 Task: Add a signature Ian Hill containing With sincere thanks and warm wishes, Ian Hill to email address softage.5@softage.net and add a label Invitations
Action: Mouse moved to (154, 9)
Screenshot: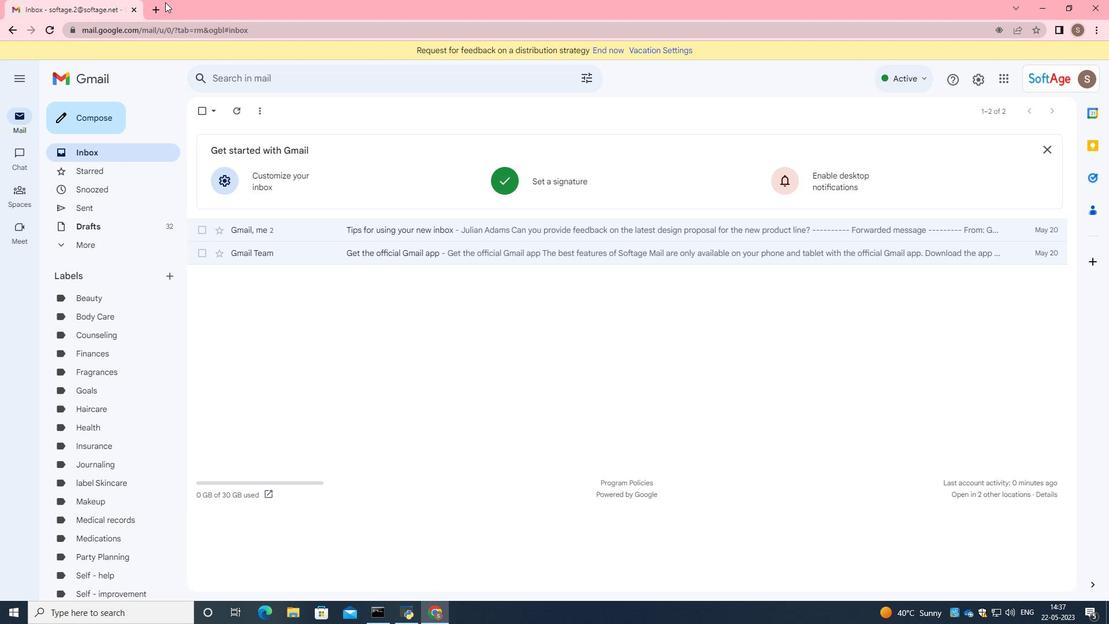 
Action: Mouse pressed left at (157, 9)
Screenshot: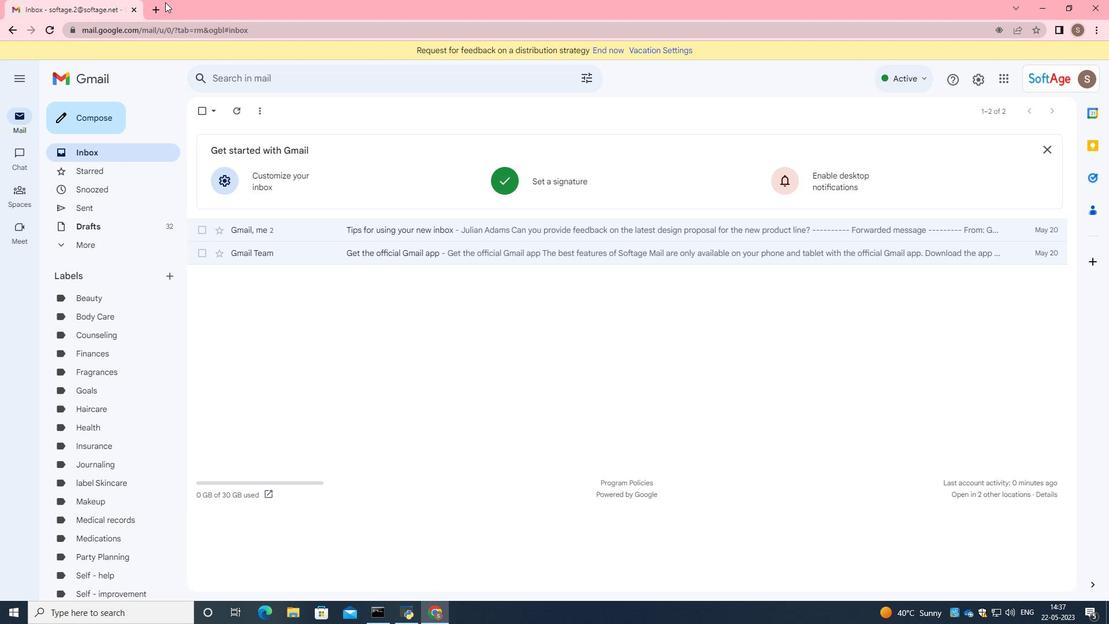 
Action: Mouse moved to (131, 10)
Screenshot: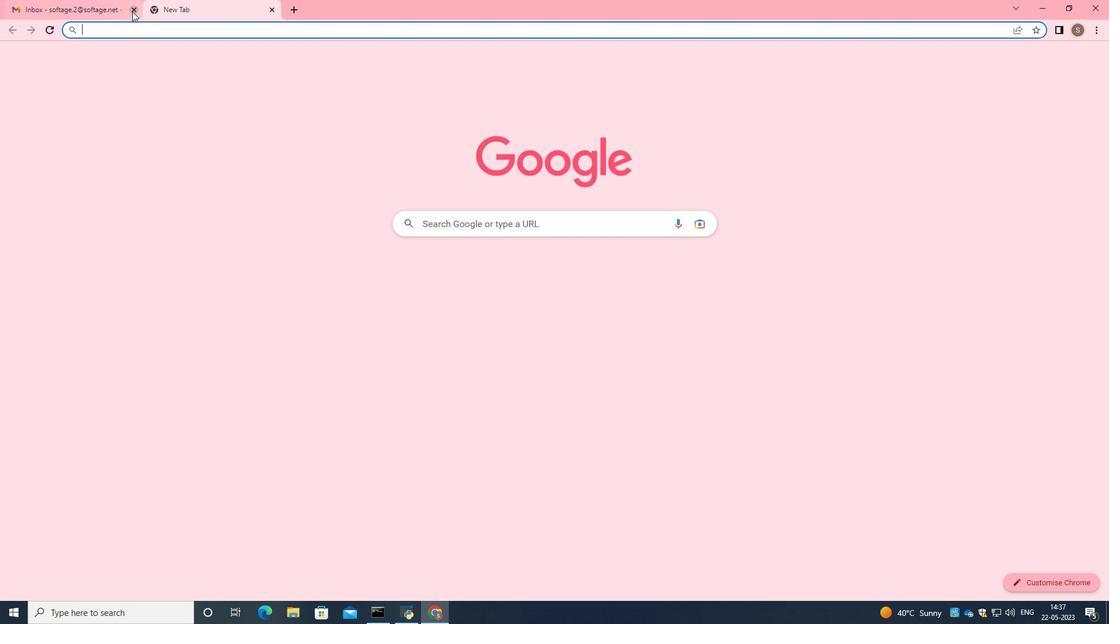 
Action: Mouse pressed left at (131, 10)
Screenshot: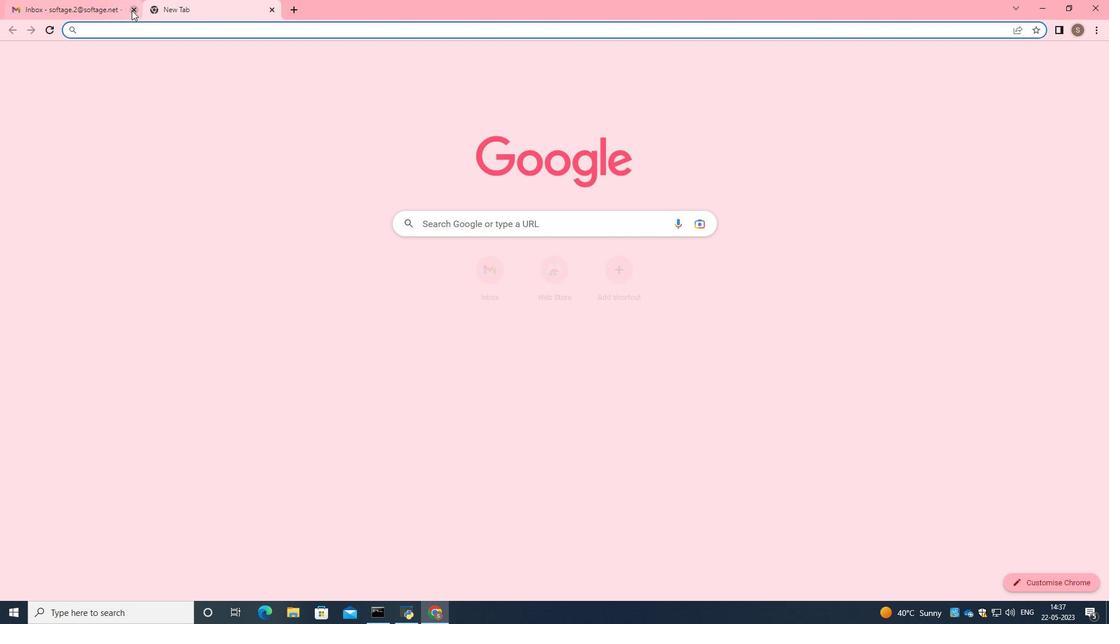 
Action: Mouse moved to (1002, 60)
Screenshot: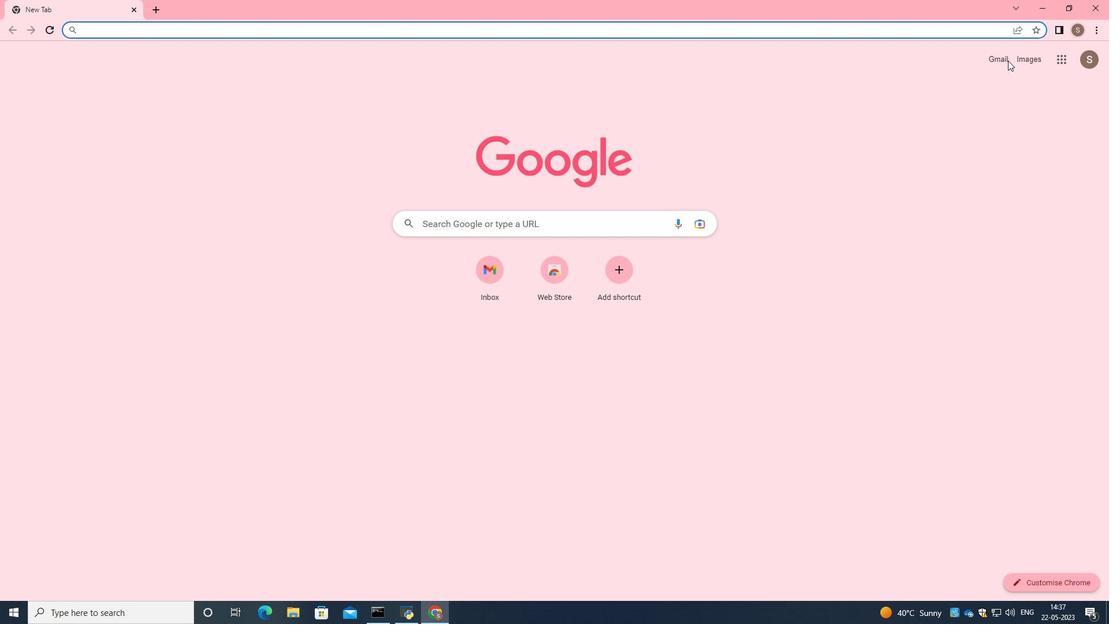 
Action: Mouse pressed left at (1002, 60)
Screenshot: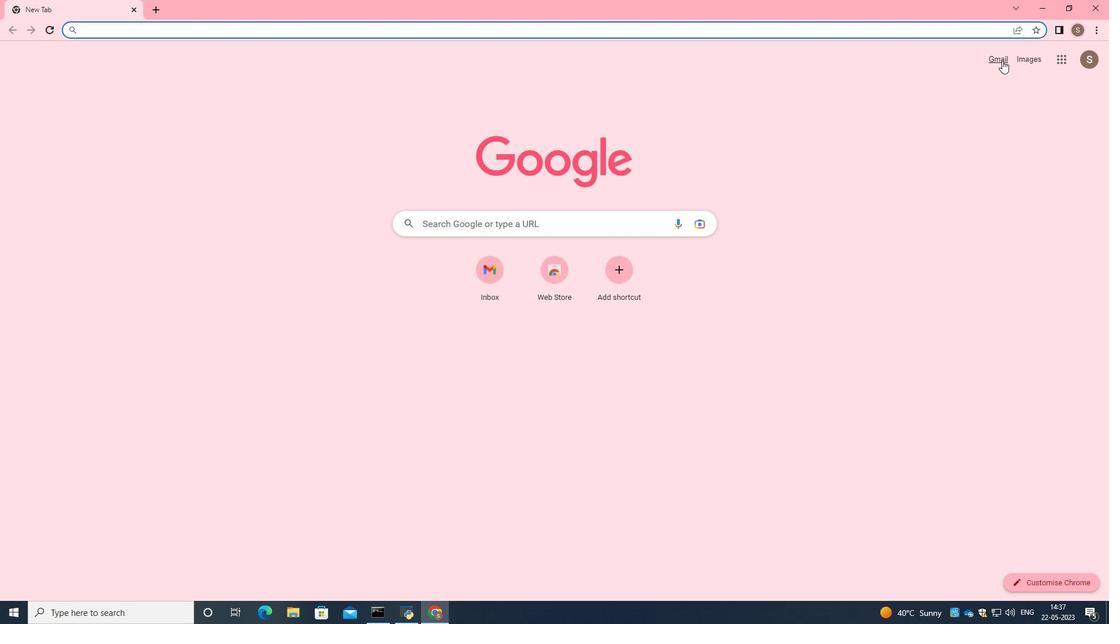 
Action: Mouse moved to (975, 77)
Screenshot: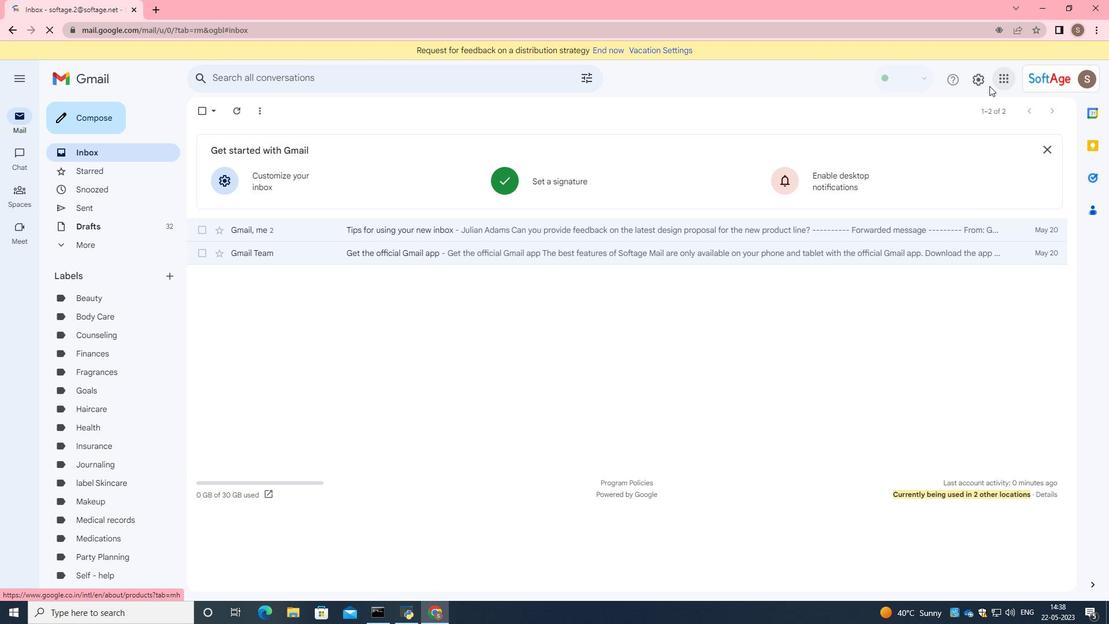 
Action: Mouse pressed left at (975, 77)
Screenshot: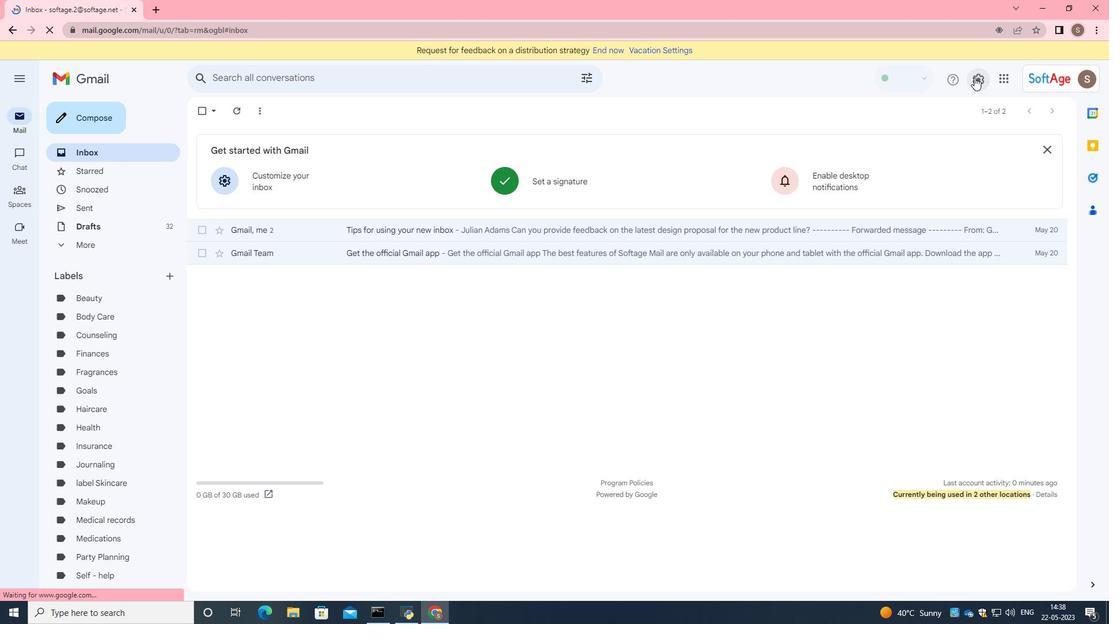 
Action: Mouse moved to (976, 131)
Screenshot: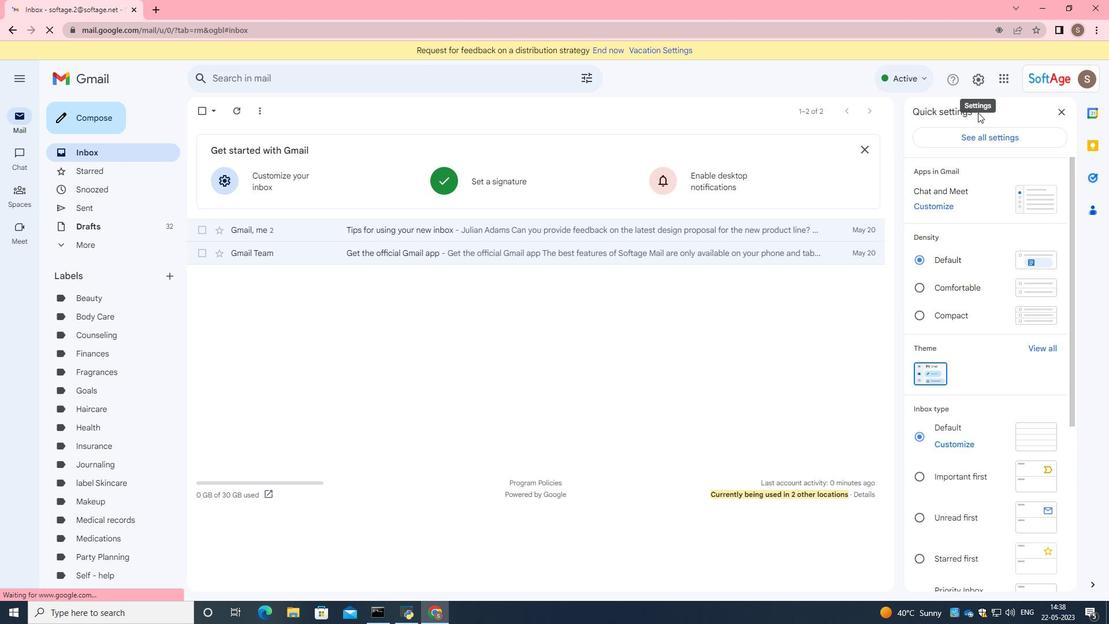 
Action: Mouse pressed left at (976, 131)
Screenshot: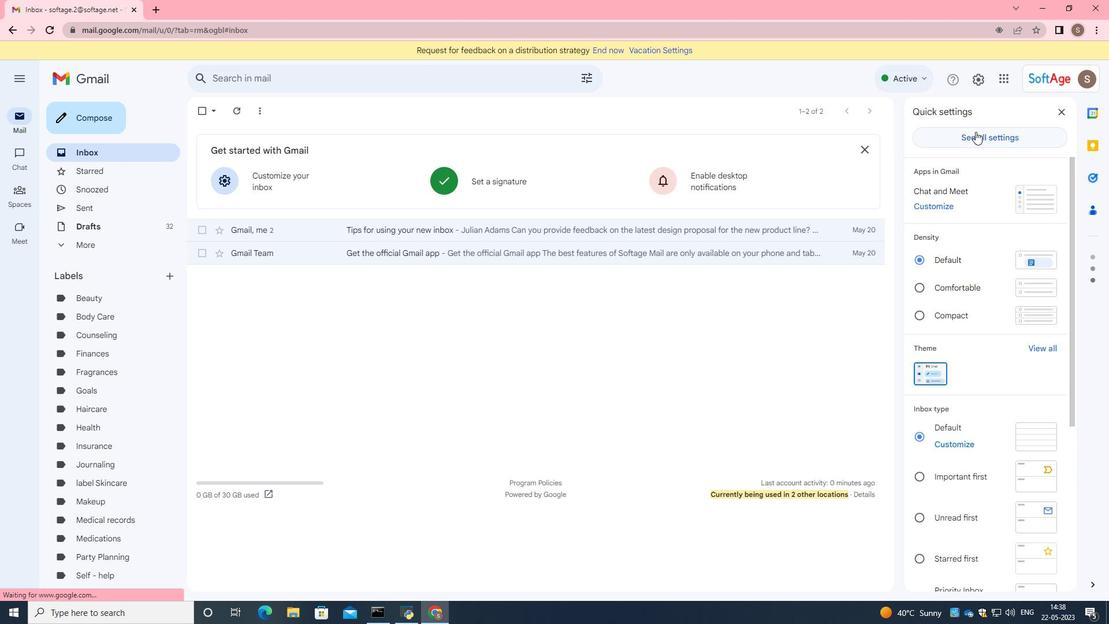 
Action: Mouse moved to (515, 332)
Screenshot: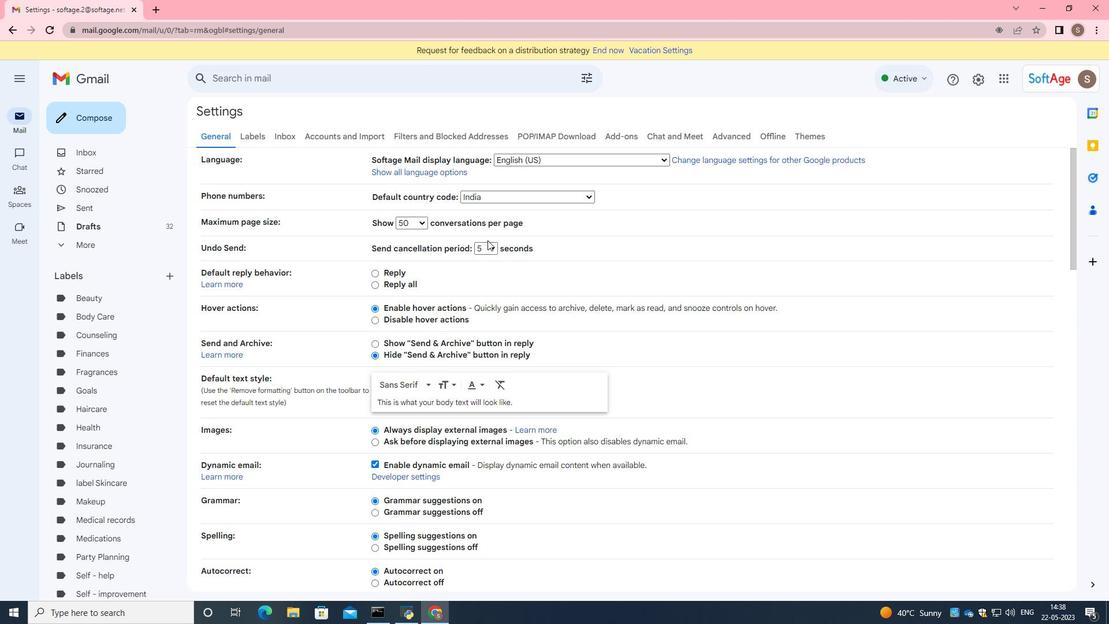 
Action: Mouse scrolled (515, 331) with delta (0, 0)
Screenshot: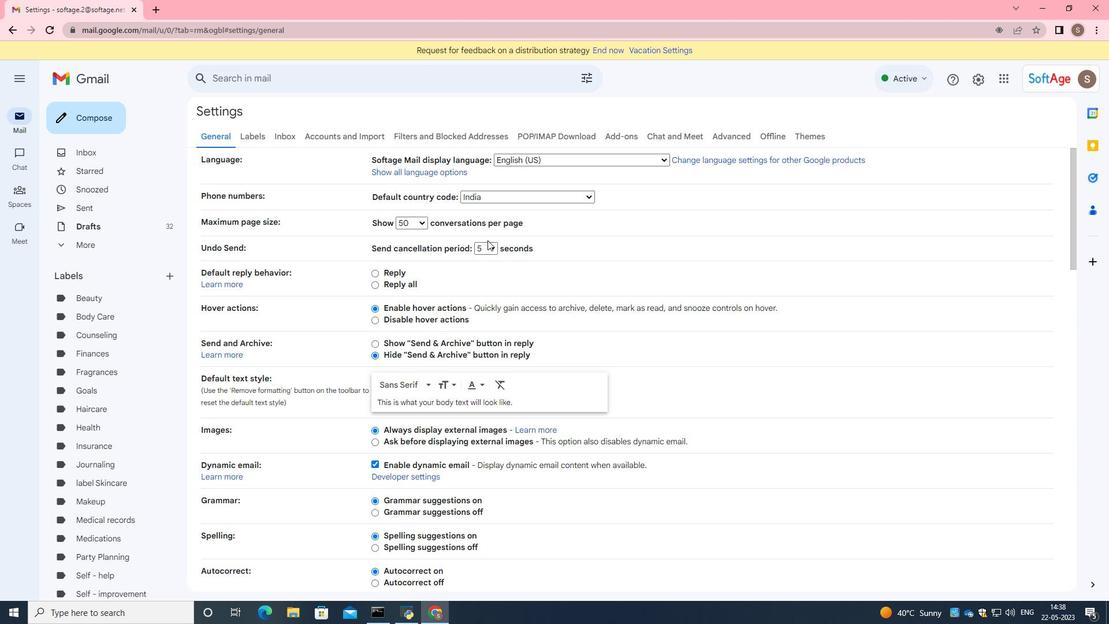 
Action: Mouse scrolled (515, 331) with delta (0, 0)
Screenshot: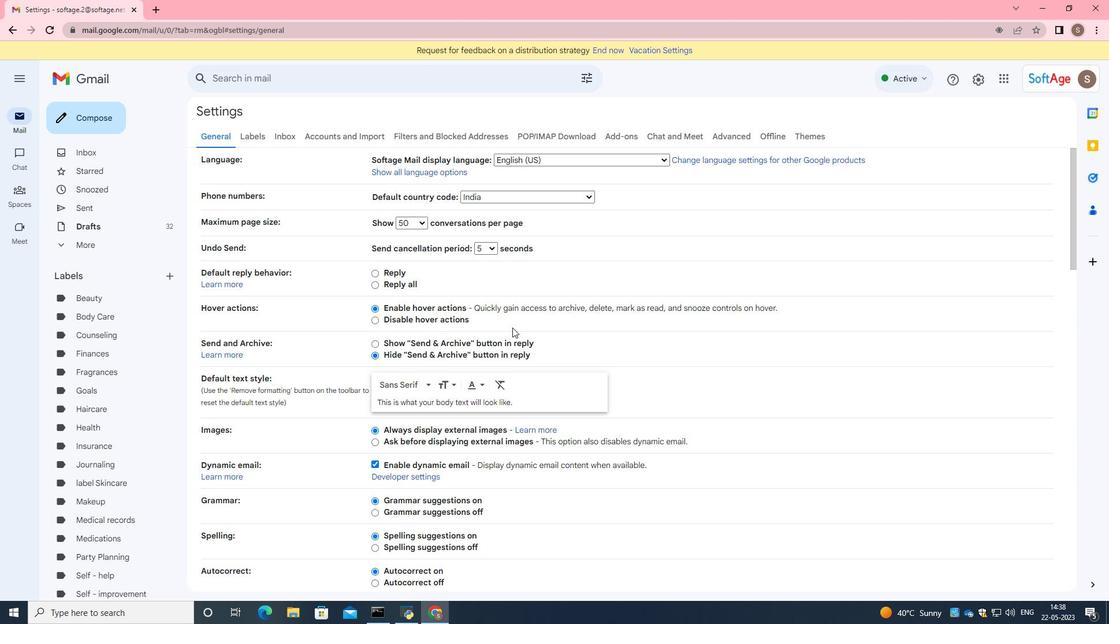 
Action: Mouse moved to (516, 332)
Screenshot: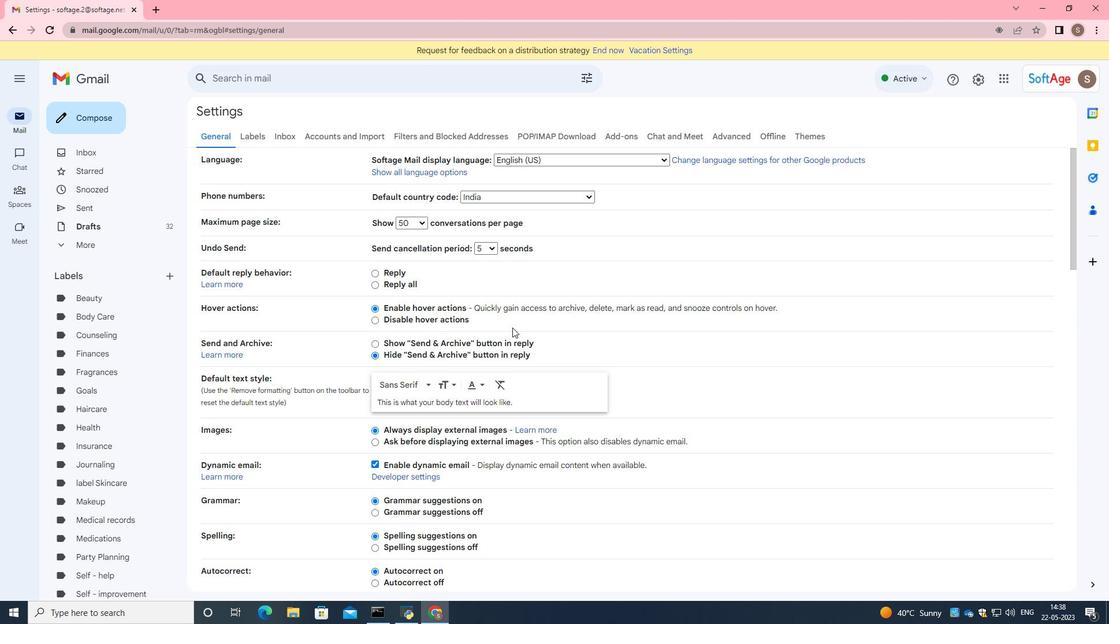 
Action: Mouse scrolled (516, 331) with delta (0, 0)
Screenshot: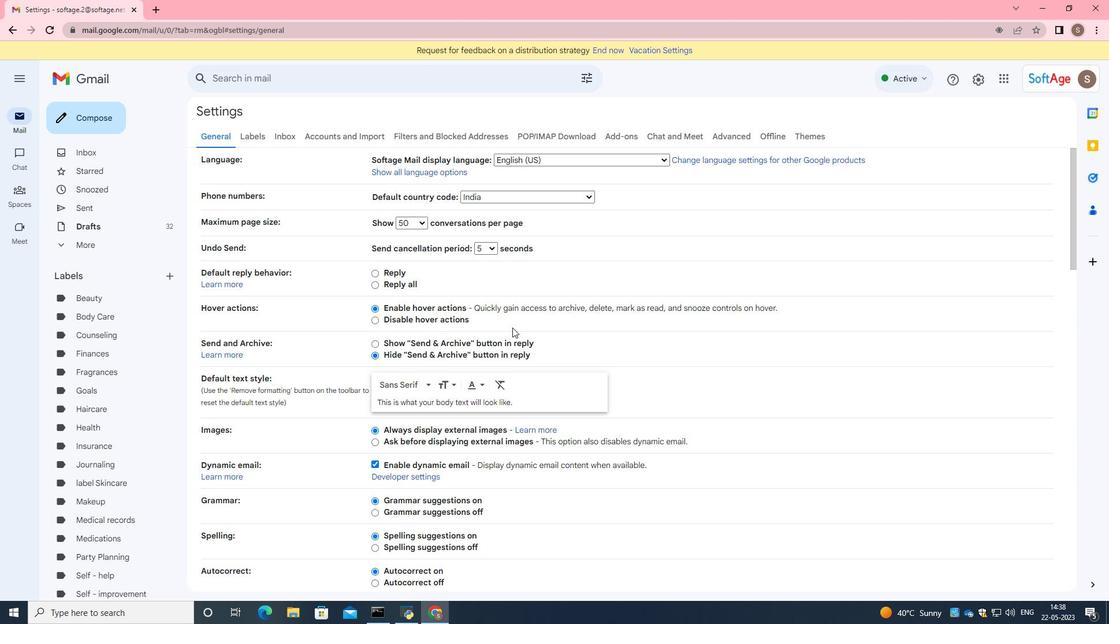 
Action: Mouse scrolled (516, 331) with delta (0, 0)
Screenshot: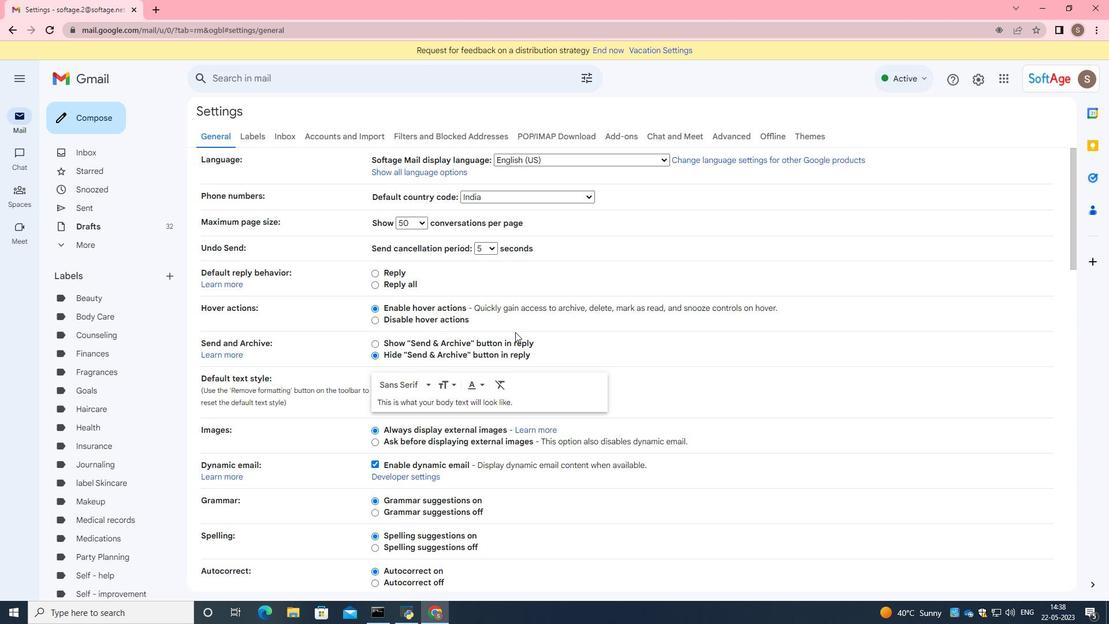 
Action: Mouse moved to (516, 331)
Screenshot: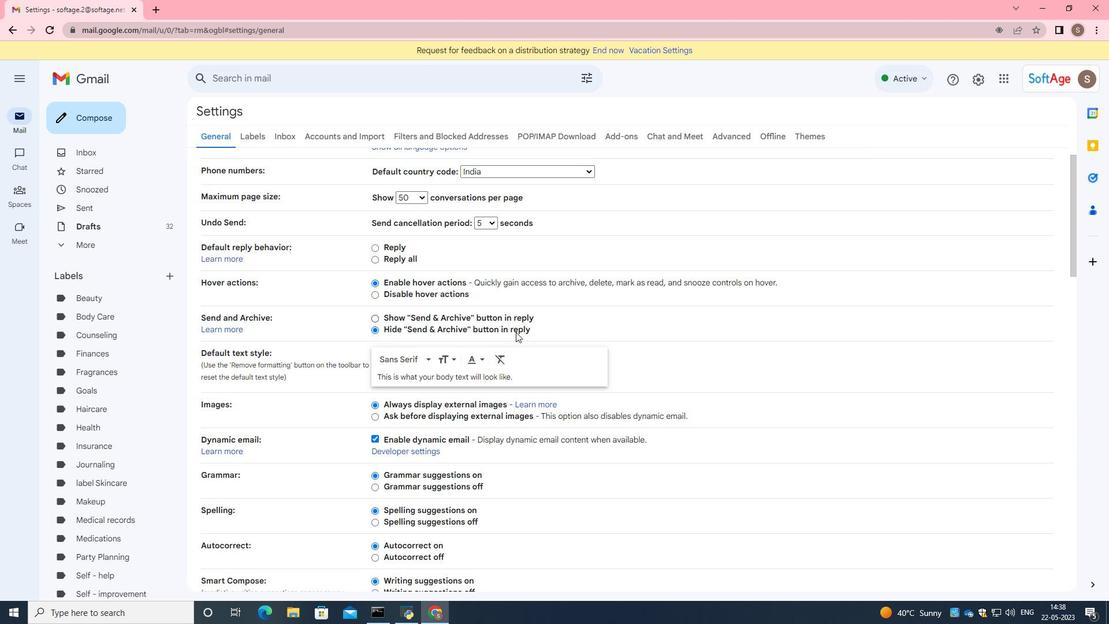 
Action: Mouse scrolled (516, 330) with delta (0, 0)
Screenshot: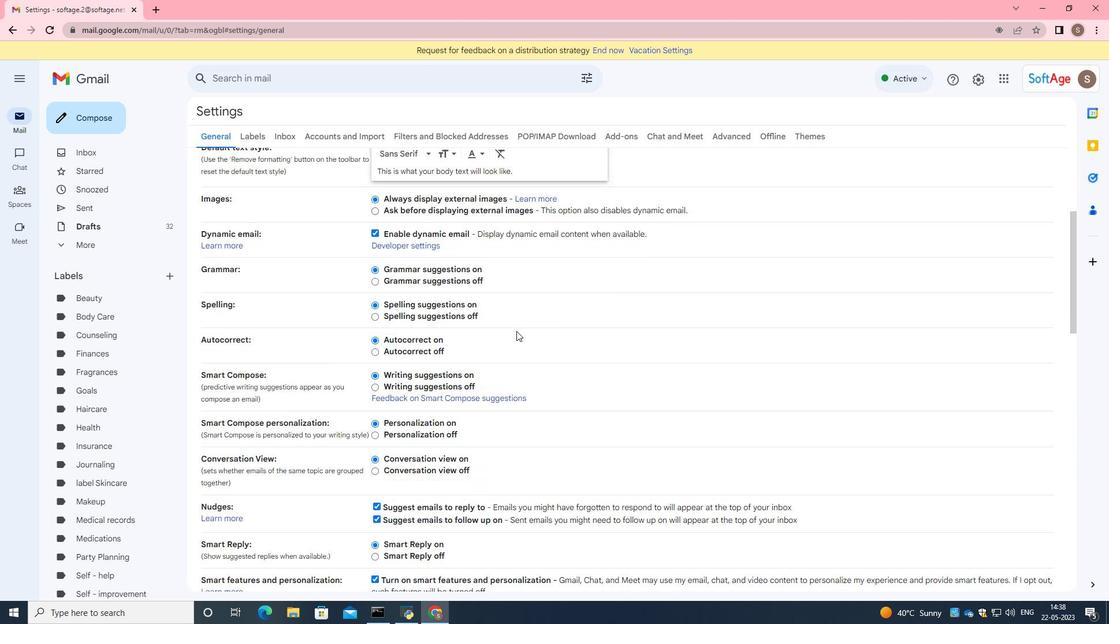 
Action: Mouse scrolled (516, 330) with delta (0, 0)
Screenshot: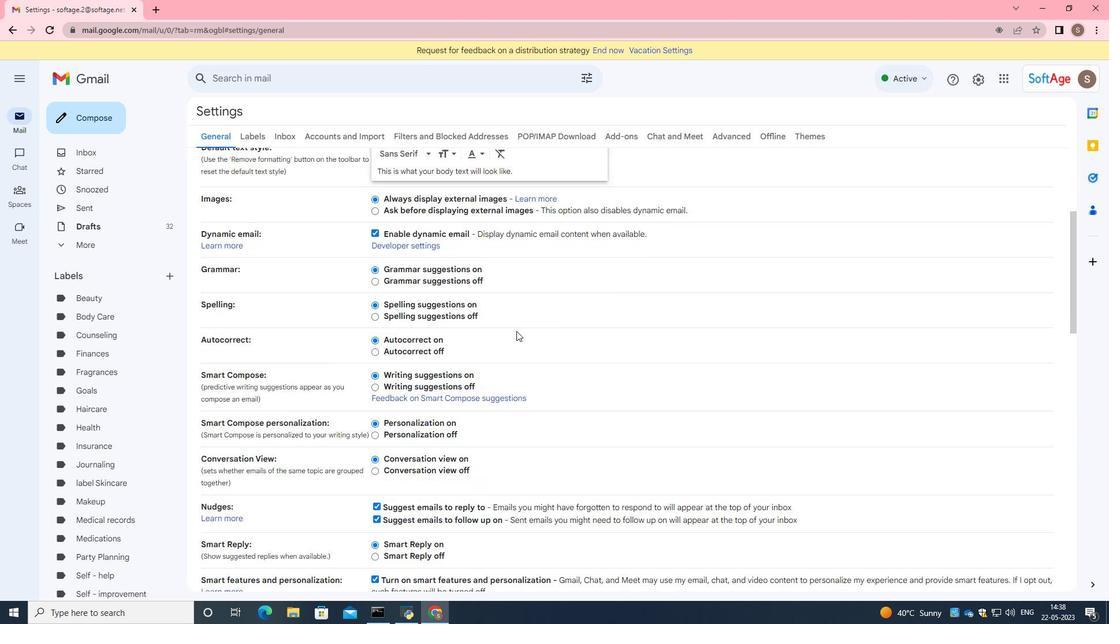 
Action: Mouse moved to (516, 330)
Screenshot: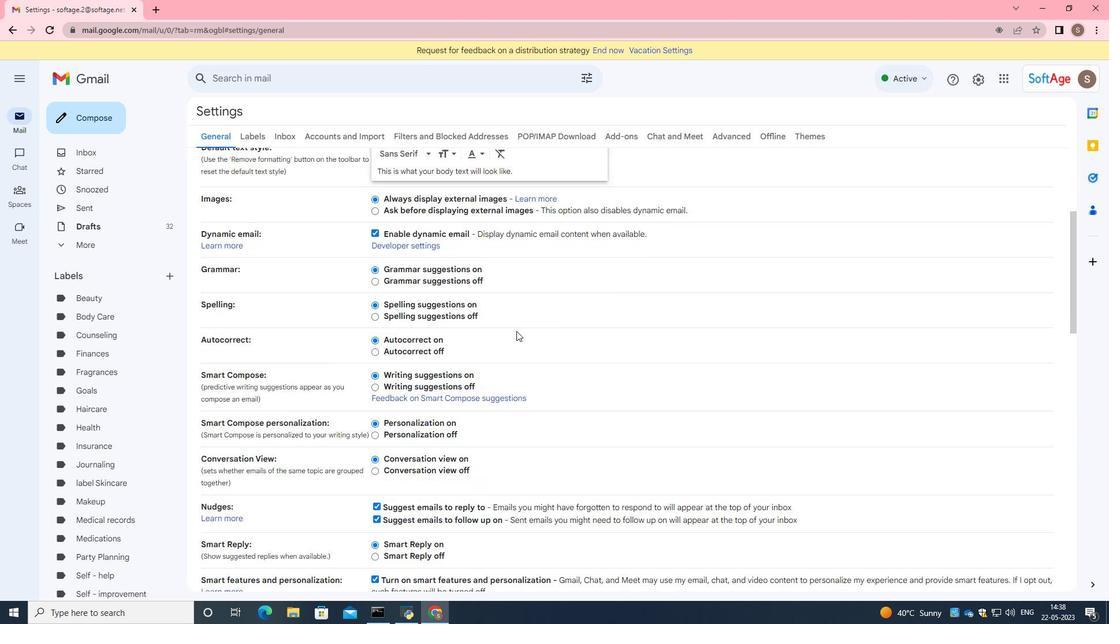 
Action: Mouse scrolled (516, 330) with delta (0, 0)
Screenshot: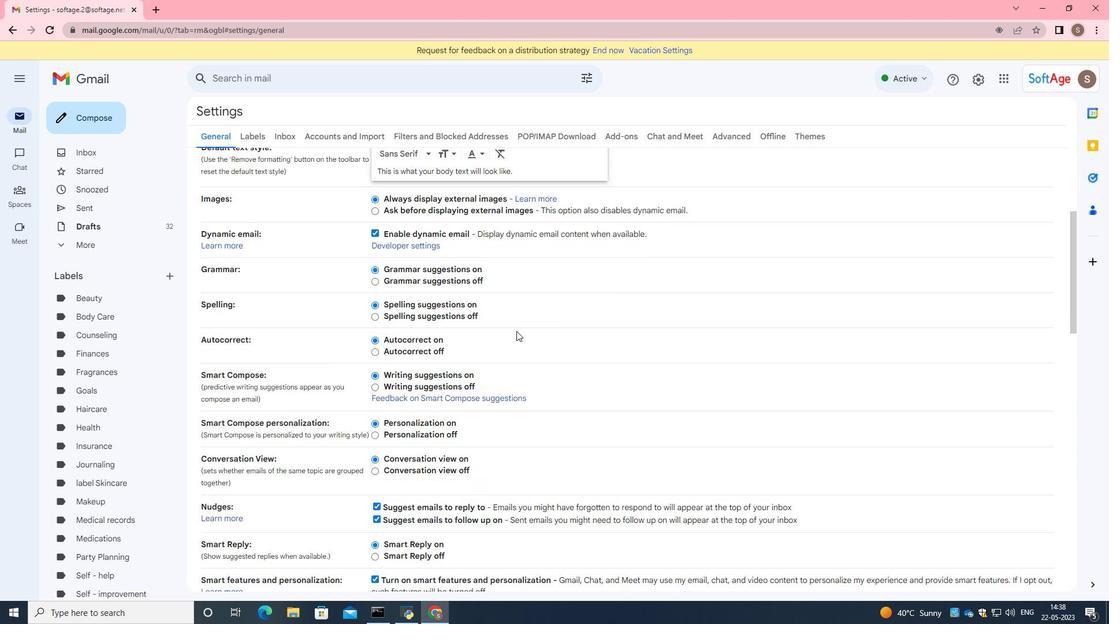 
Action: Mouse moved to (518, 328)
Screenshot: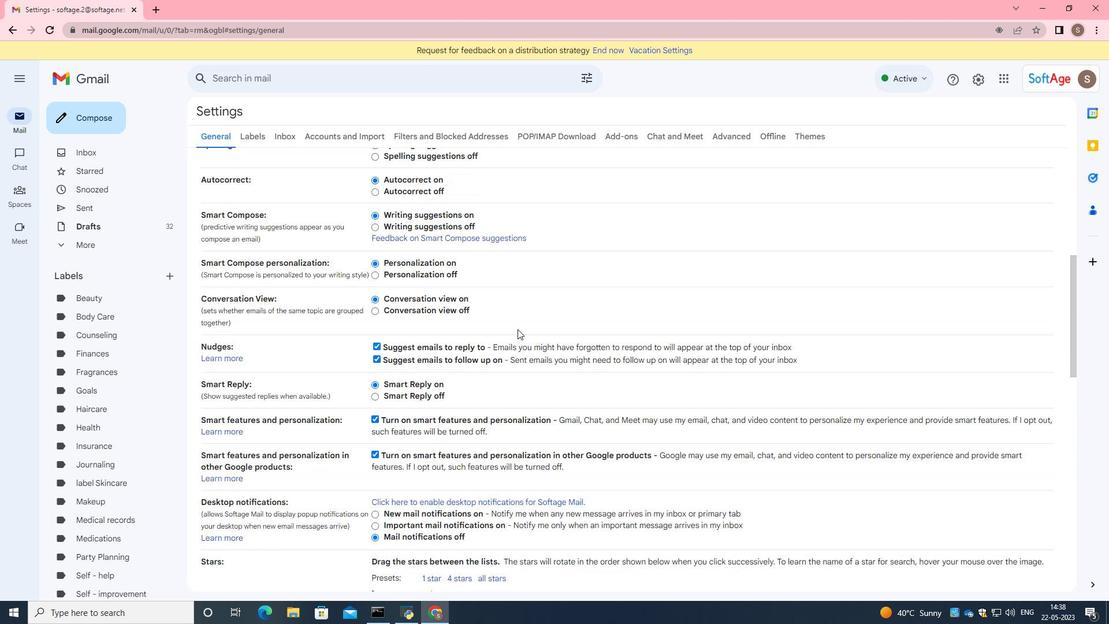 
Action: Mouse scrolled (518, 328) with delta (0, 0)
Screenshot: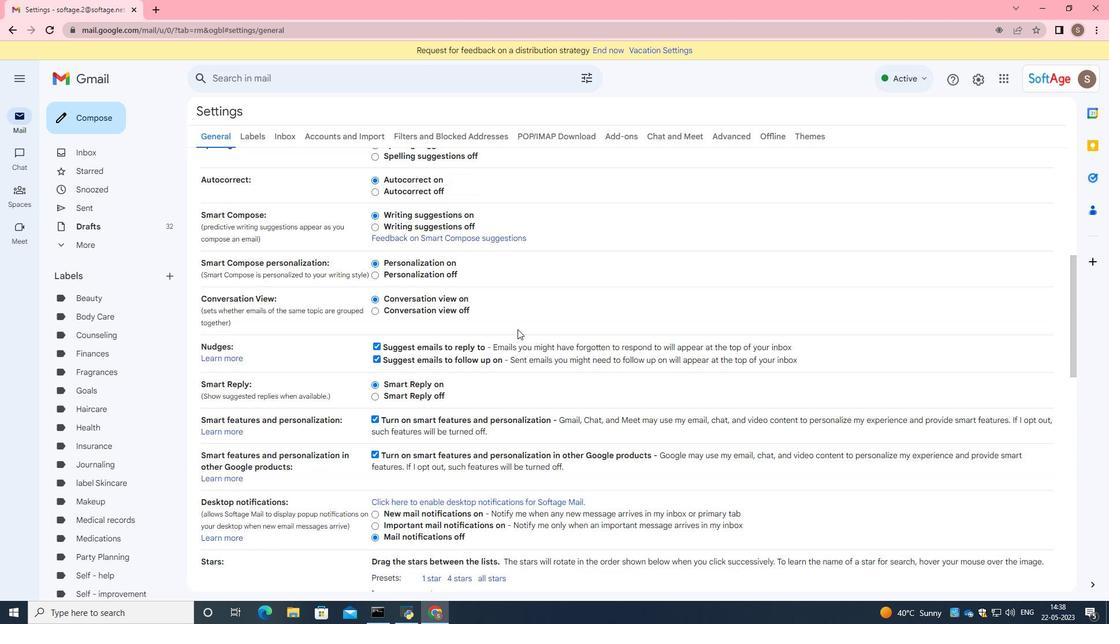 
Action: Mouse scrolled (518, 328) with delta (0, 0)
Screenshot: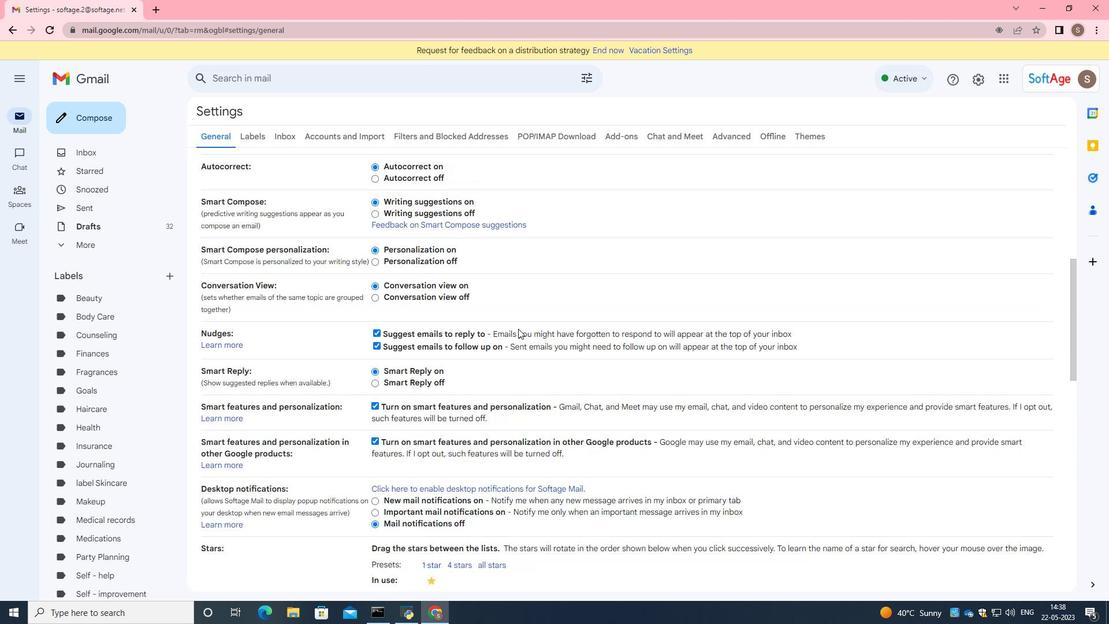 
Action: Mouse moved to (518, 328)
Screenshot: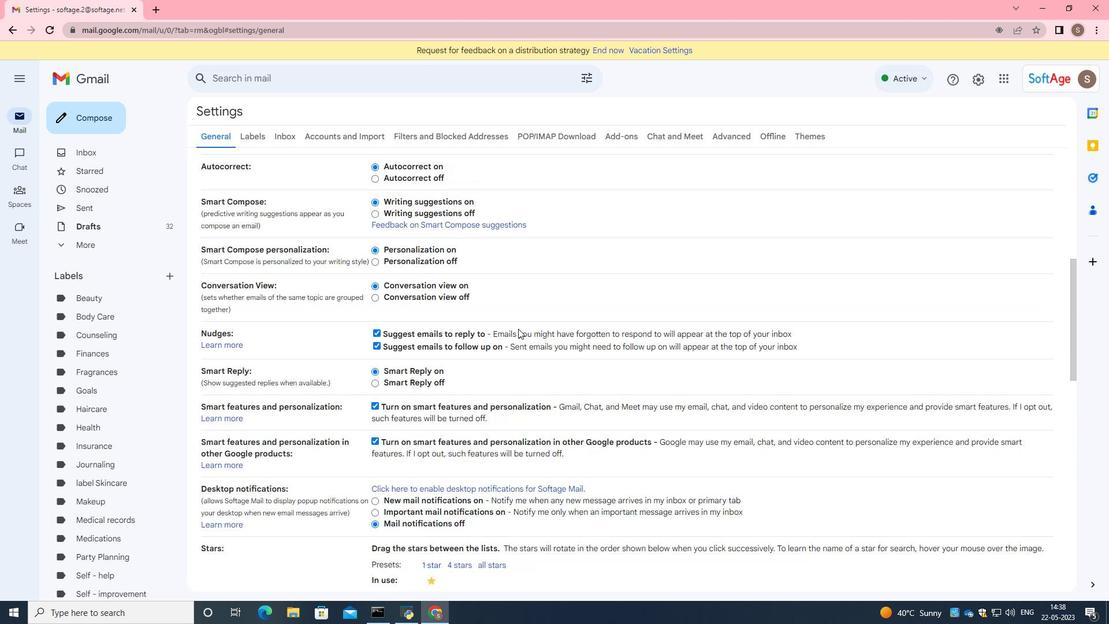 
Action: Mouse scrolled (518, 328) with delta (0, 0)
Screenshot: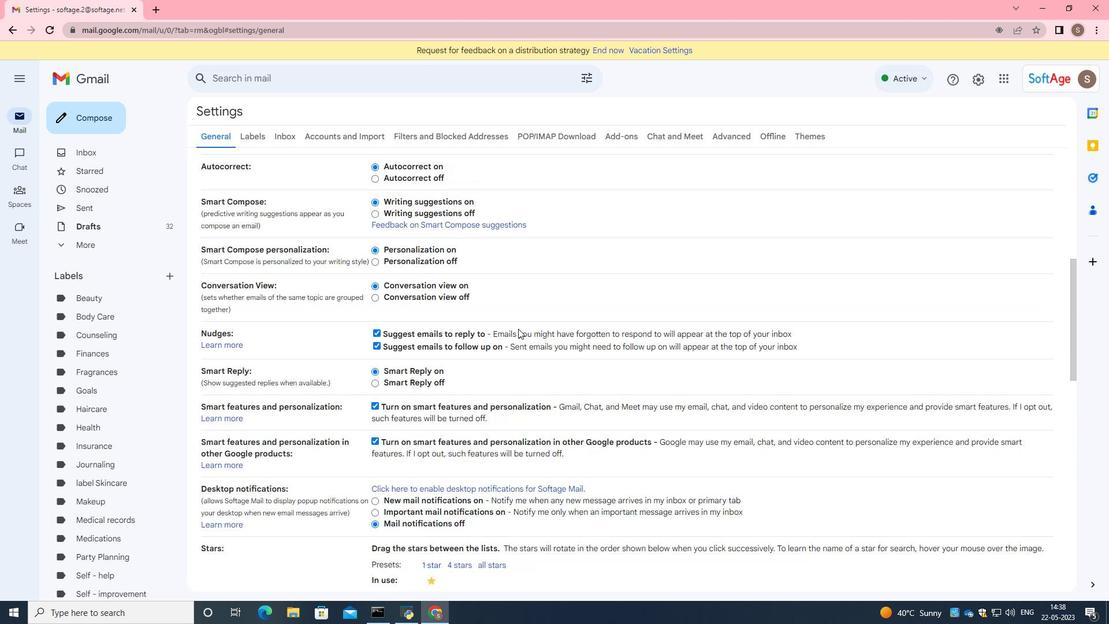 
Action: Mouse moved to (518, 328)
Screenshot: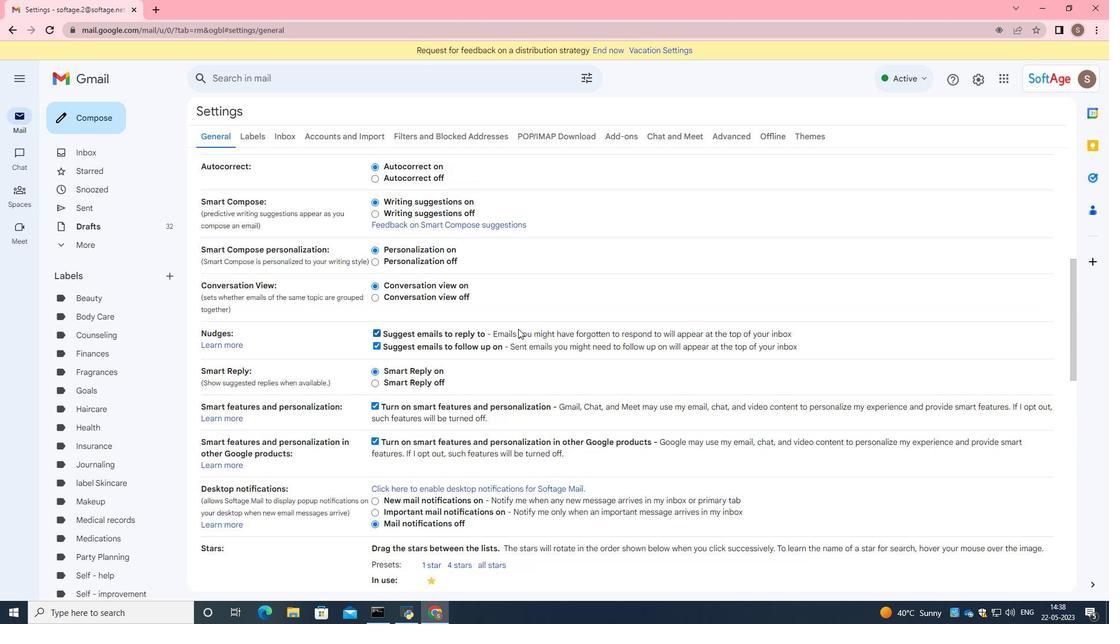 
Action: Mouse scrolled (518, 328) with delta (0, 0)
Screenshot: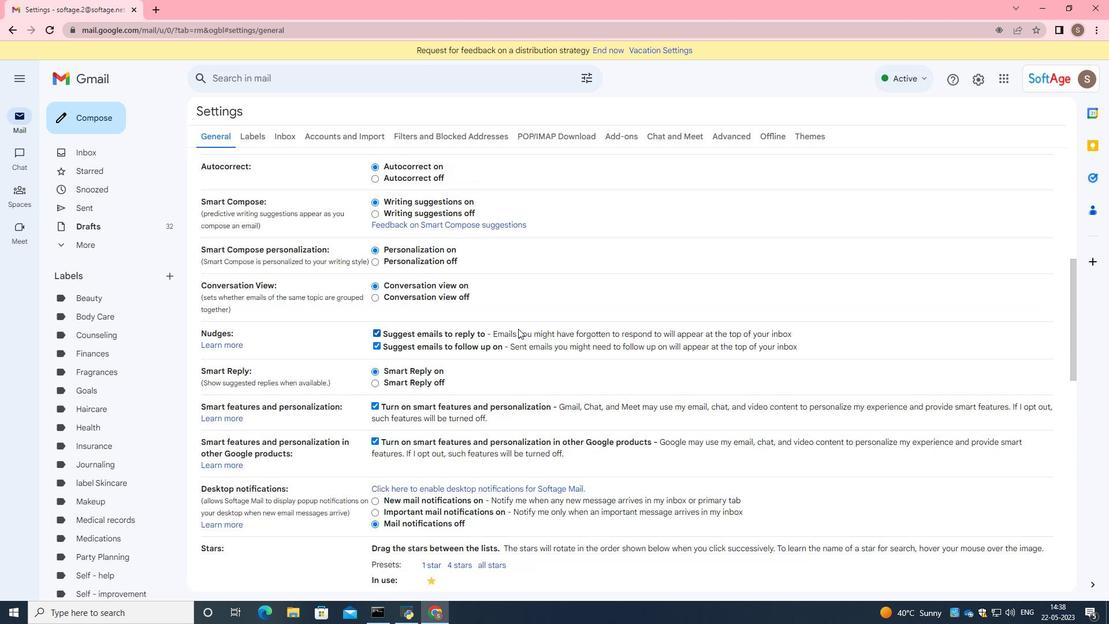 
Action: Mouse moved to (435, 375)
Screenshot: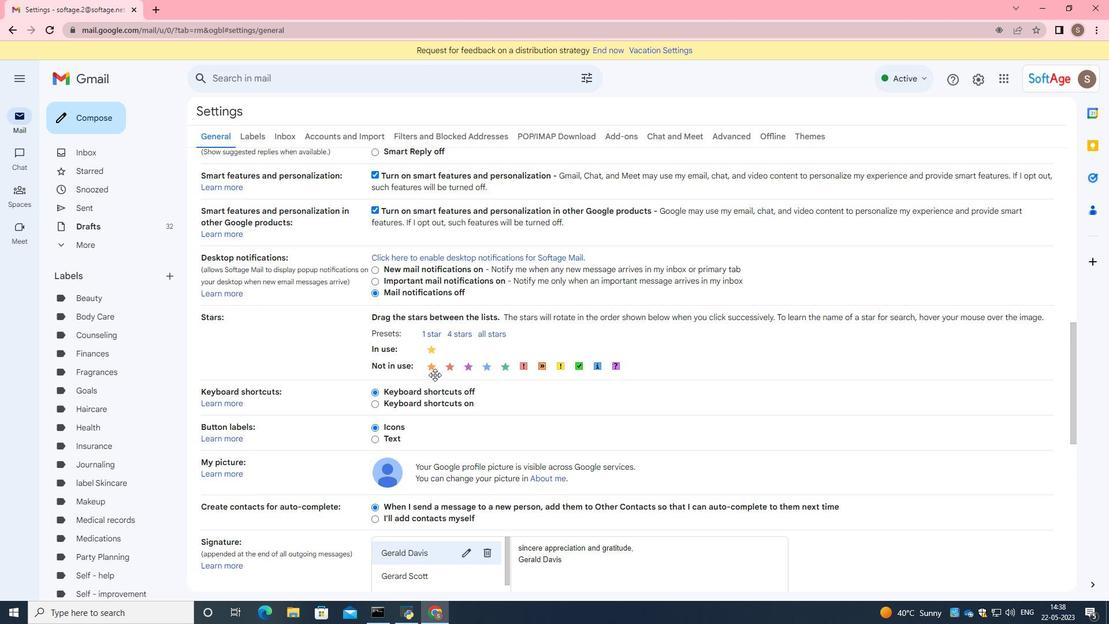 
Action: Mouse scrolled (435, 374) with delta (0, 0)
Screenshot: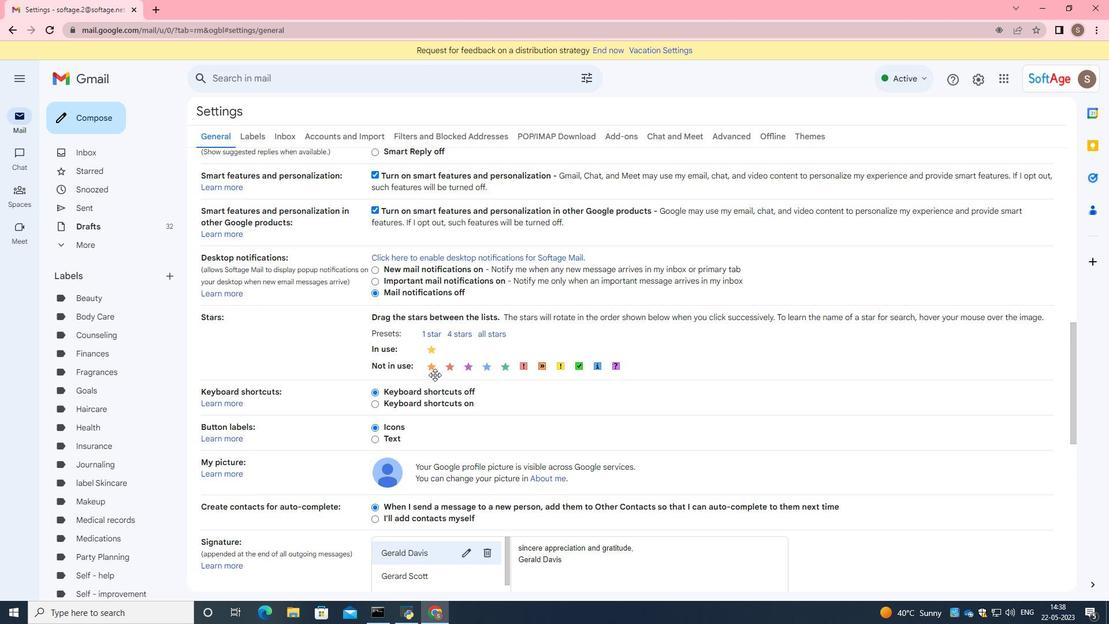 
Action: Mouse scrolled (435, 374) with delta (0, 0)
Screenshot: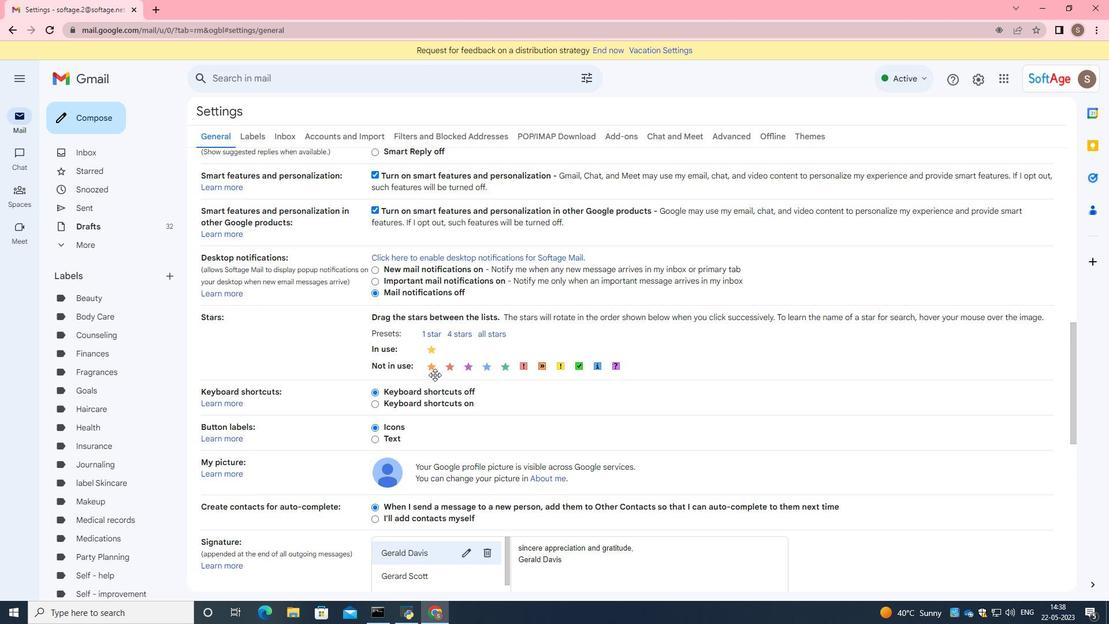 
Action: Mouse moved to (481, 436)
Screenshot: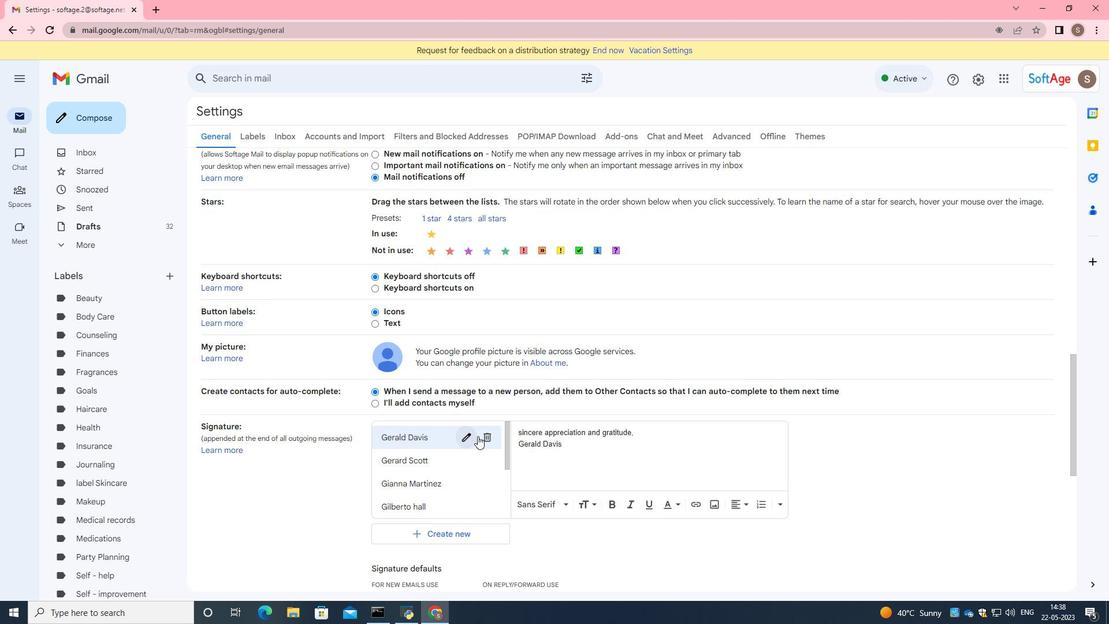 
Action: Mouse pressed left at (481, 436)
Screenshot: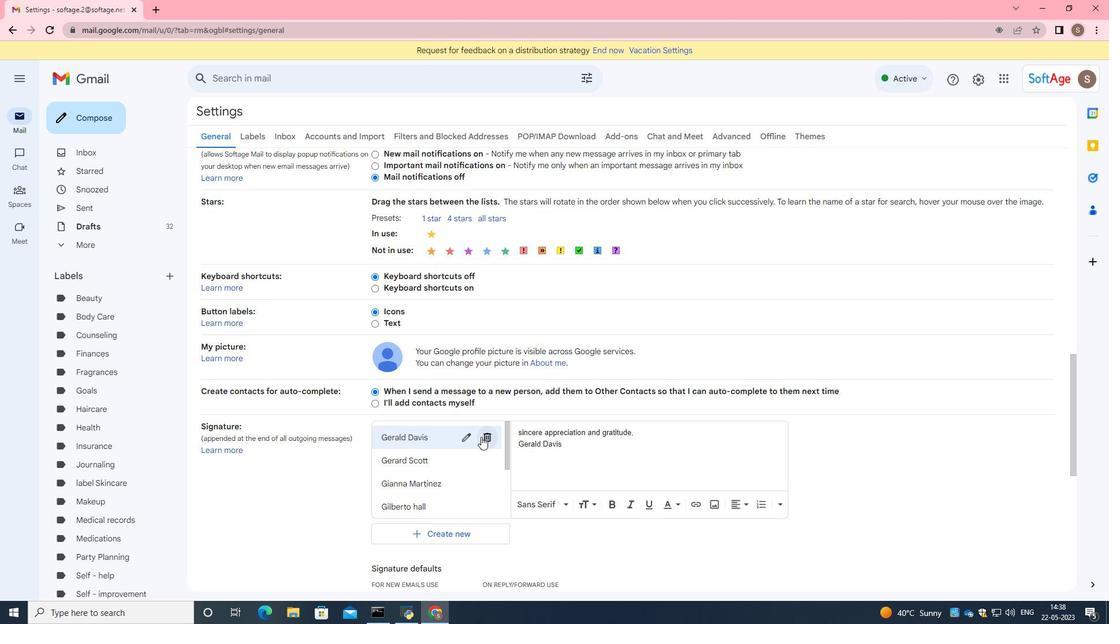 
Action: Mouse moved to (662, 349)
Screenshot: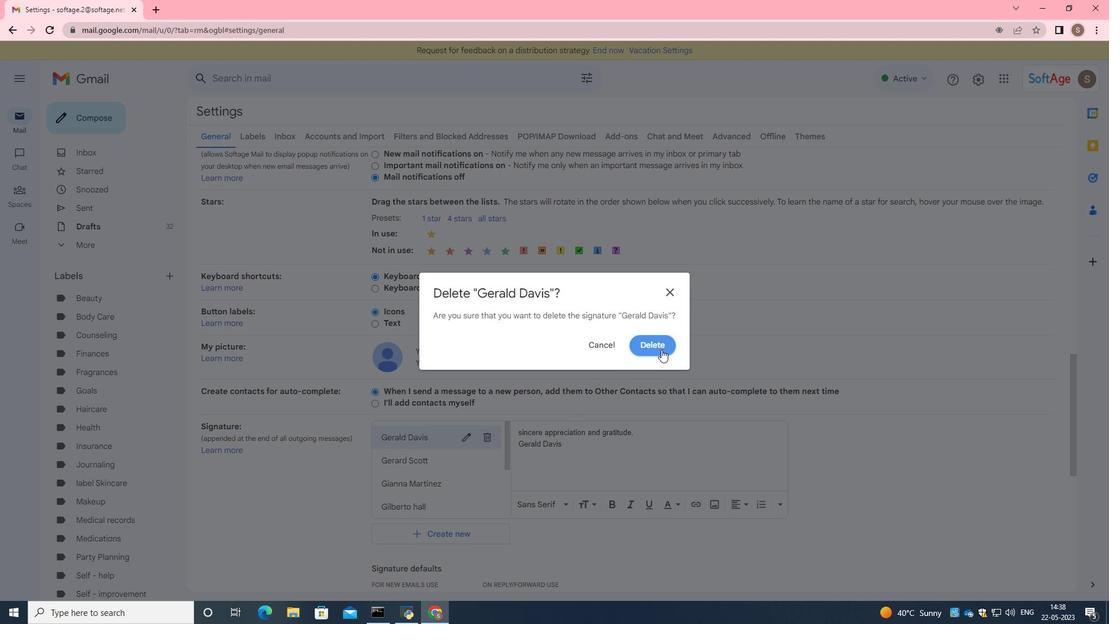 
Action: Mouse pressed left at (662, 349)
Screenshot: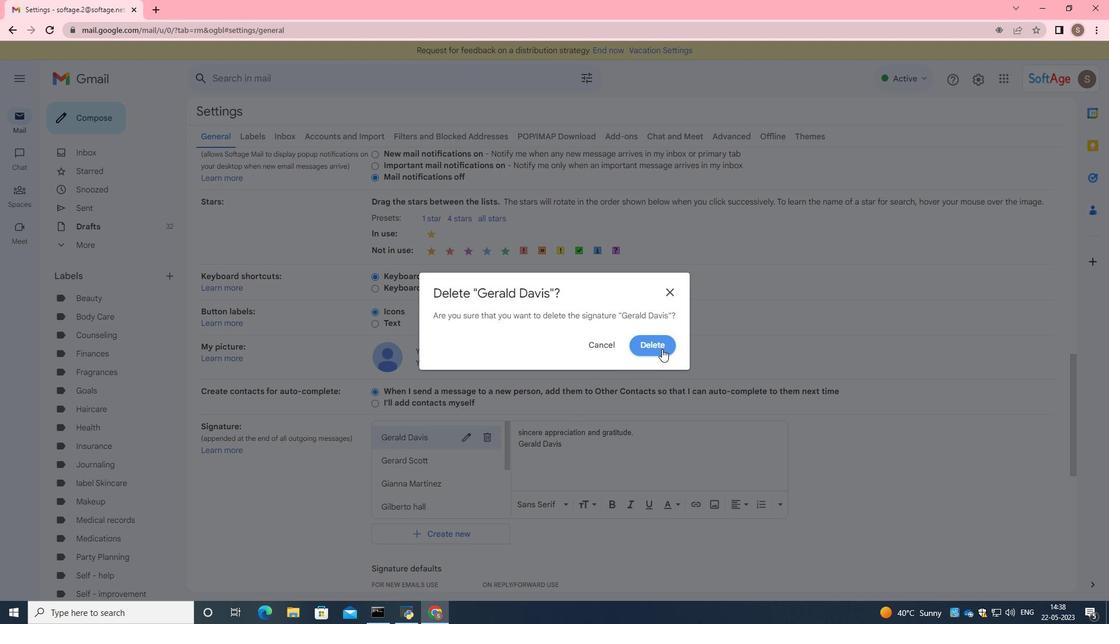 
Action: Mouse moved to (462, 436)
Screenshot: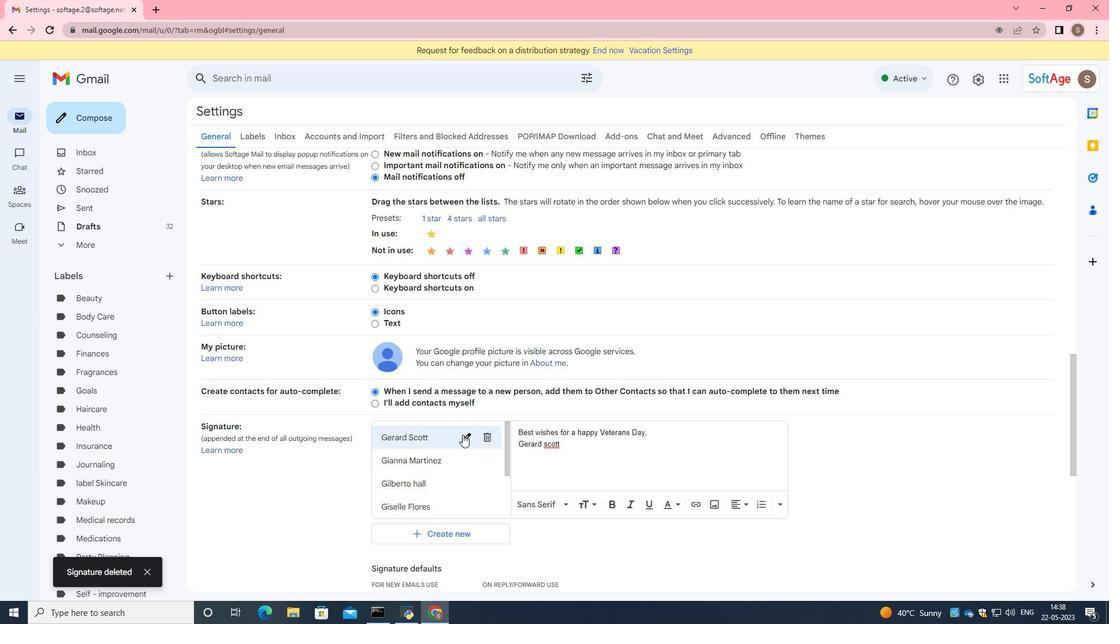 
Action: Mouse pressed left at (462, 436)
Screenshot: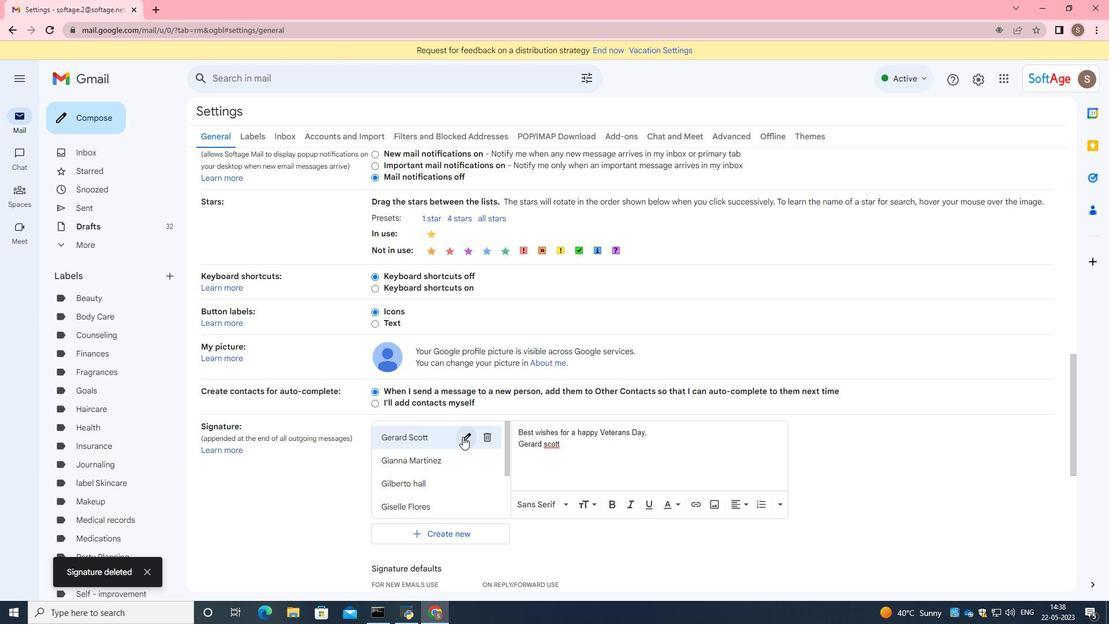 
Action: Mouse moved to (640, 353)
Screenshot: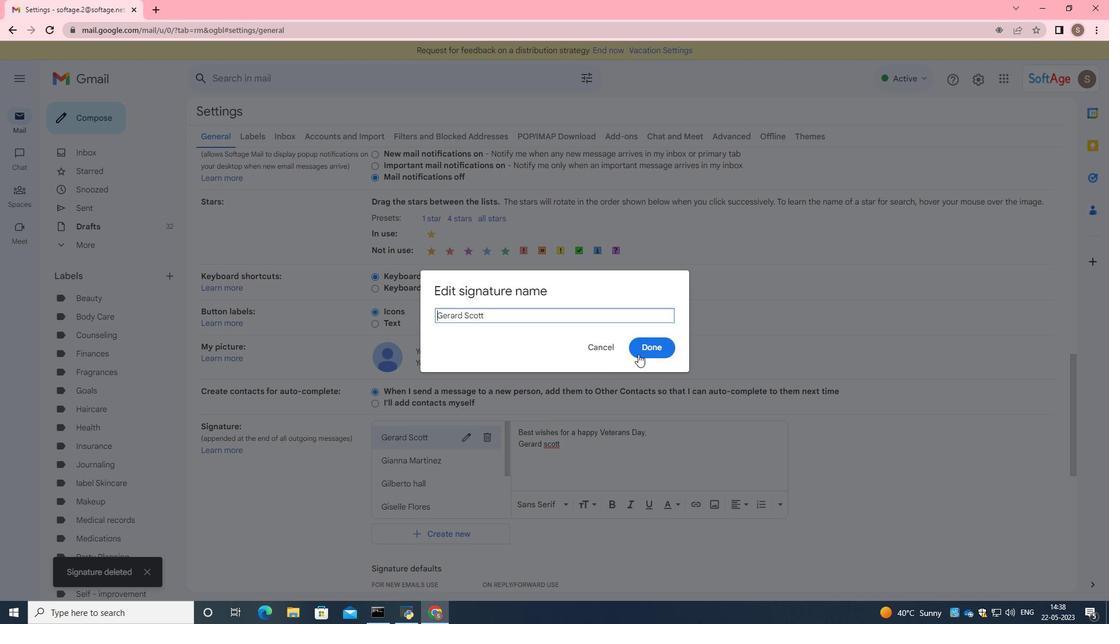 
Action: Mouse pressed left at (640, 353)
Screenshot: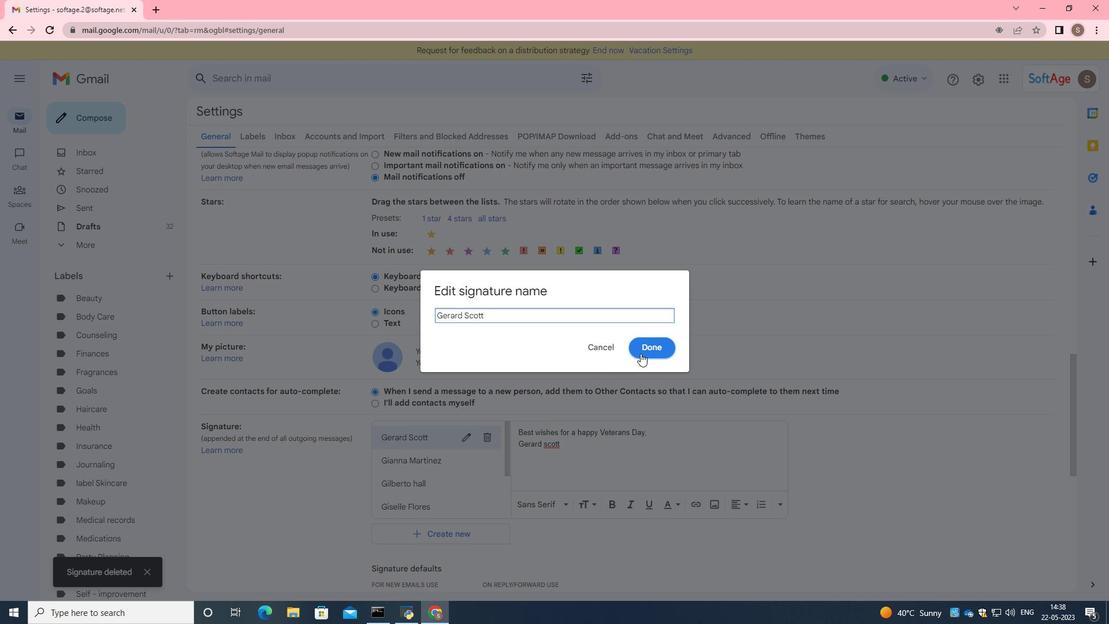 
Action: Mouse moved to (456, 528)
Screenshot: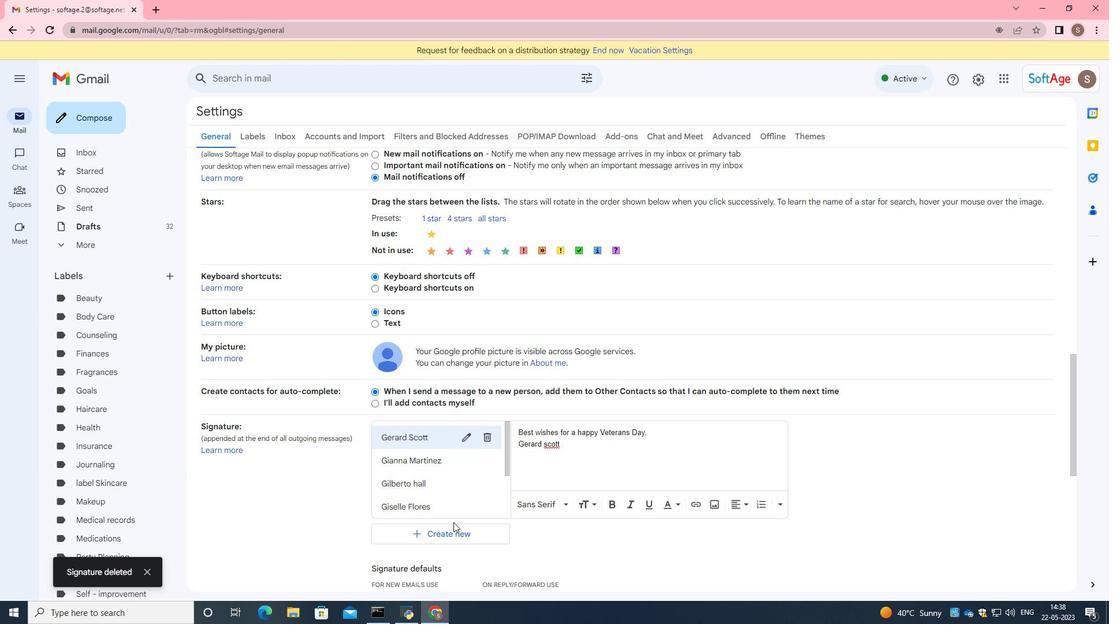 
Action: Mouse pressed left at (453, 523)
Screenshot: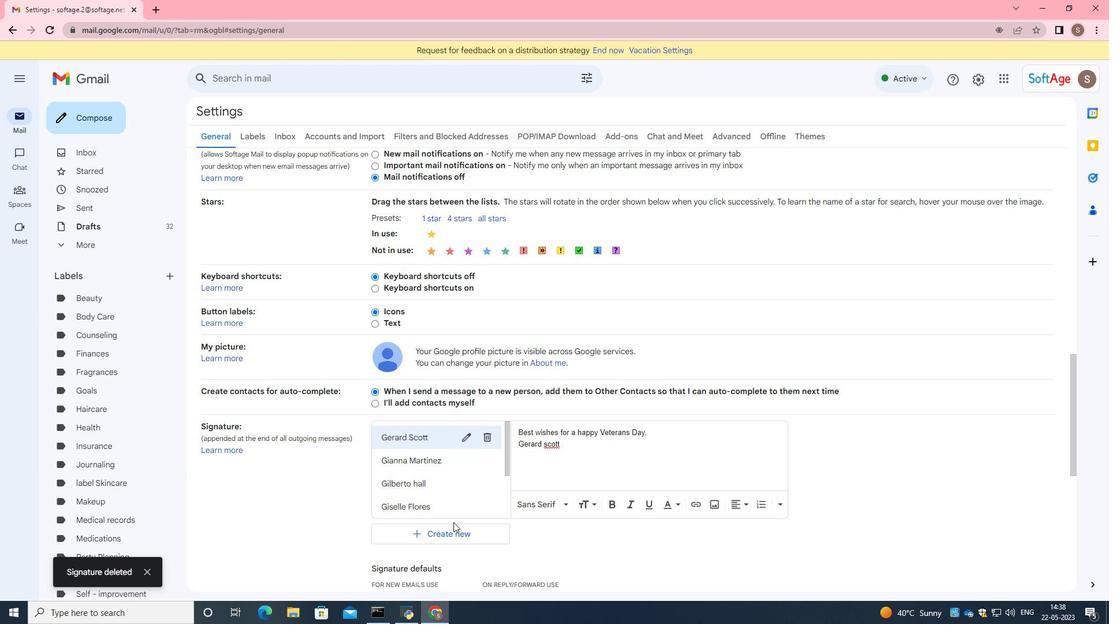 
Action: Mouse moved to (456, 531)
Screenshot: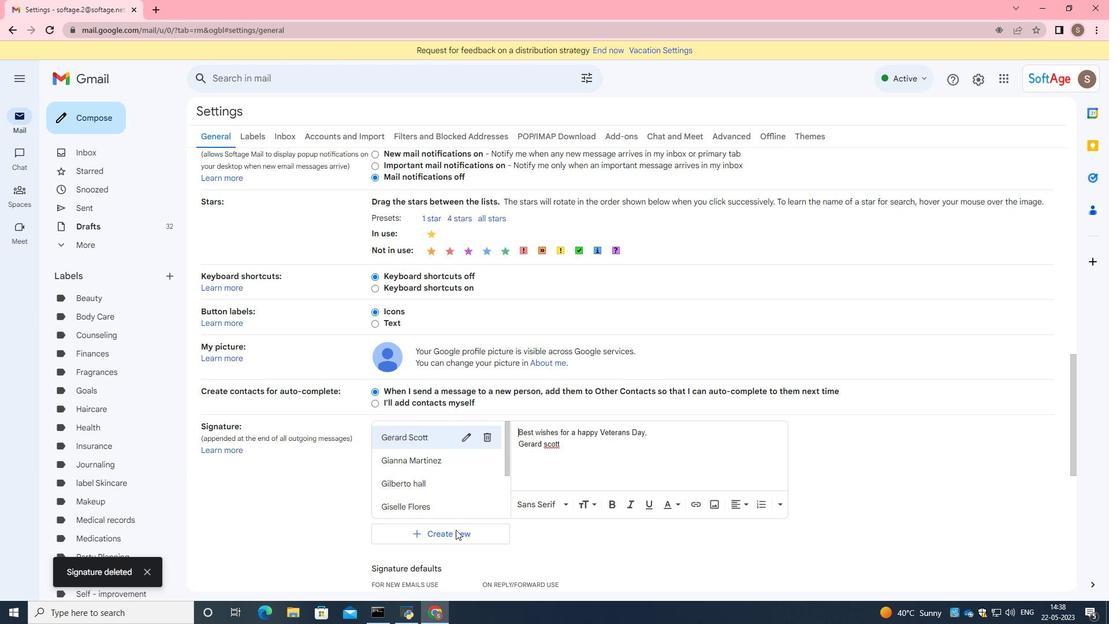 
Action: Mouse pressed left at (456, 531)
Screenshot: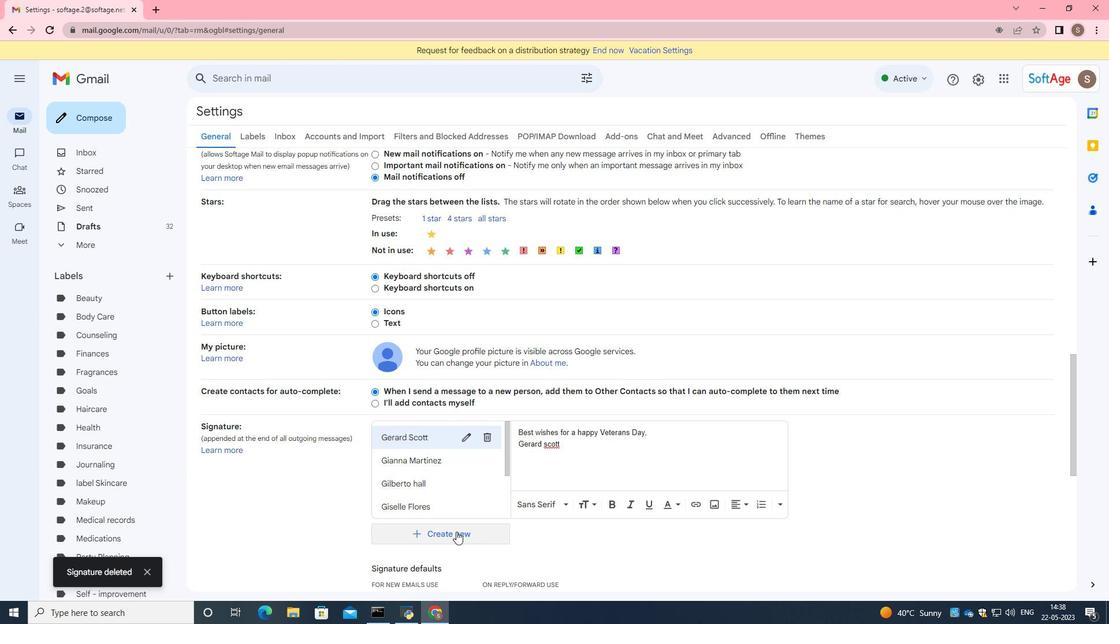 
Action: Mouse moved to (538, 323)
Screenshot: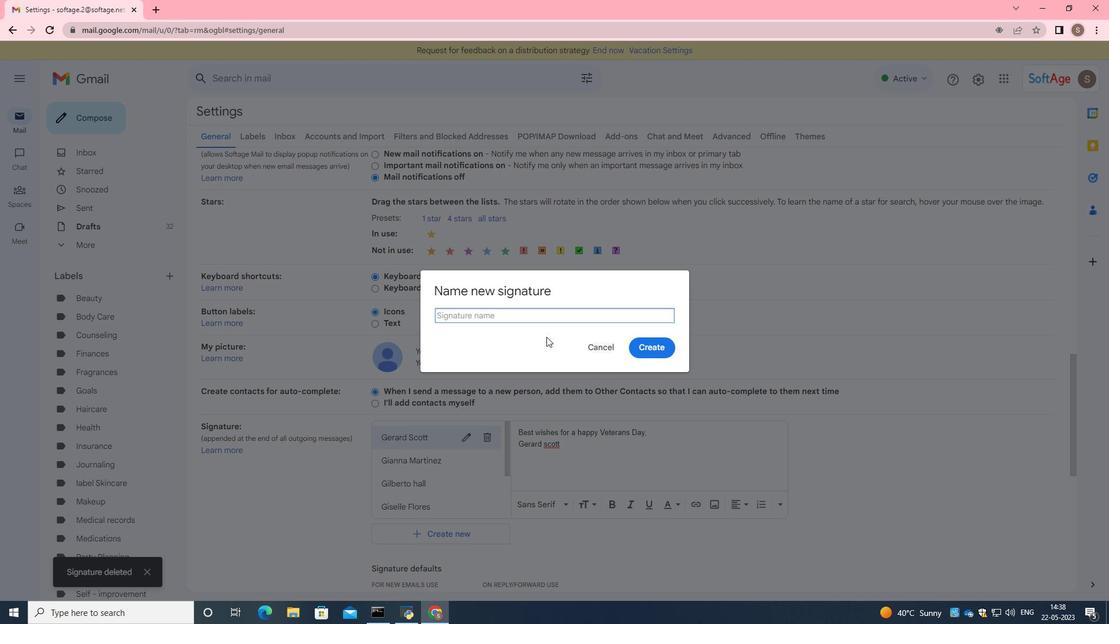 
Action: Key pressed <Key.caps_lock>I<Key.caps_lock>an<Key.space><Key.caps_lock>H<Key.caps_lock>ill
Screenshot: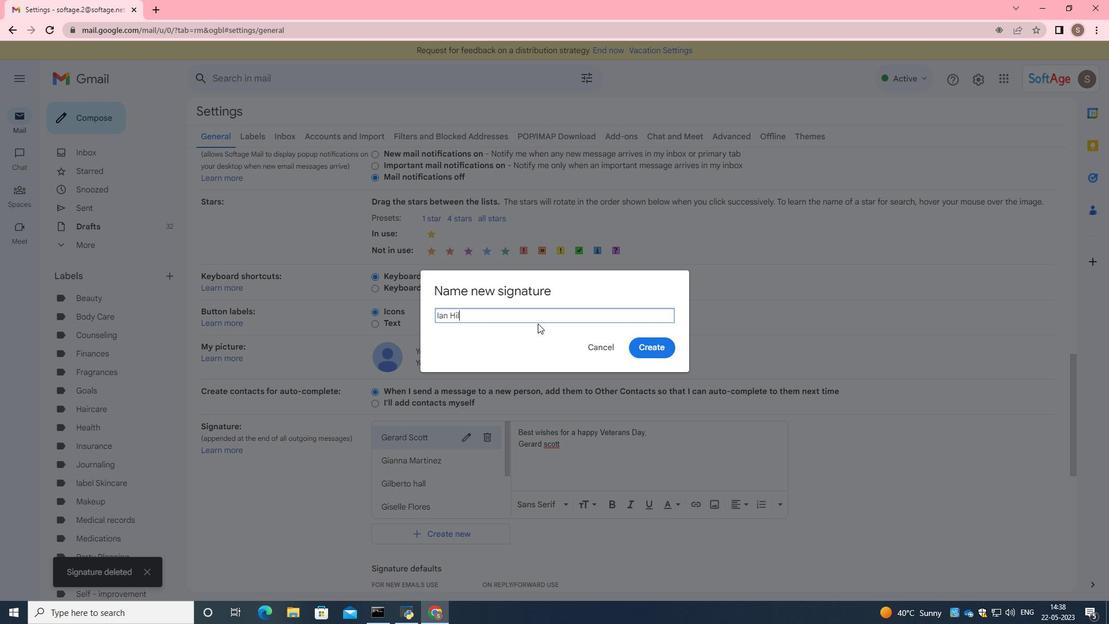 
Action: Mouse moved to (655, 349)
Screenshot: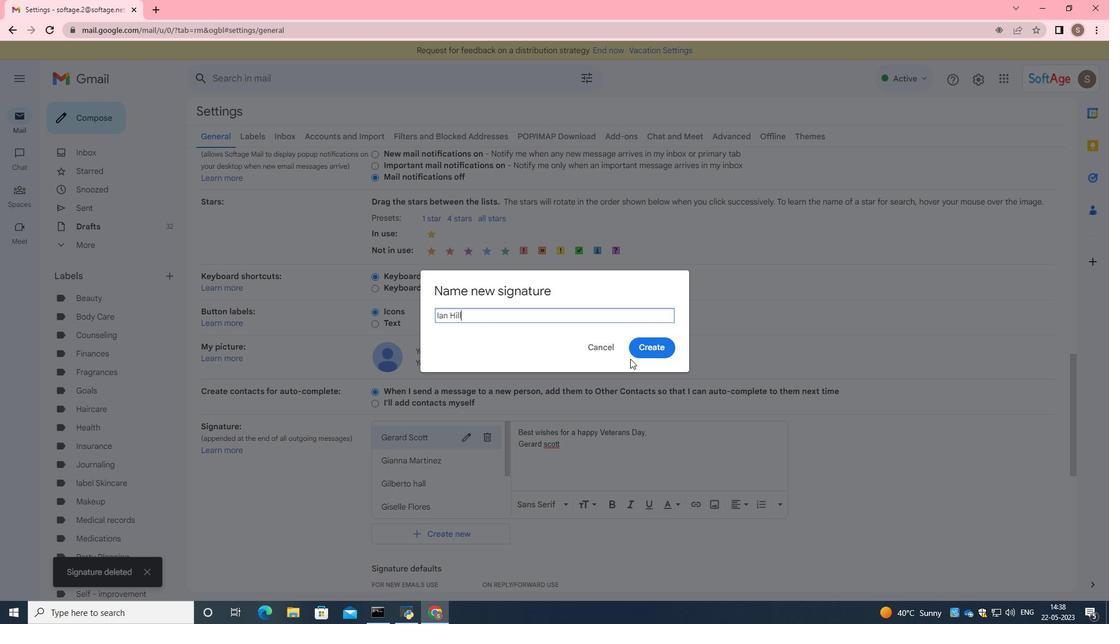 
Action: Mouse pressed left at (655, 349)
Screenshot: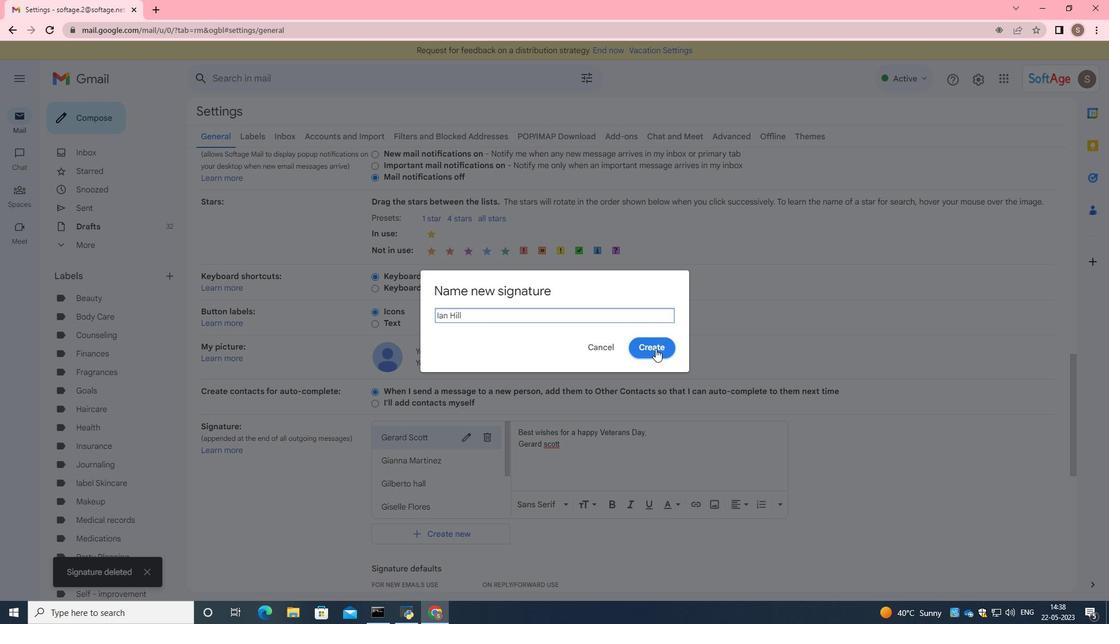 
Action: Mouse moved to (588, 451)
Screenshot: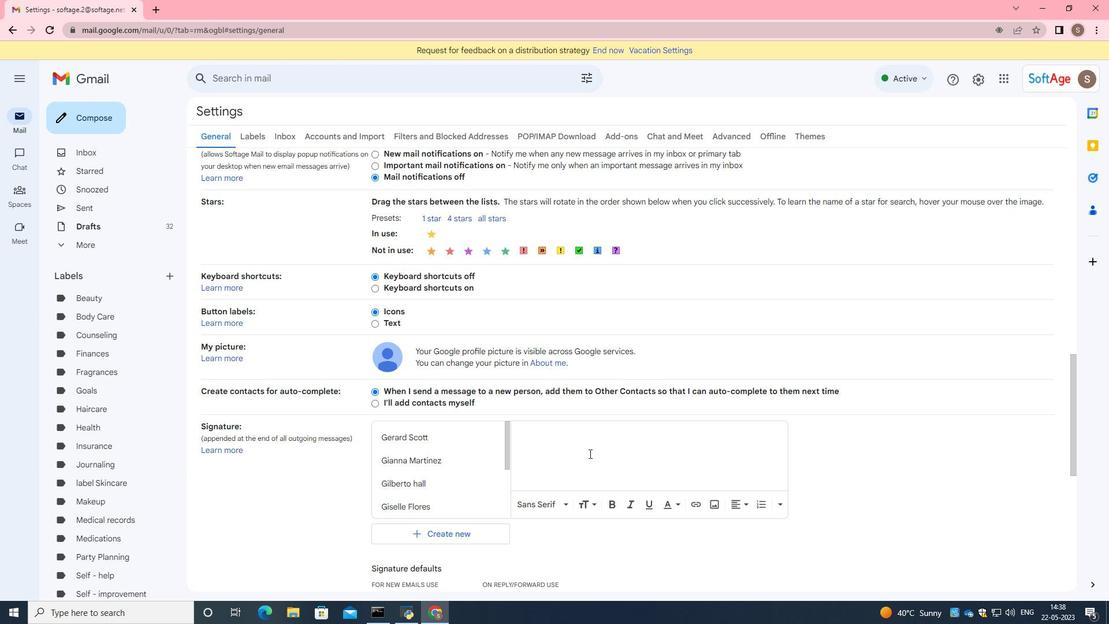 
Action: Mouse pressed left at (588, 451)
Screenshot: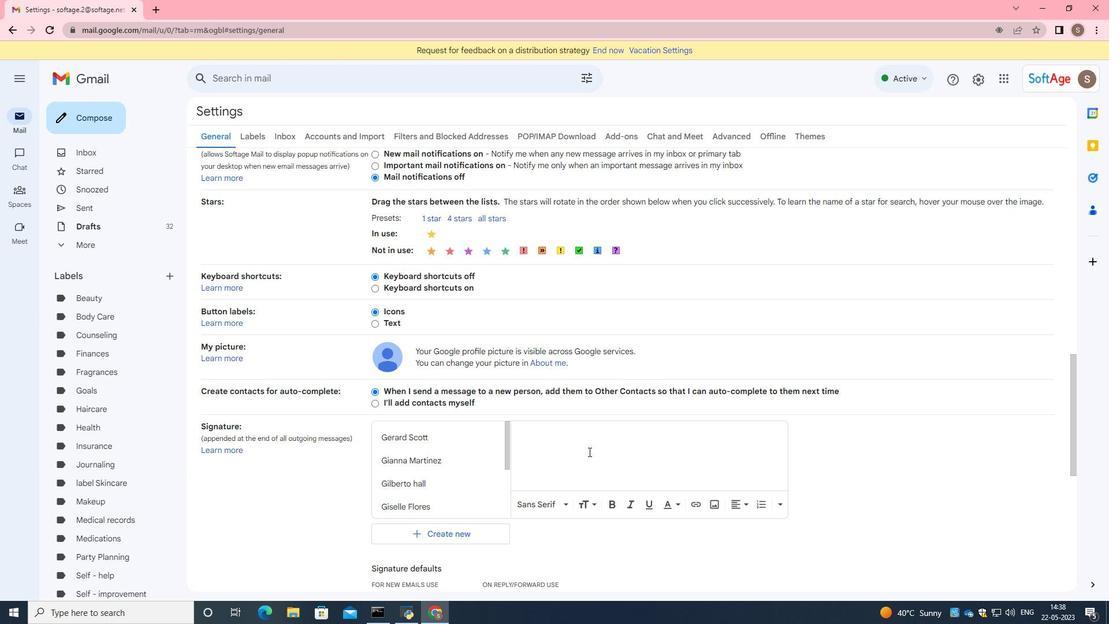 
Action: Mouse moved to (457, 466)
Screenshot: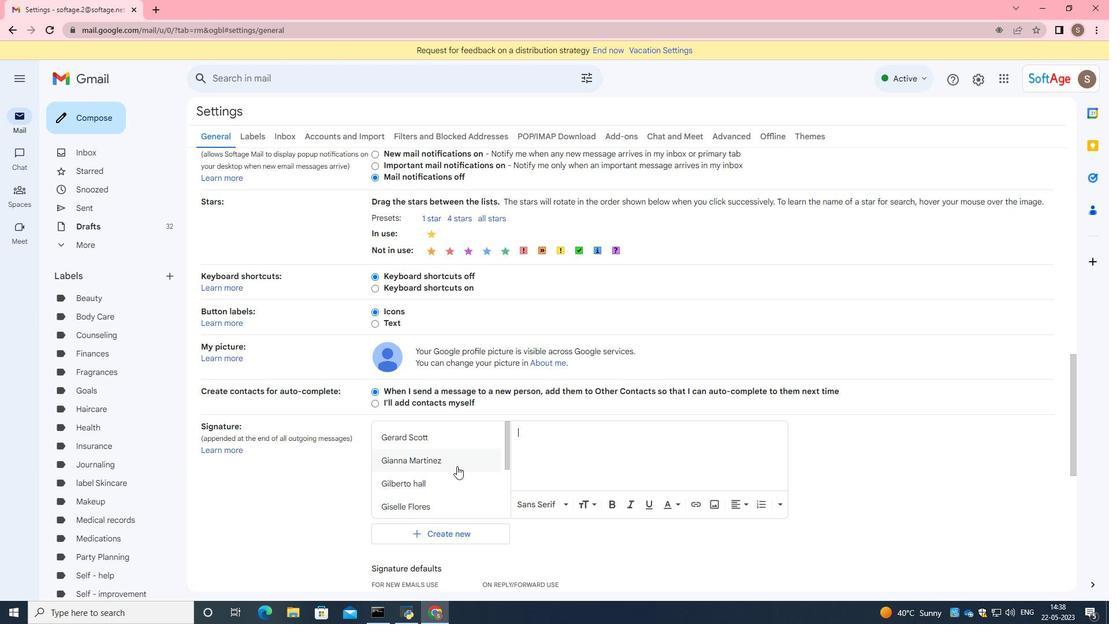
Action: Mouse scrolled (457, 465) with delta (0, 0)
Screenshot: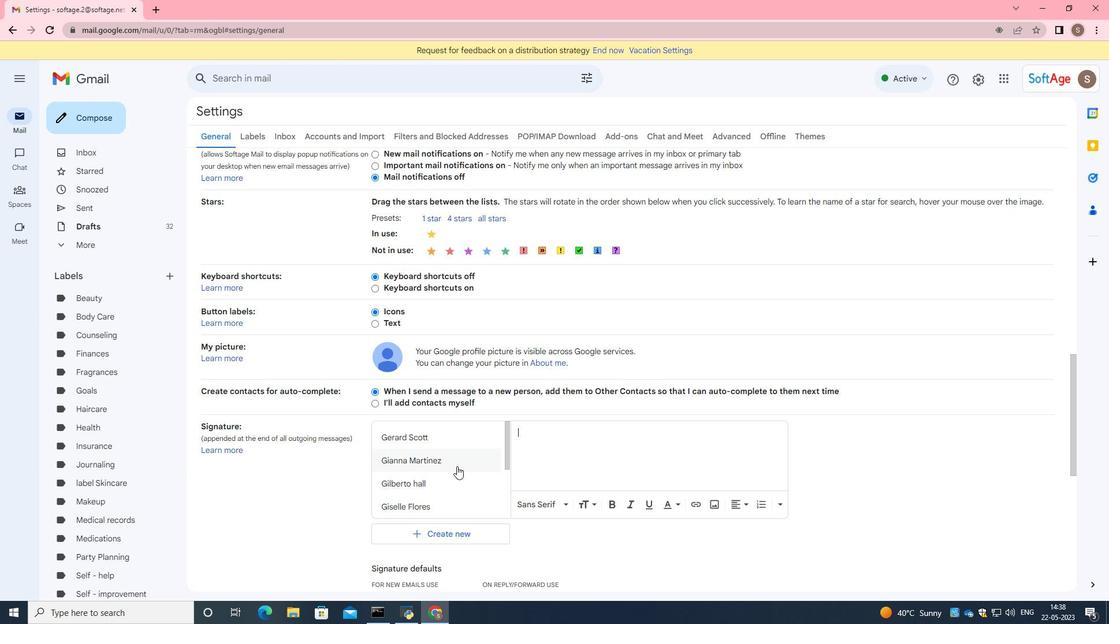 
Action: Mouse scrolled (457, 465) with delta (0, 0)
Screenshot: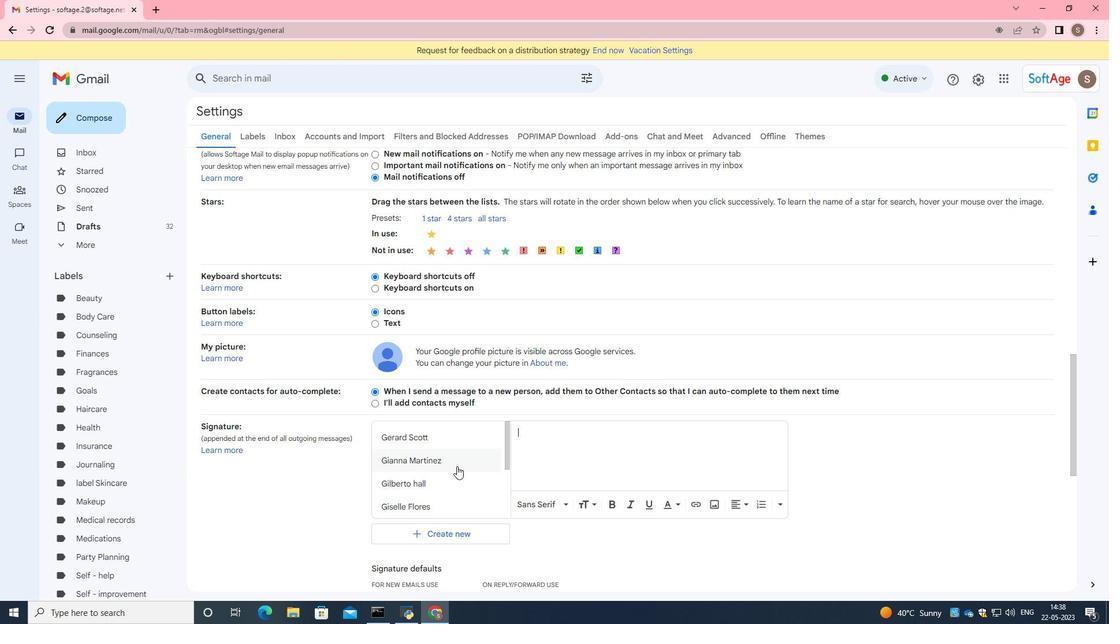 
Action: Mouse scrolled (457, 465) with delta (0, 0)
Screenshot: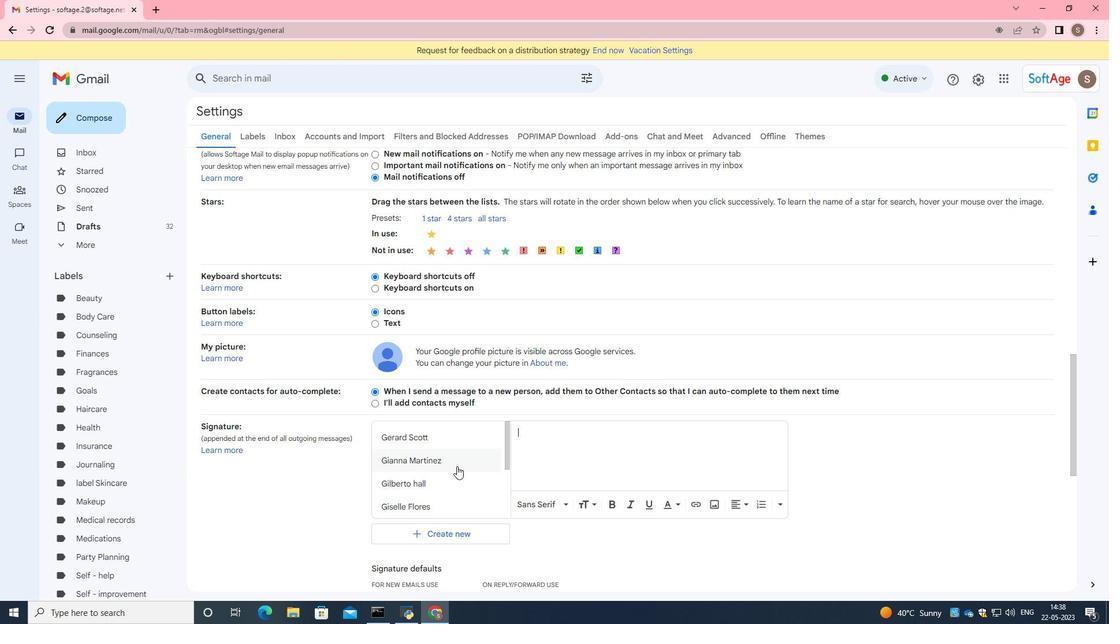 
Action: Mouse scrolled (457, 465) with delta (0, 0)
Screenshot: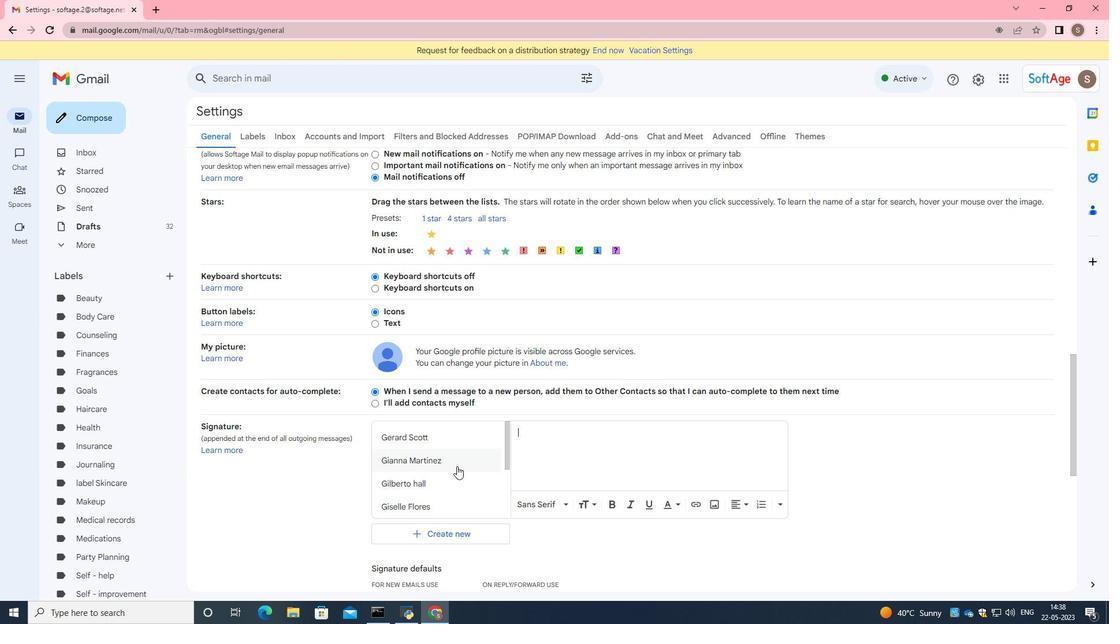 
Action: Mouse scrolled (457, 465) with delta (0, 0)
Screenshot: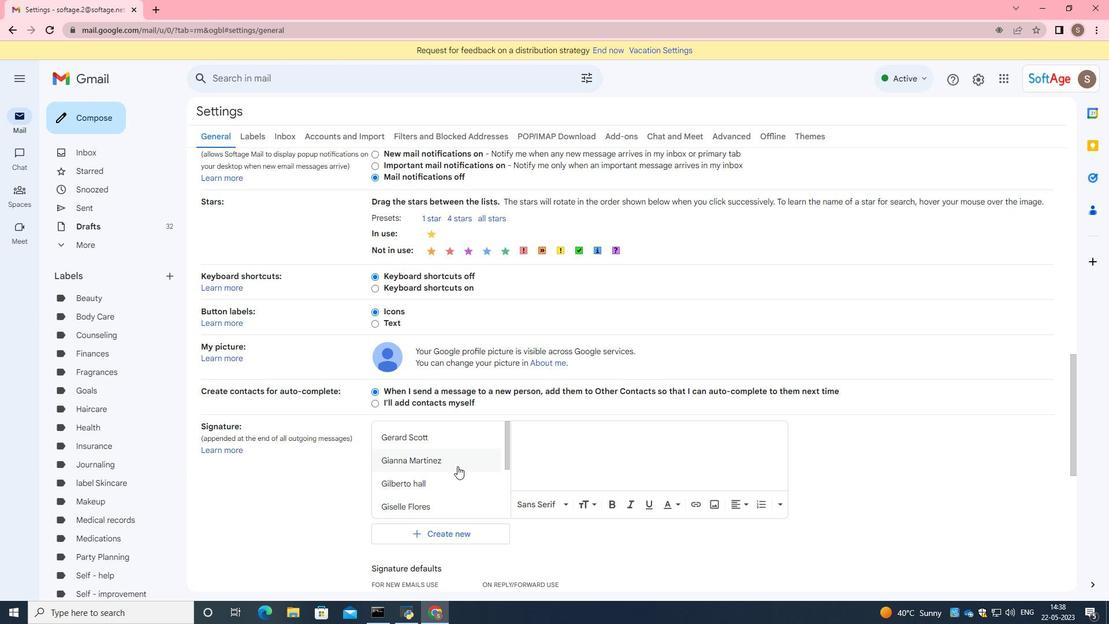 
Action: Mouse scrolled (457, 465) with delta (0, 0)
Screenshot: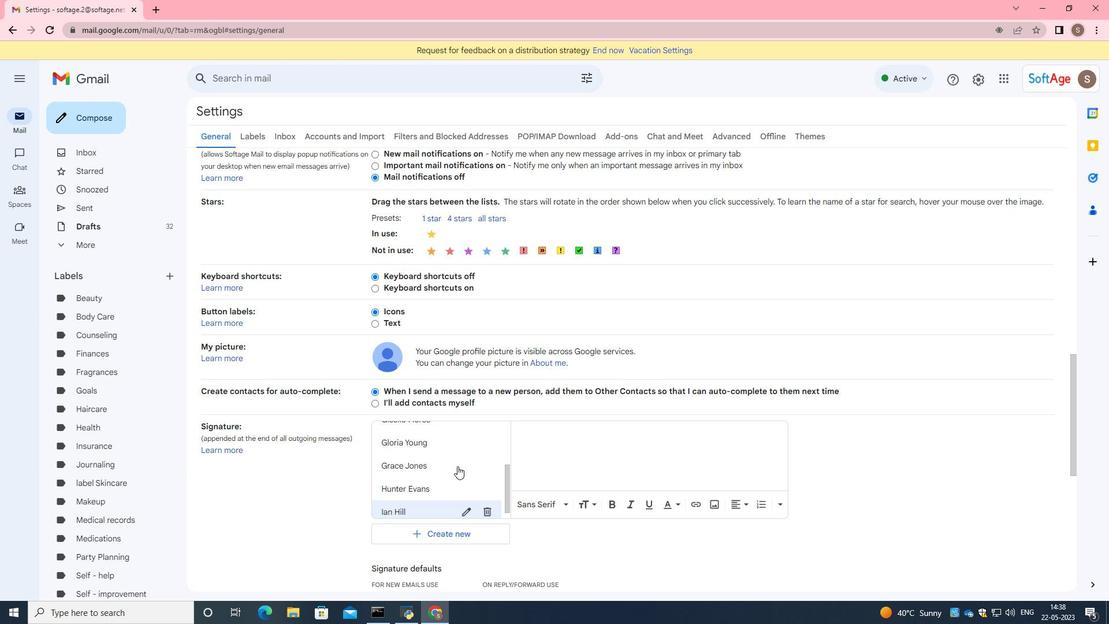 
Action: Mouse scrolled (457, 465) with delta (0, 0)
Screenshot: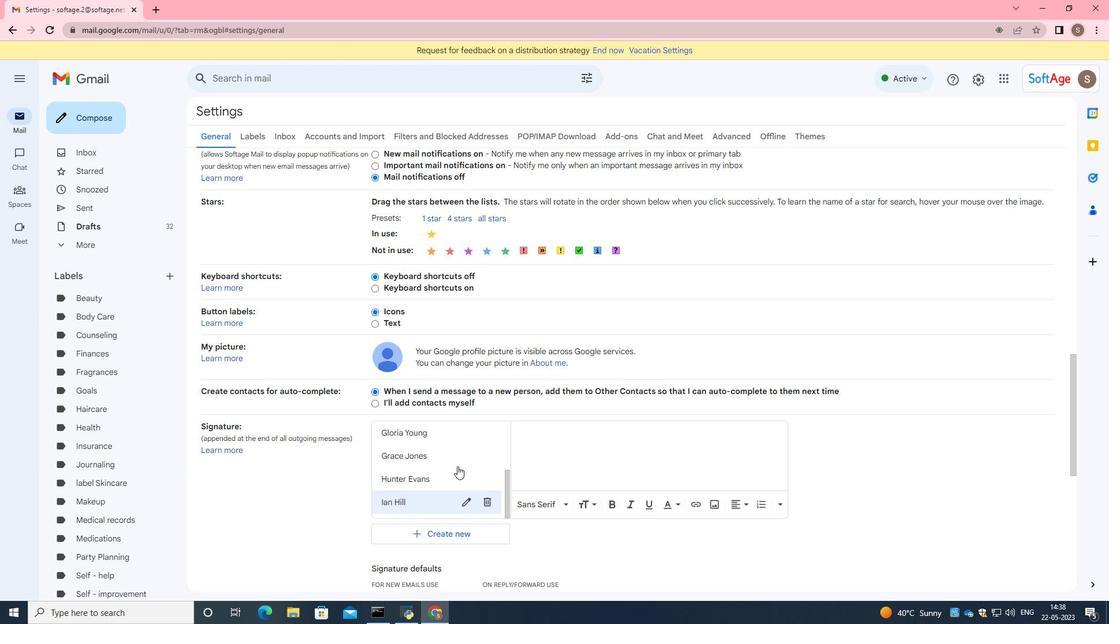 
Action: Mouse scrolled (457, 465) with delta (0, 0)
Screenshot: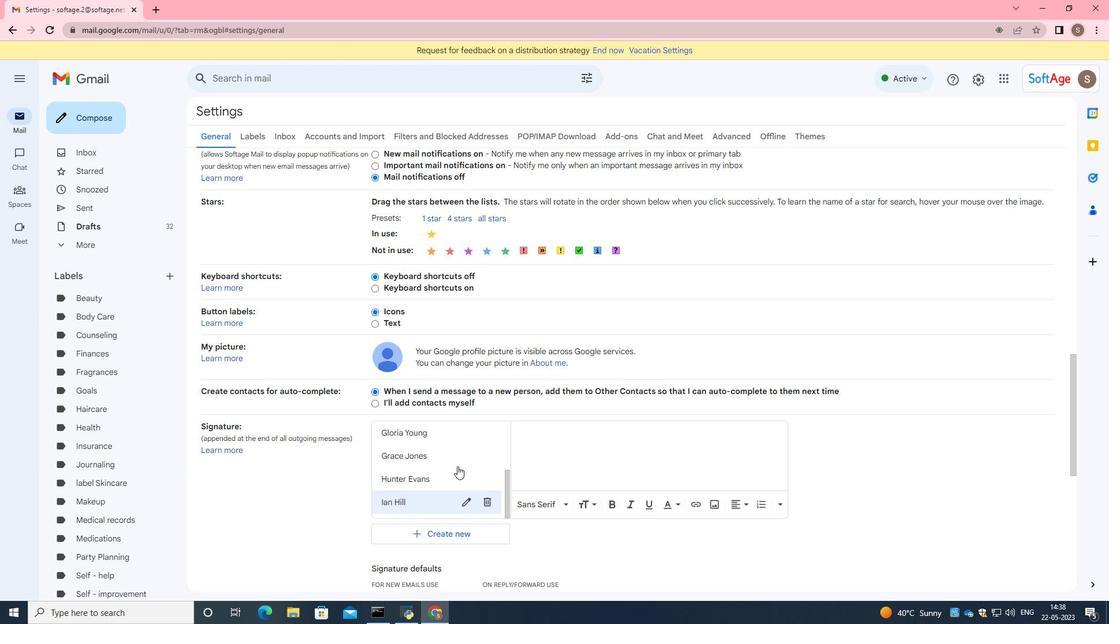
Action: Mouse scrolled (457, 465) with delta (0, 0)
Screenshot: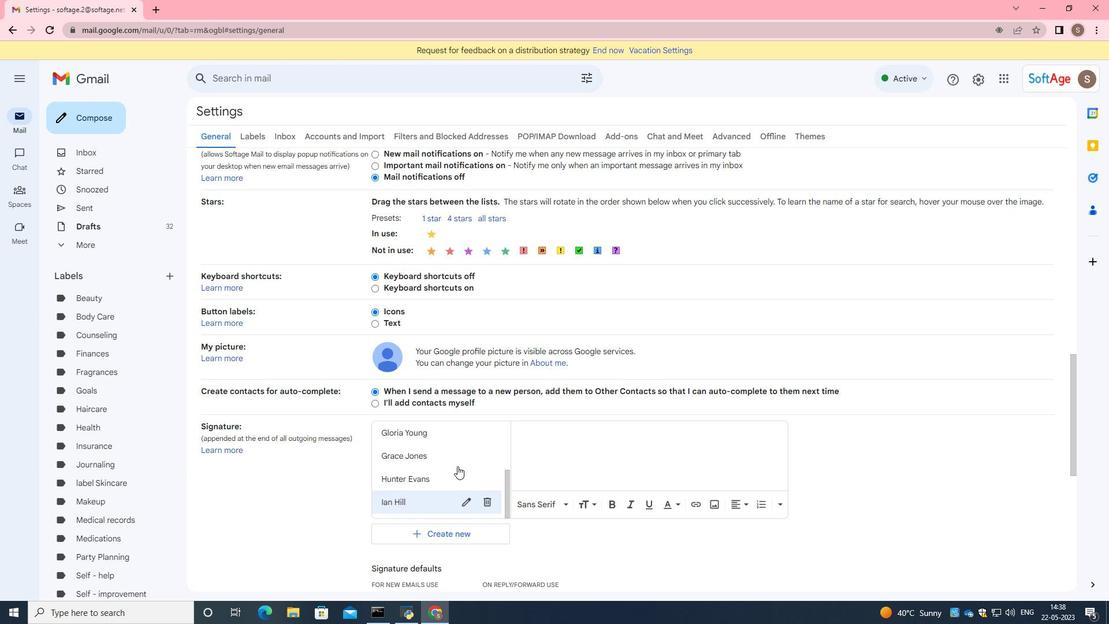 
Action: Mouse scrolled (457, 465) with delta (0, 0)
Screenshot: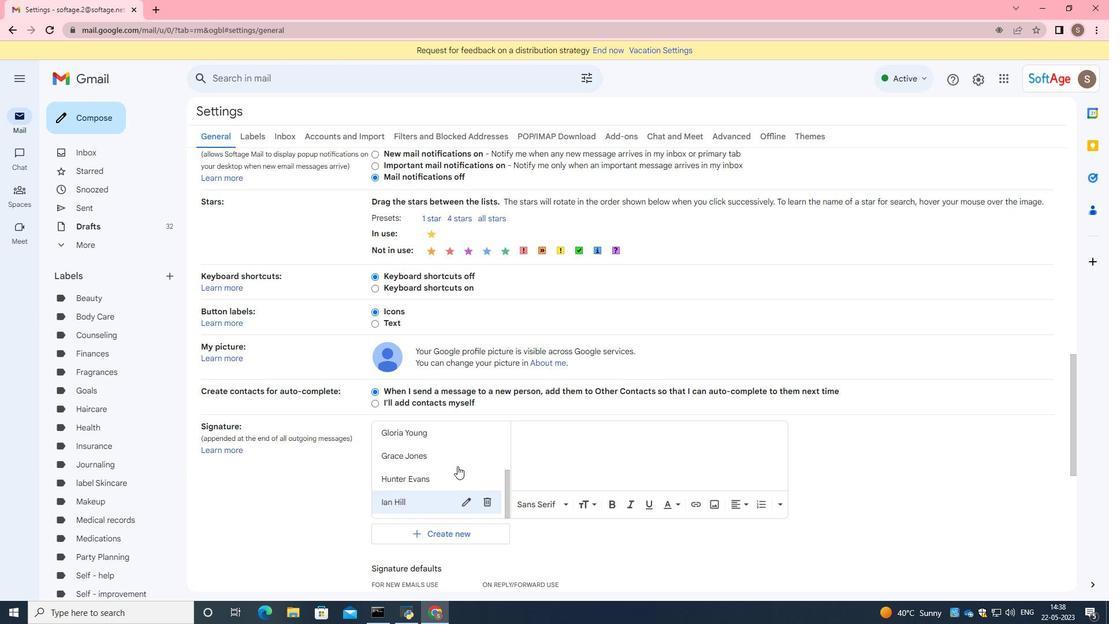 
Action: Mouse moved to (683, 443)
Screenshot: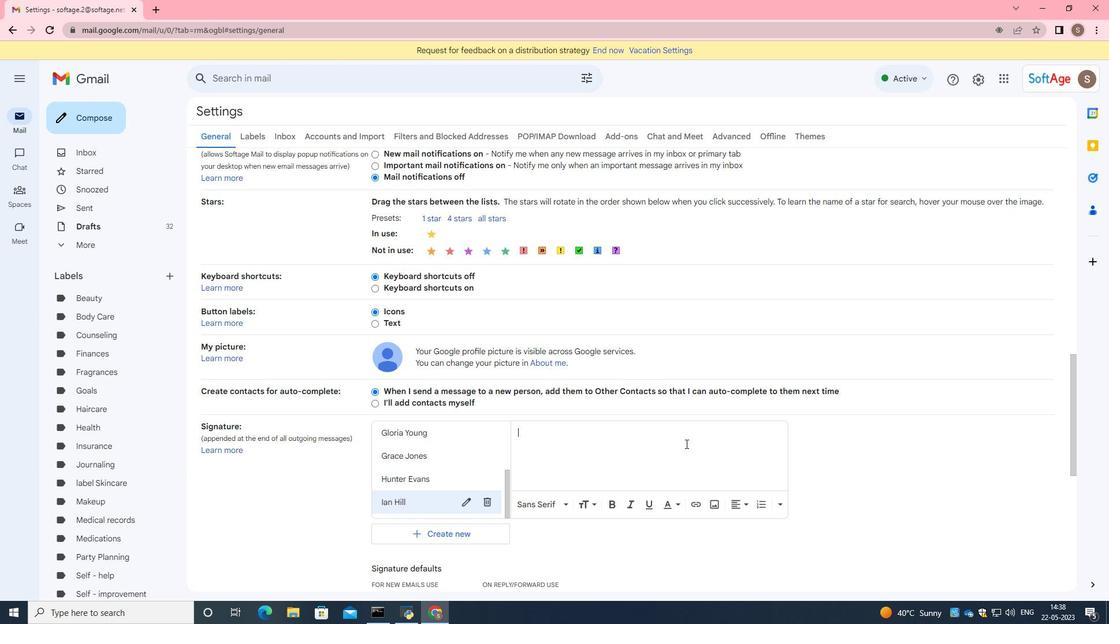 
Action: Mouse pressed left at (683, 443)
Screenshot: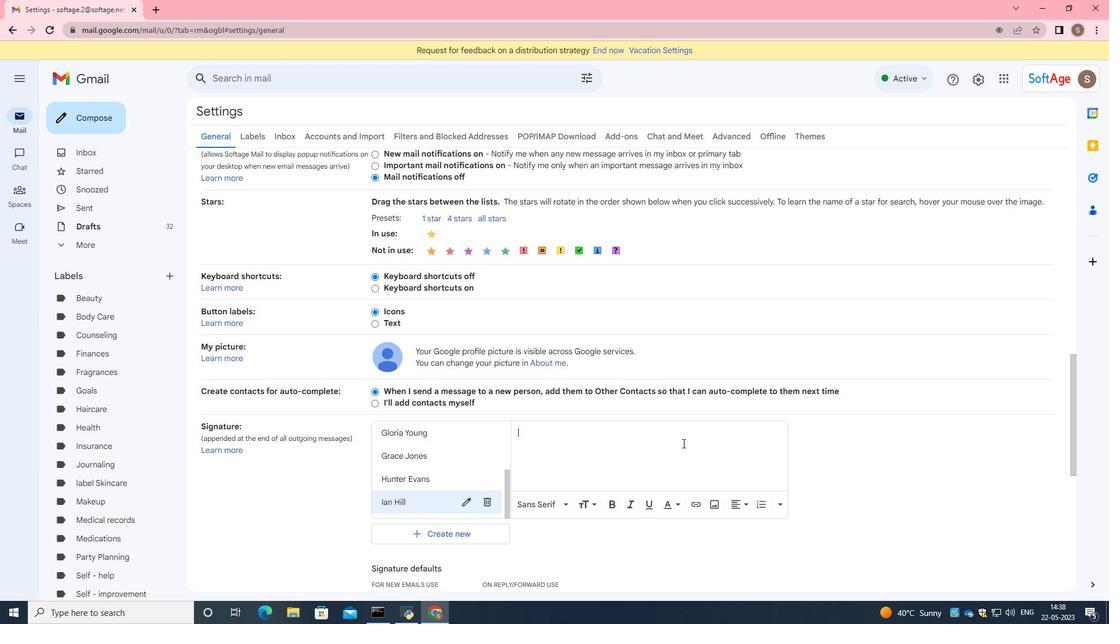 
Action: Key pressed <Key.caps_lock>S<Key.caps_lock>incere<Key.space>thanks<Key.space>and<Key.space>warm<Key.space>wishes,<Key.space><Key.caps_lock><Key.enter>I<Key.caps_lock>an<Key.space><Key.caps_lock>H<Key.caps_lock>ill
Screenshot: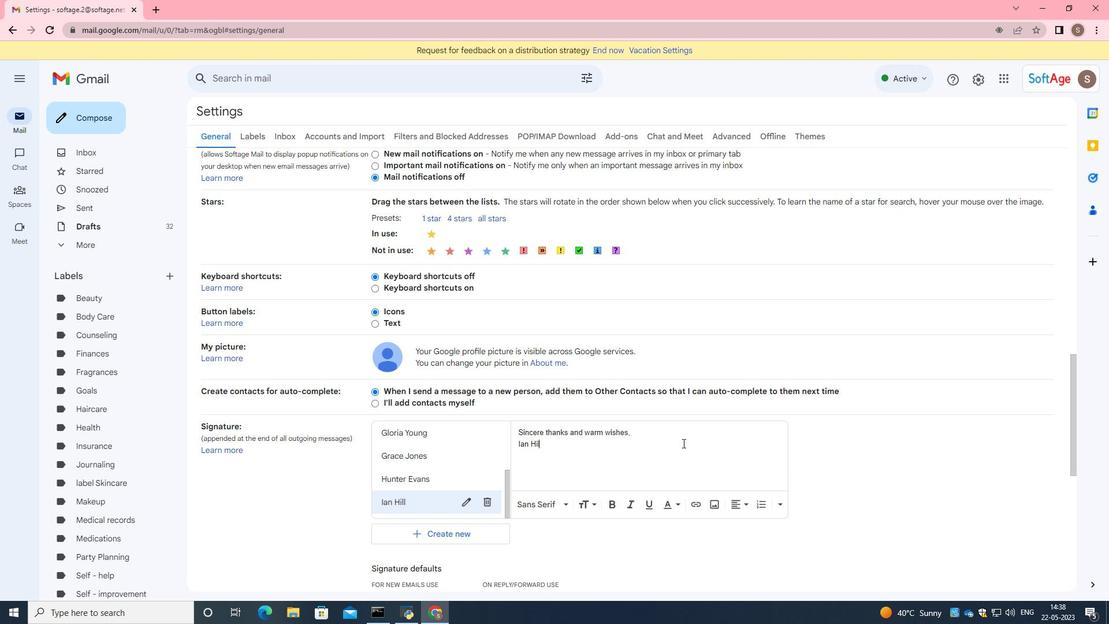 
Action: Mouse moved to (687, 471)
Screenshot: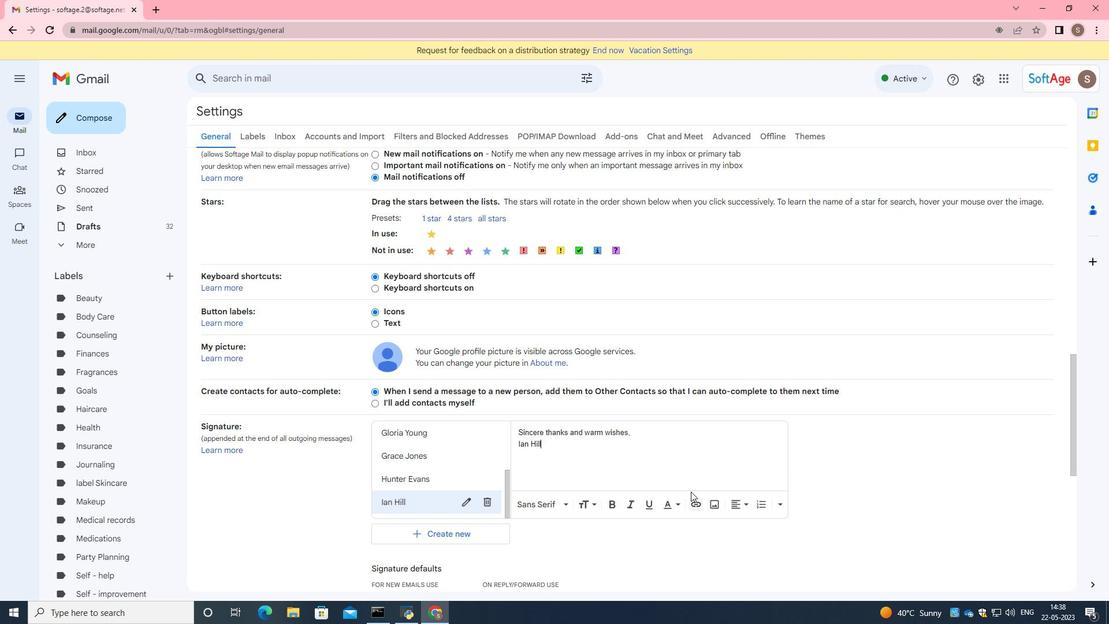 
Action: Mouse scrolled (687, 471) with delta (0, 0)
Screenshot: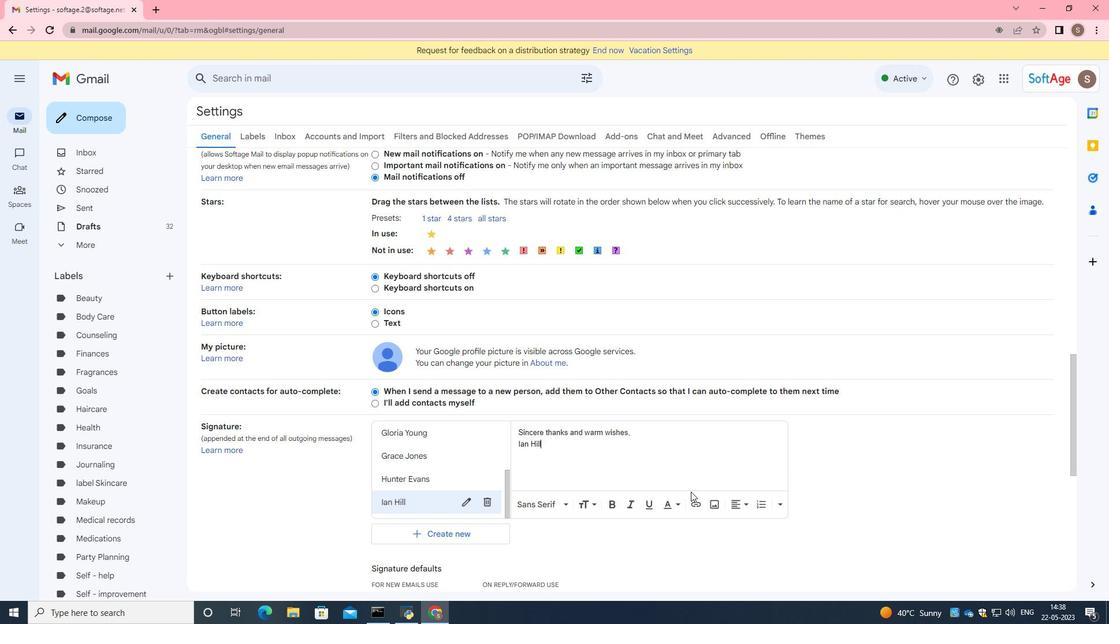 
Action: Mouse moved to (686, 471)
Screenshot: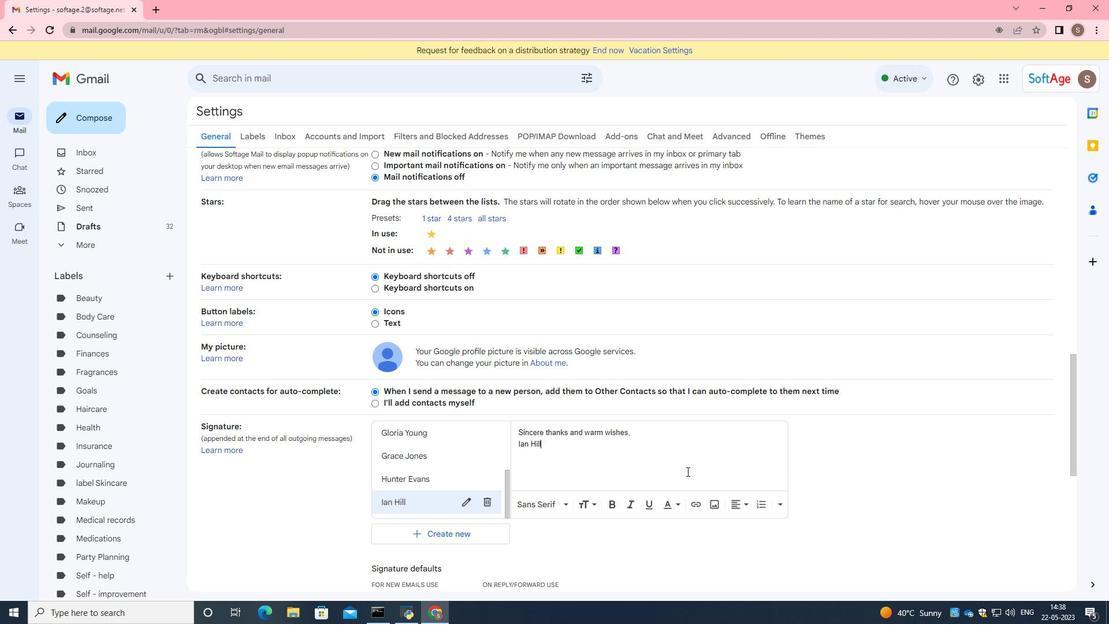 
Action: Mouse scrolled (686, 471) with delta (0, 0)
Screenshot: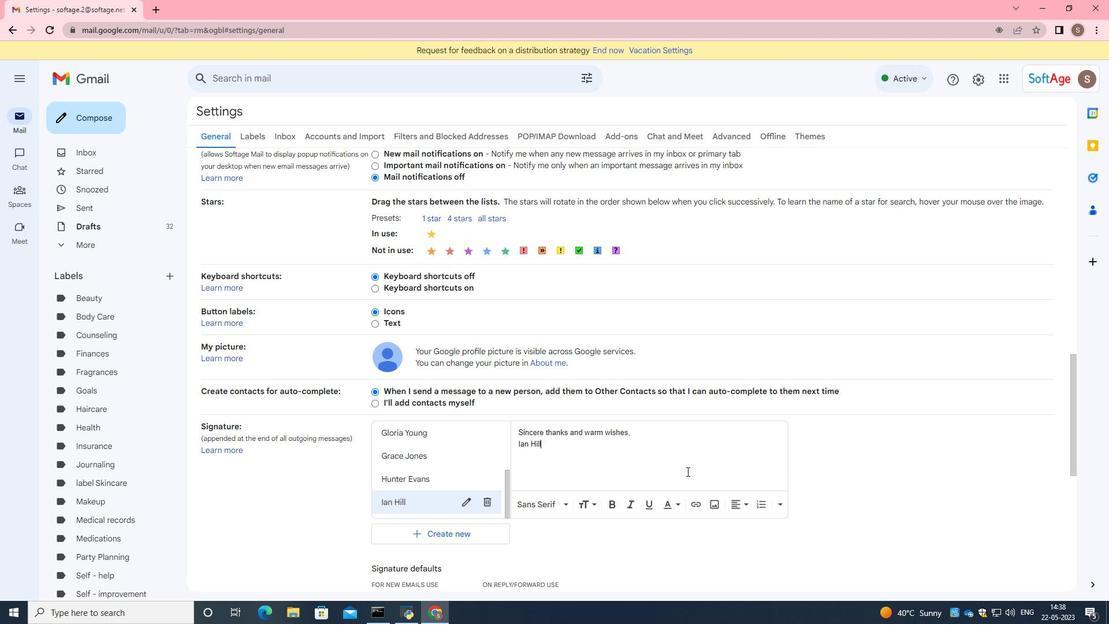 
Action: Mouse moved to (686, 472)
Screenshot: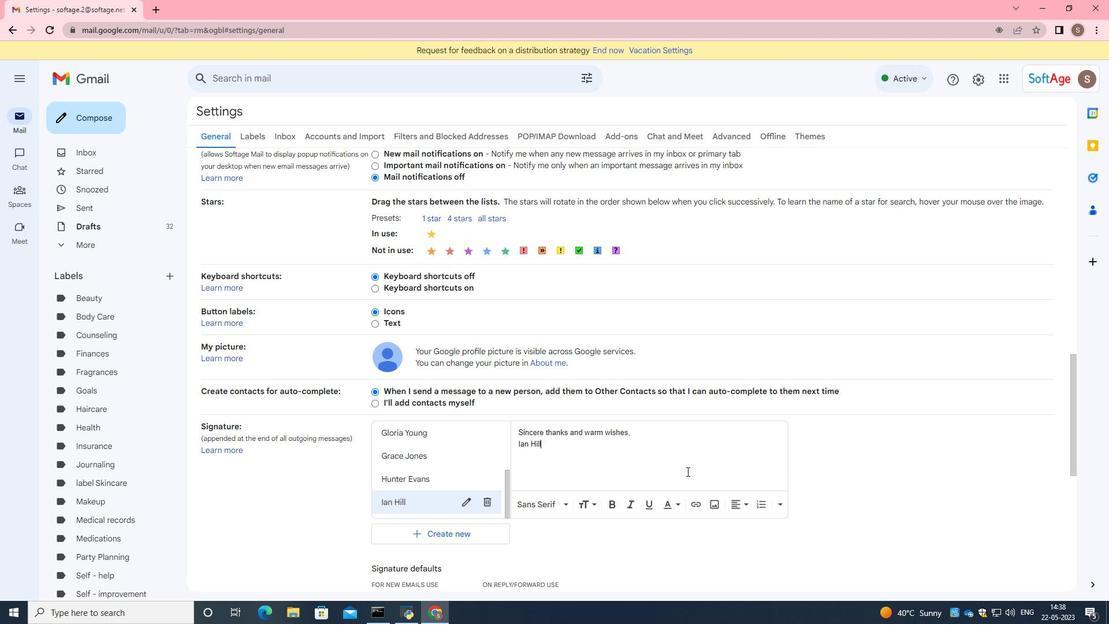 
Action: Mouse scrolled (686, 471) with delta (0, 0)
Screenshot: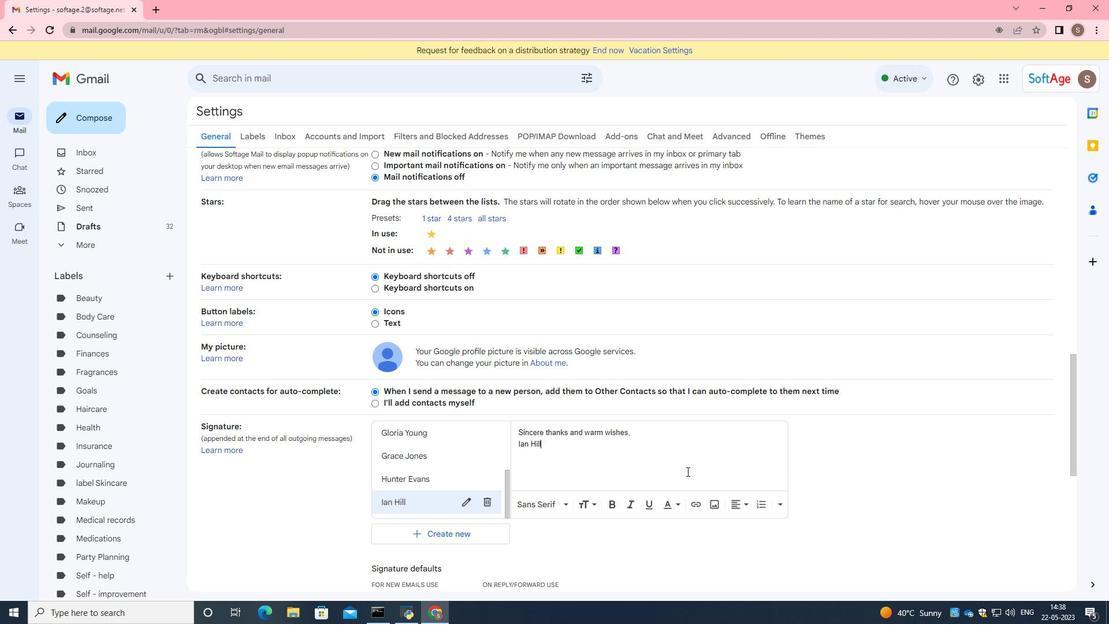 
Action: Mouse moved to (685, 473)
Screenshot: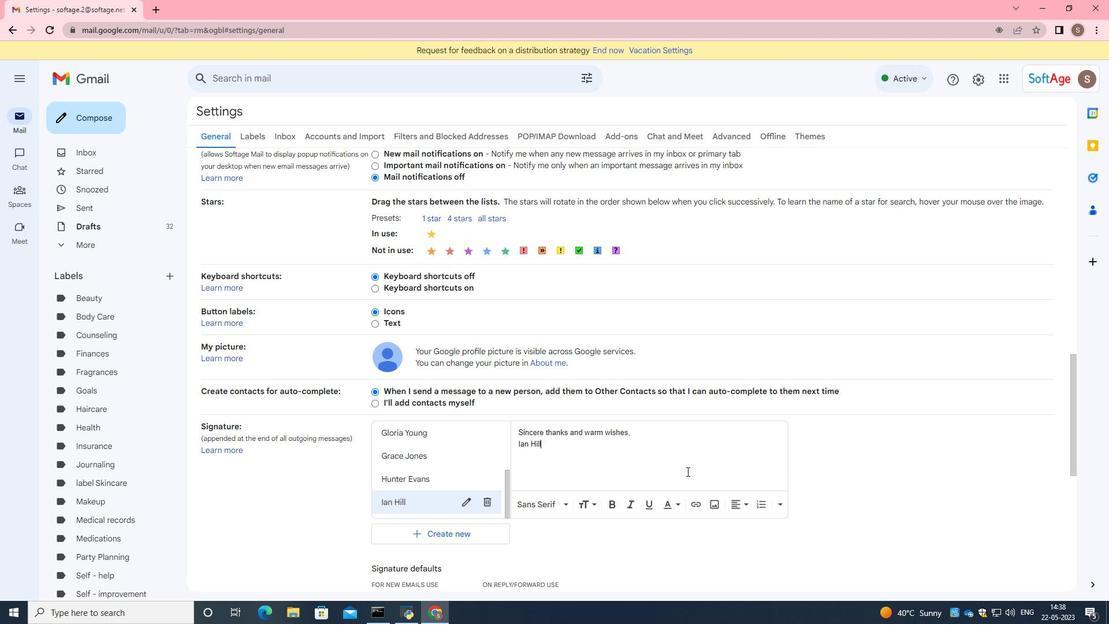 
Action: Mouse scrolled (685, 472) with delta (0, 0)
Screenshot: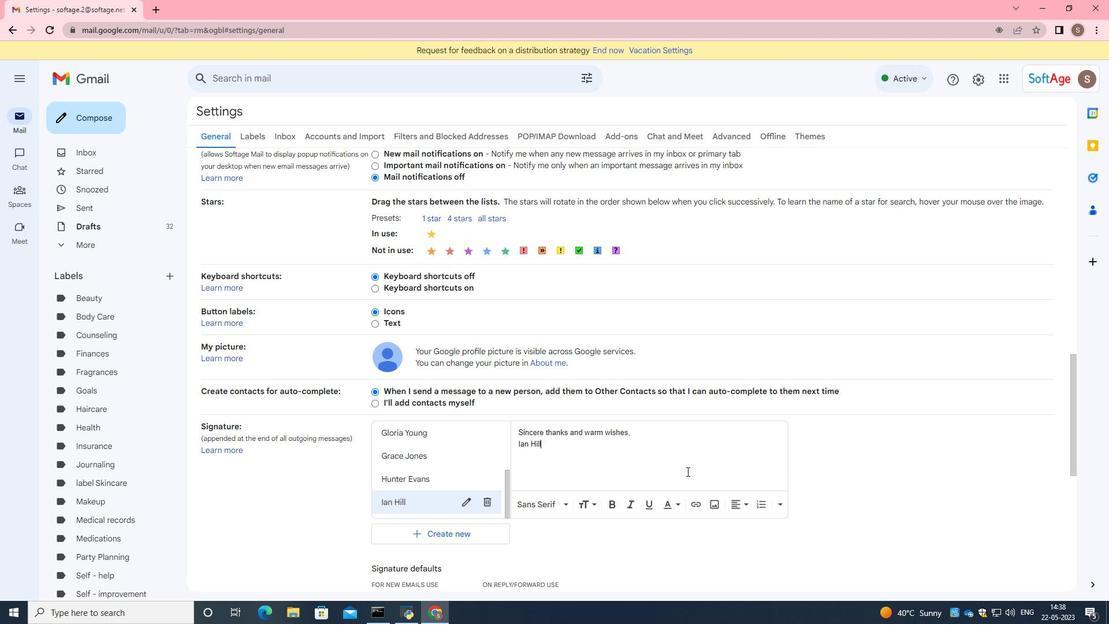 
Action: Mouse moved to (682, 475)
Screenshot: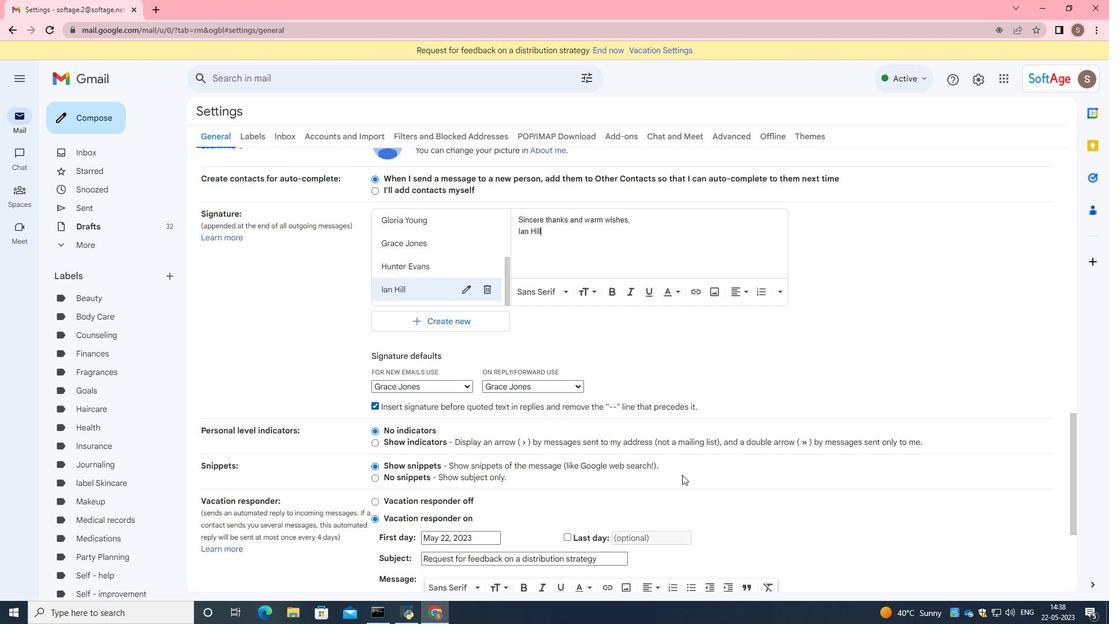 
Action: Mouse scrolled (682, 475) with delta (0, 0)
Screenshot: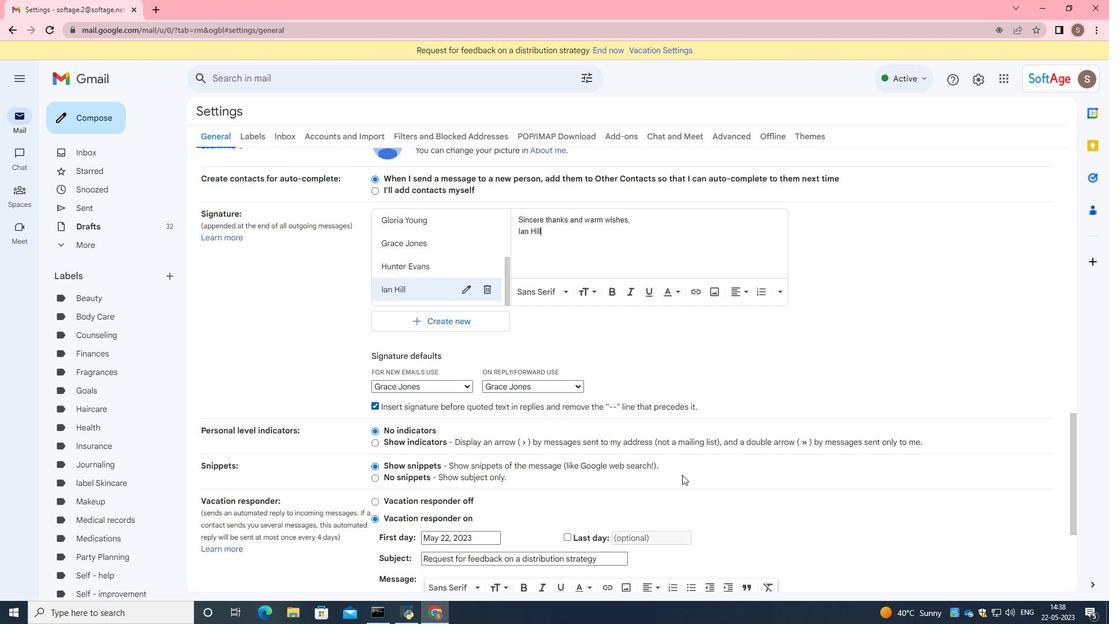 
Action: Mouse moved to (682, 476)
Screenshot: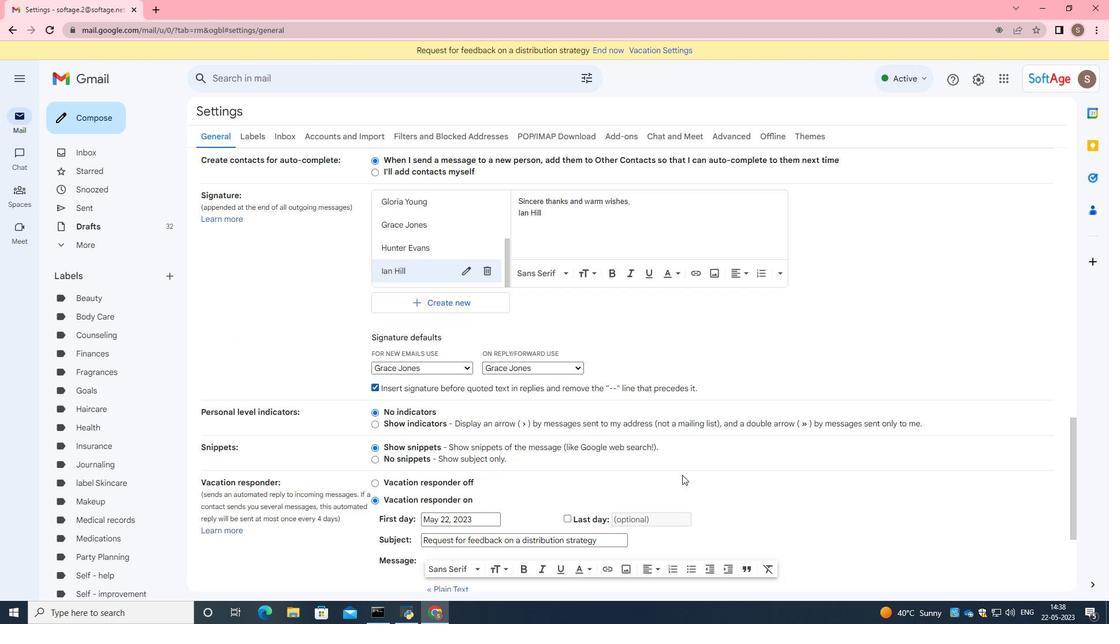 
Action: Mouse scrolled (682, 475) with delta (0, 0)
Screenshot: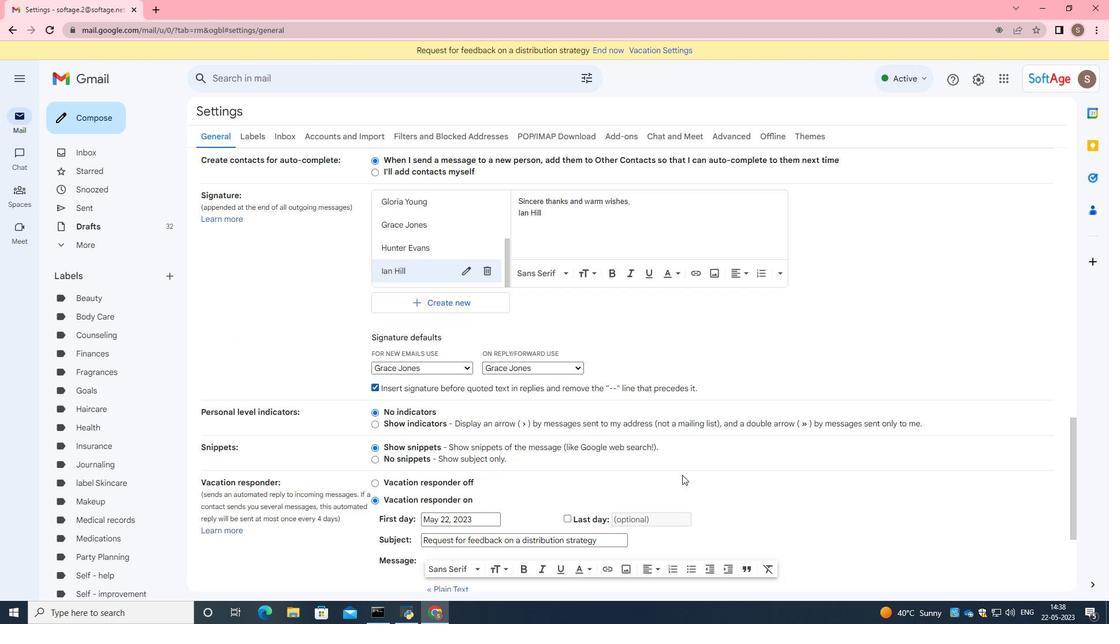 
Action: Mouse moved to (682, 477)
Screenshot: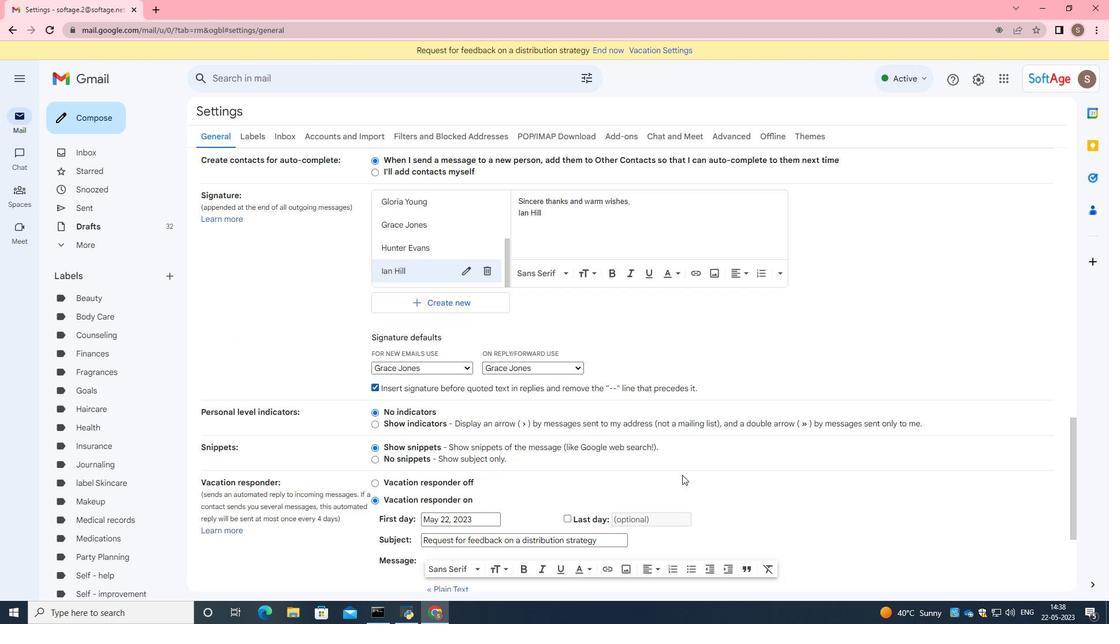
Action: Mouse scrolled (682, 477) with delta (0, 0)
Screenshot: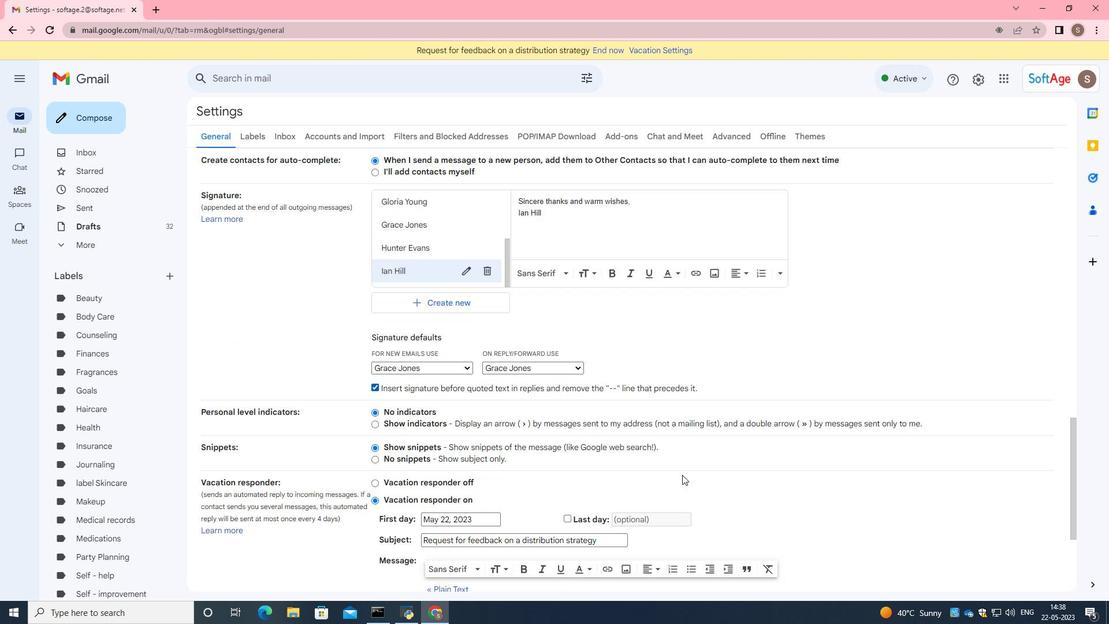 
Action: Mouse moved to (598, 542)
Screenshot: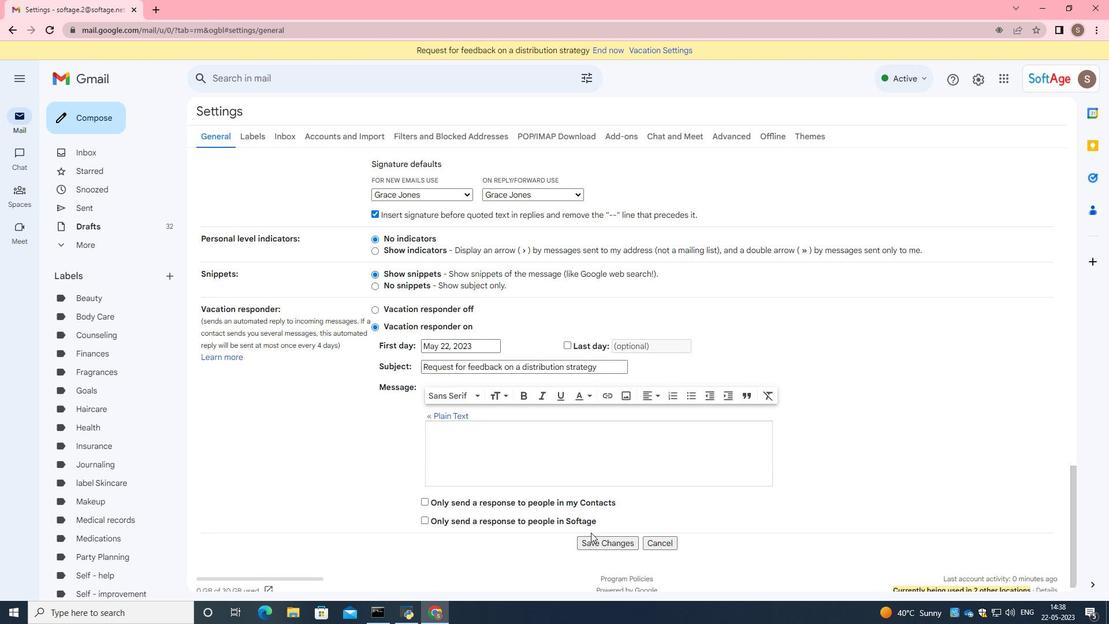 
Action: Mouse pressed left at (598, 542)
Screenshot: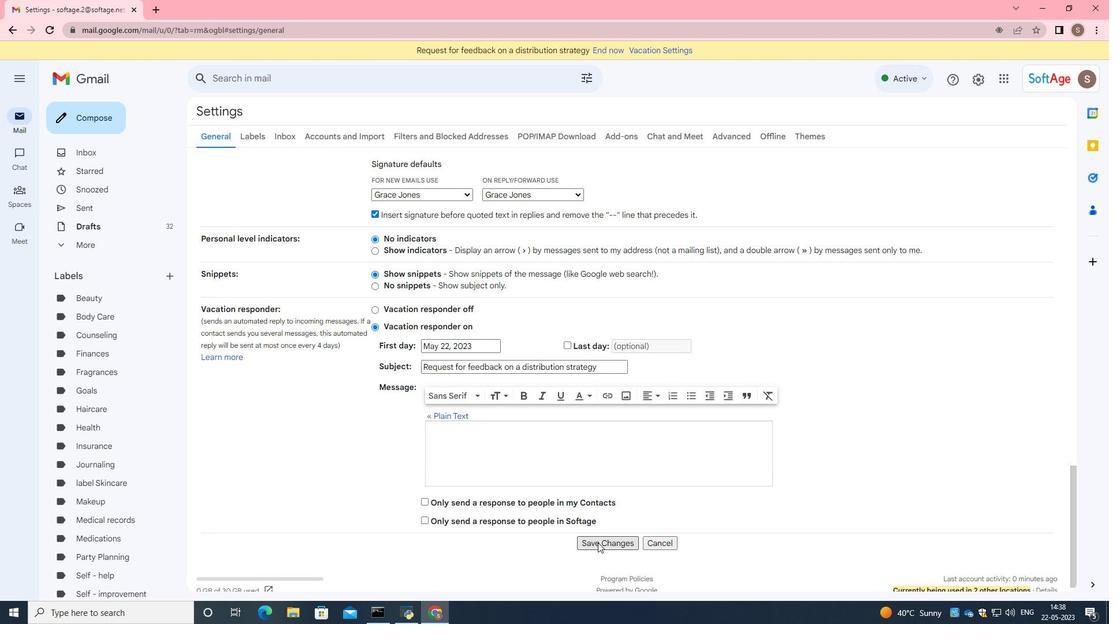 
Action: Mouse moved to (110, 115)
Screenshot: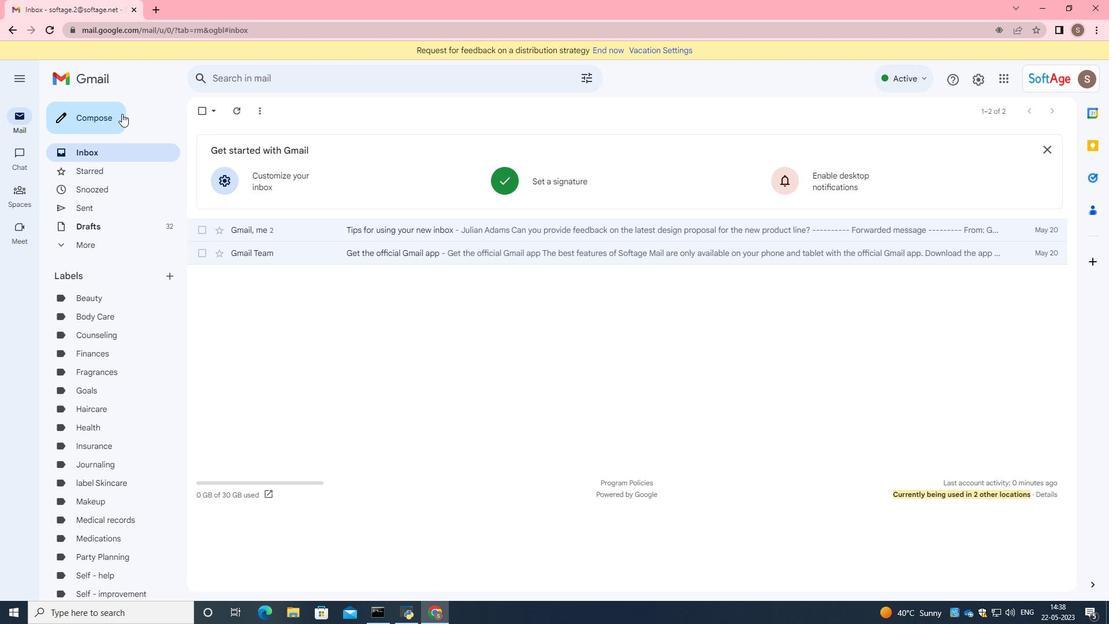
Action: Mouse pressed left at (110, 115)
Screenshot: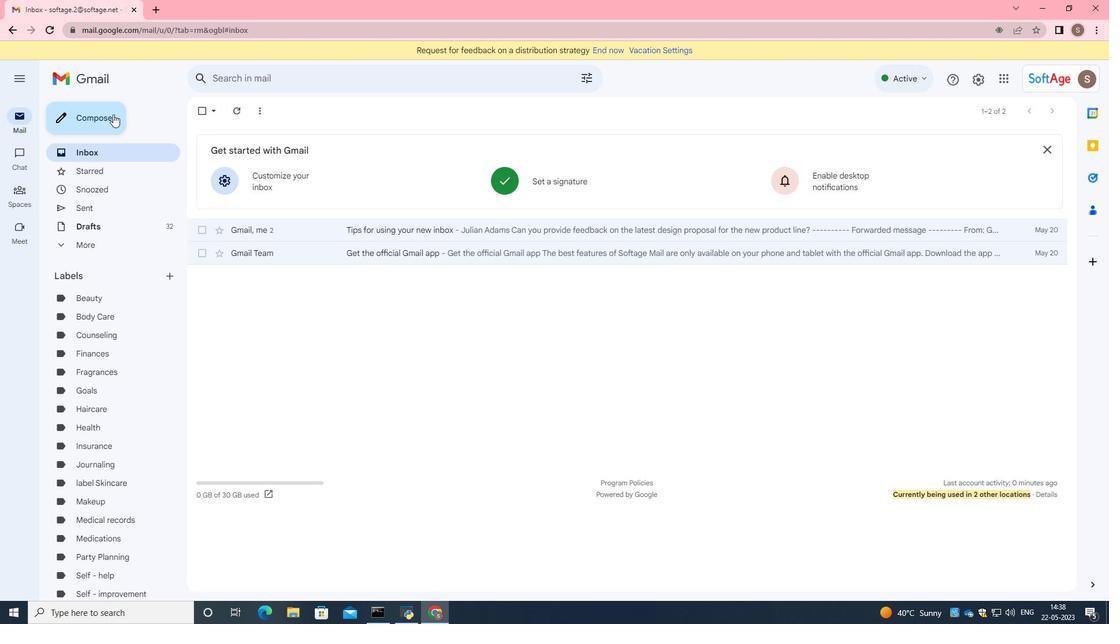 
Action: Mouse moved to (795, 355)
Screenshot: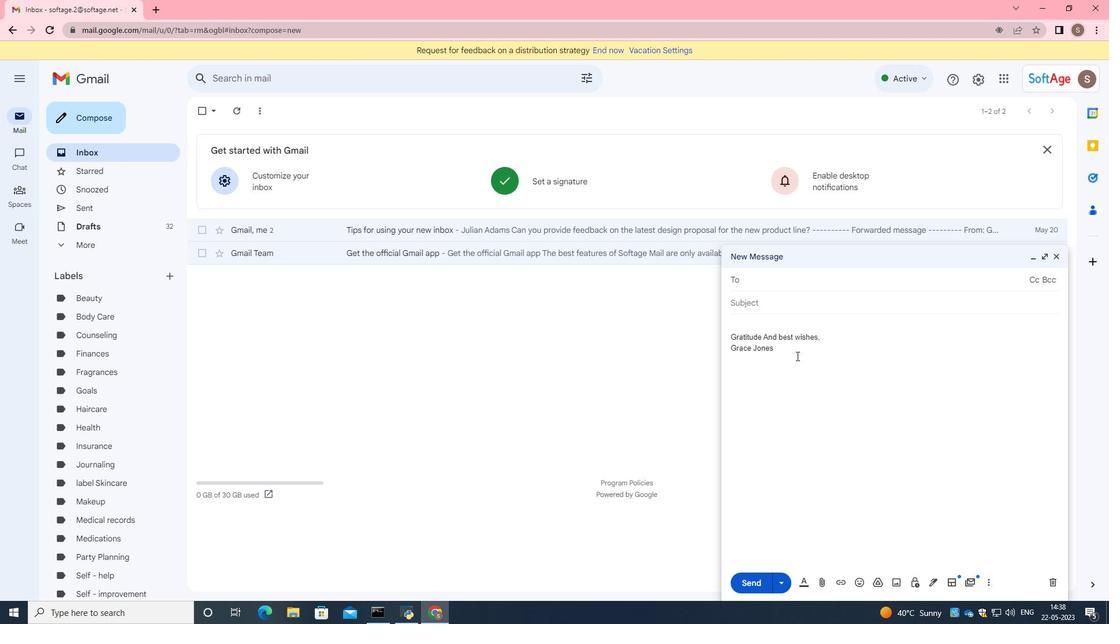 
Action: Mouse pressed left at (795, 355)
Screenshot: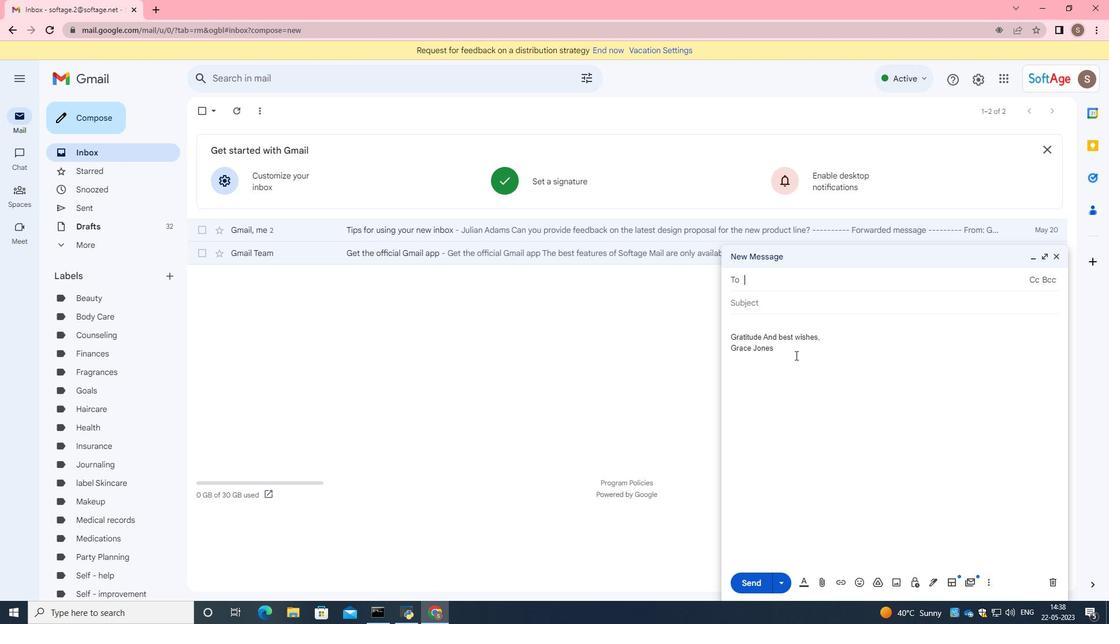 
Action: Mouse moved to (672, 315)
Screenshot: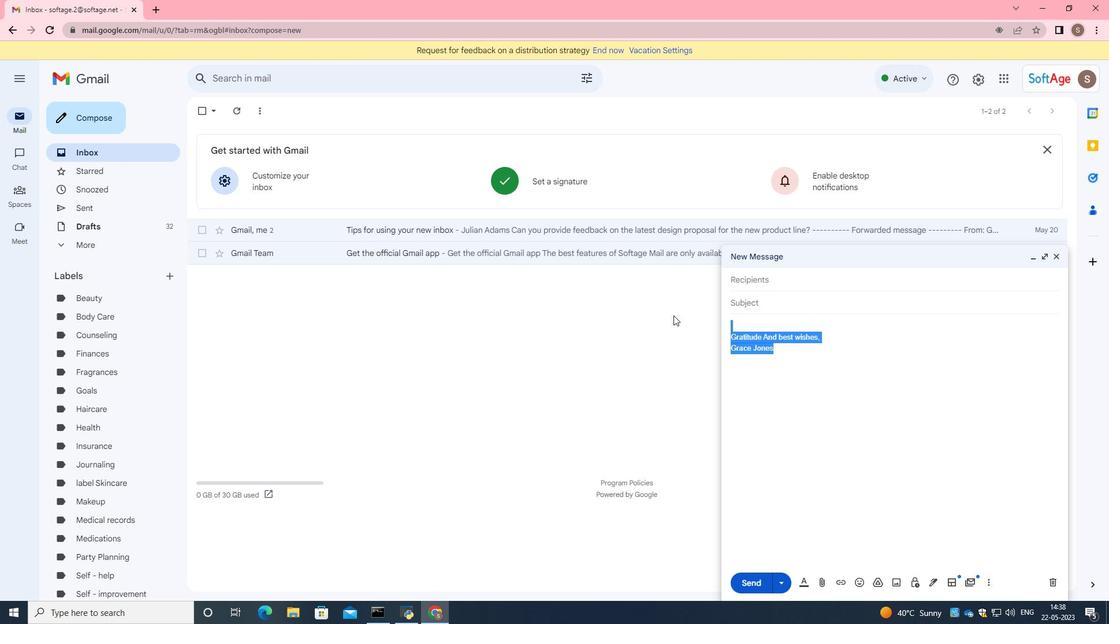 
Action: Key pressed <Key.backspace>
Screenshot: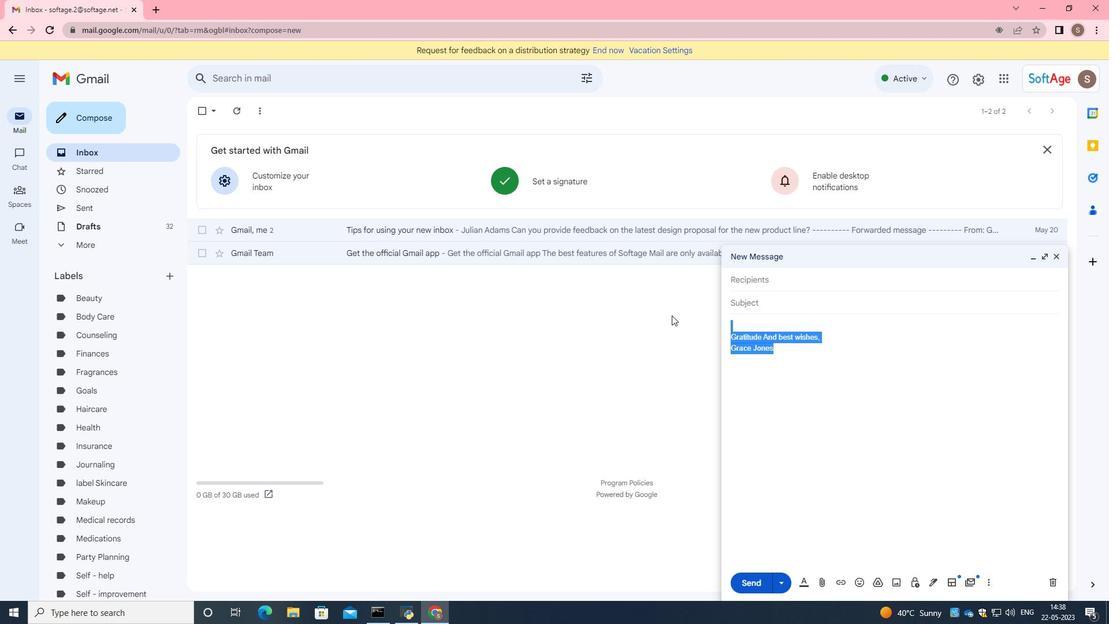 
Action: Mouse moved to (929, 583)
Screenshot: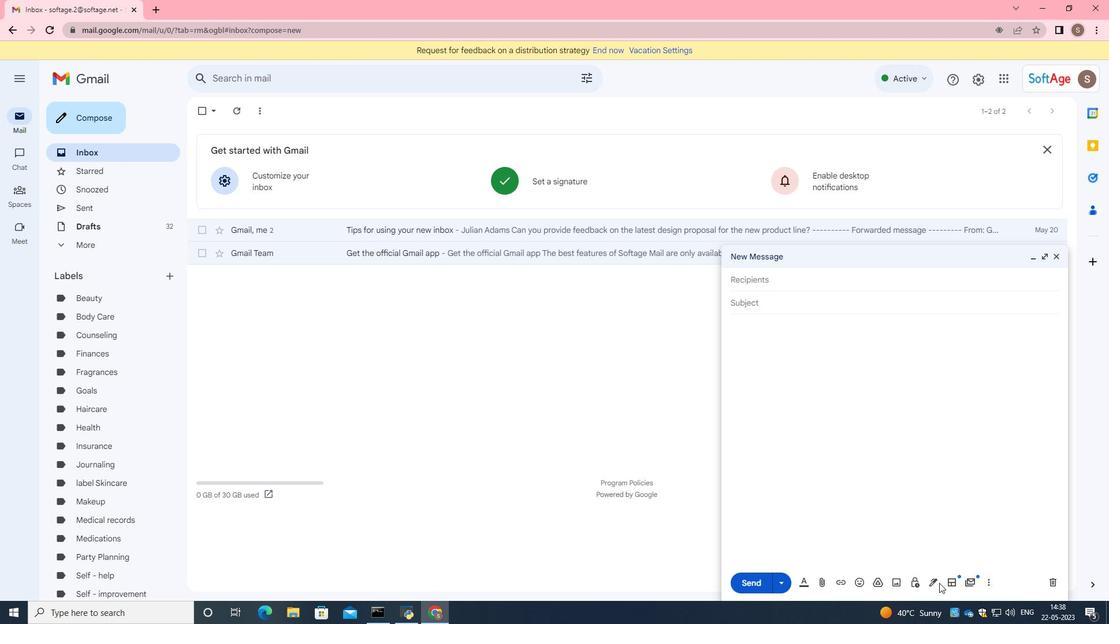 
Action: Mouse pressed left at (929, 583)
Screenshot: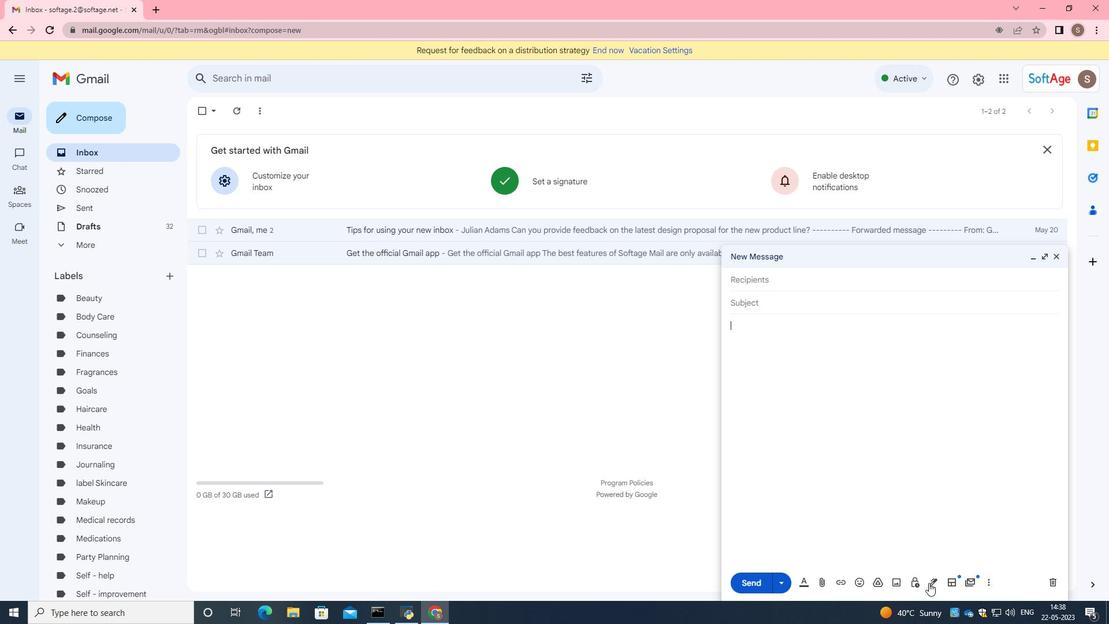 
Action: Mouse moved to (983, 556)
Screenshot: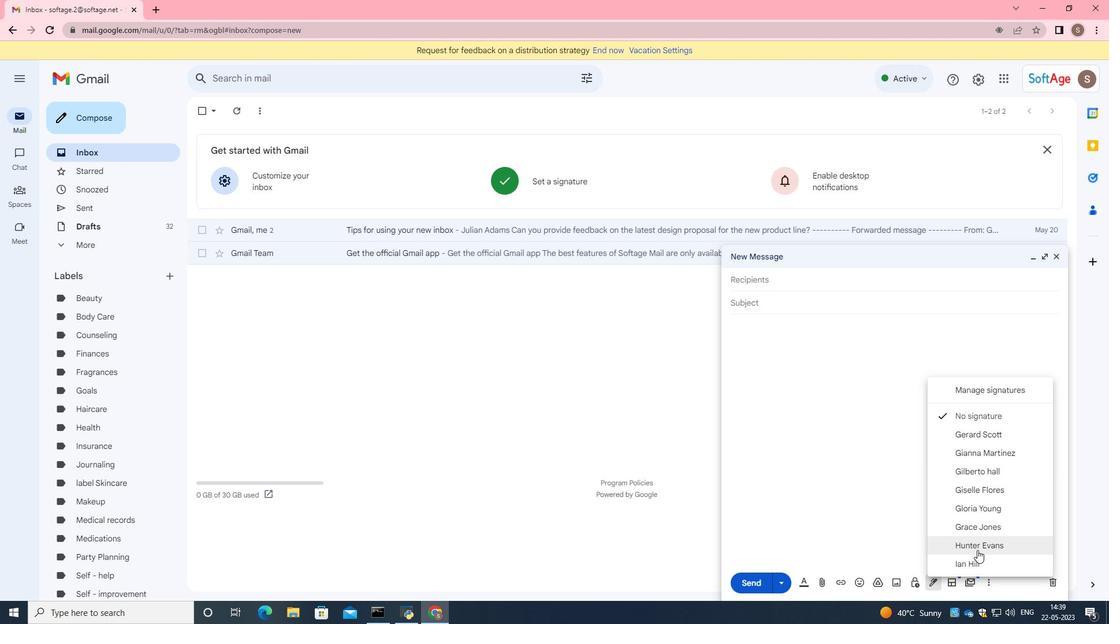 
Action: Mouse pressed left at (983, 556)
Screenshot: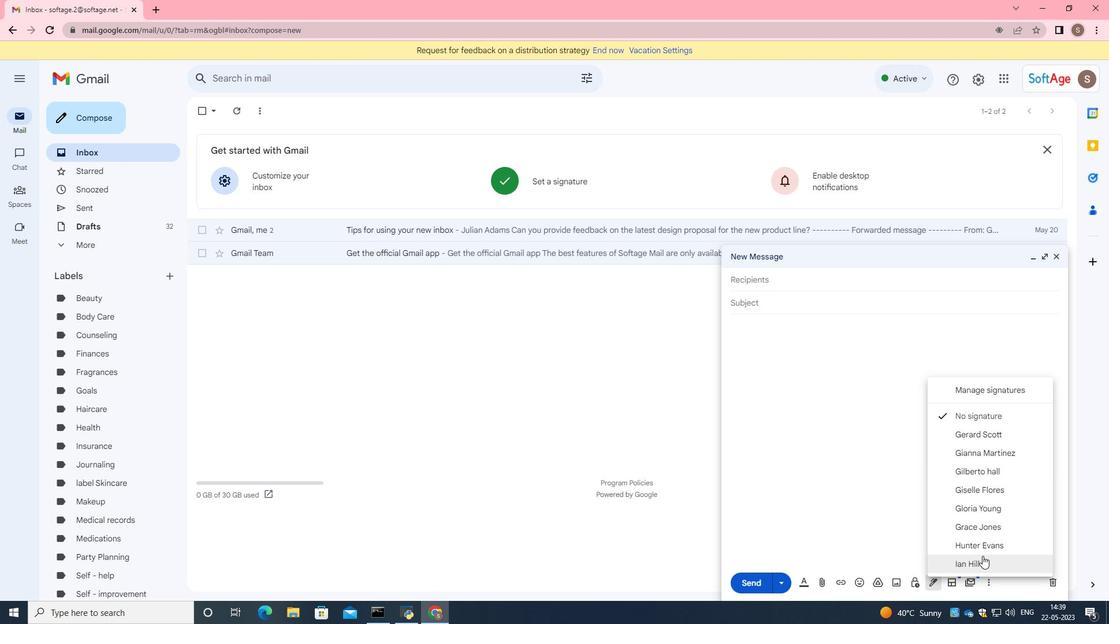 
Action: Mouse moved to (810, 283)
Screenshot: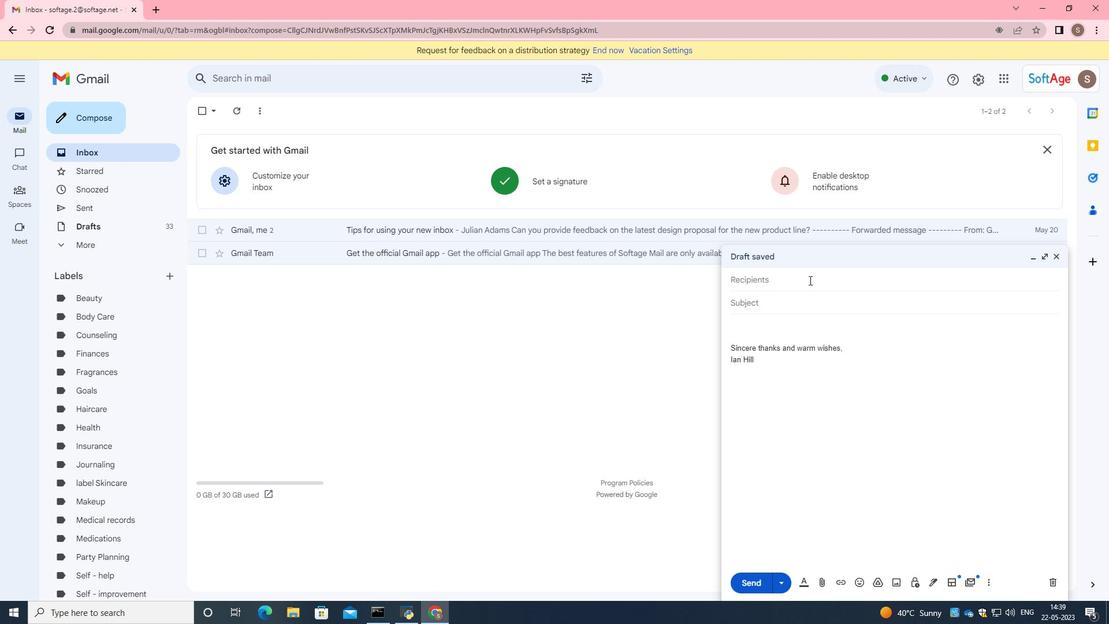 
Action: Mouse pressed left at (810, 283)
Screenshot: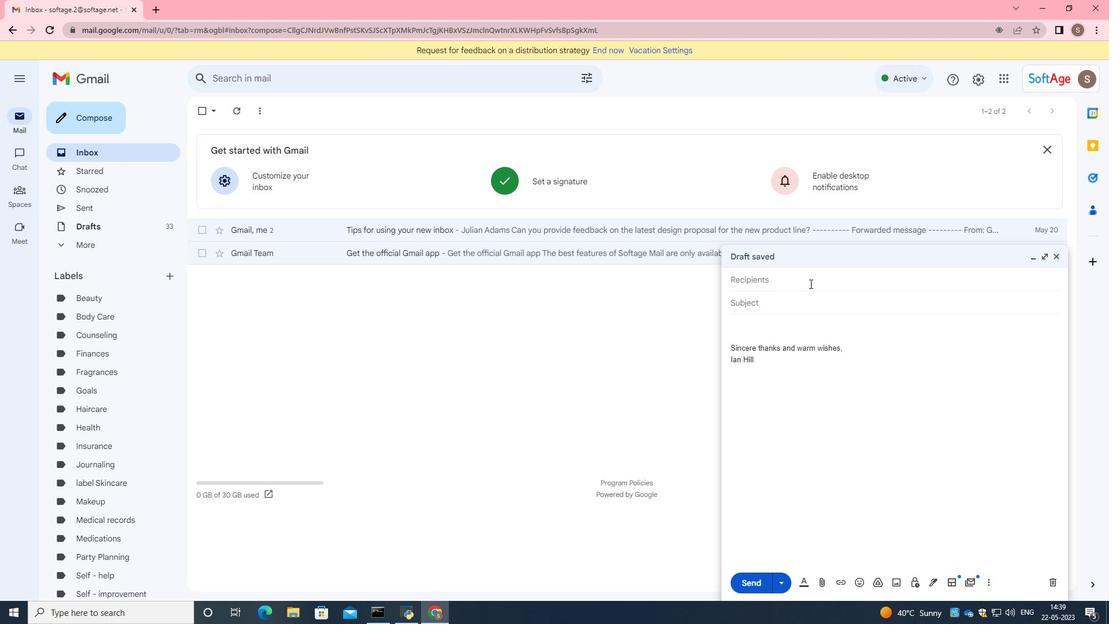 
Action: Mouse moved to (807, 283)
Screenshot: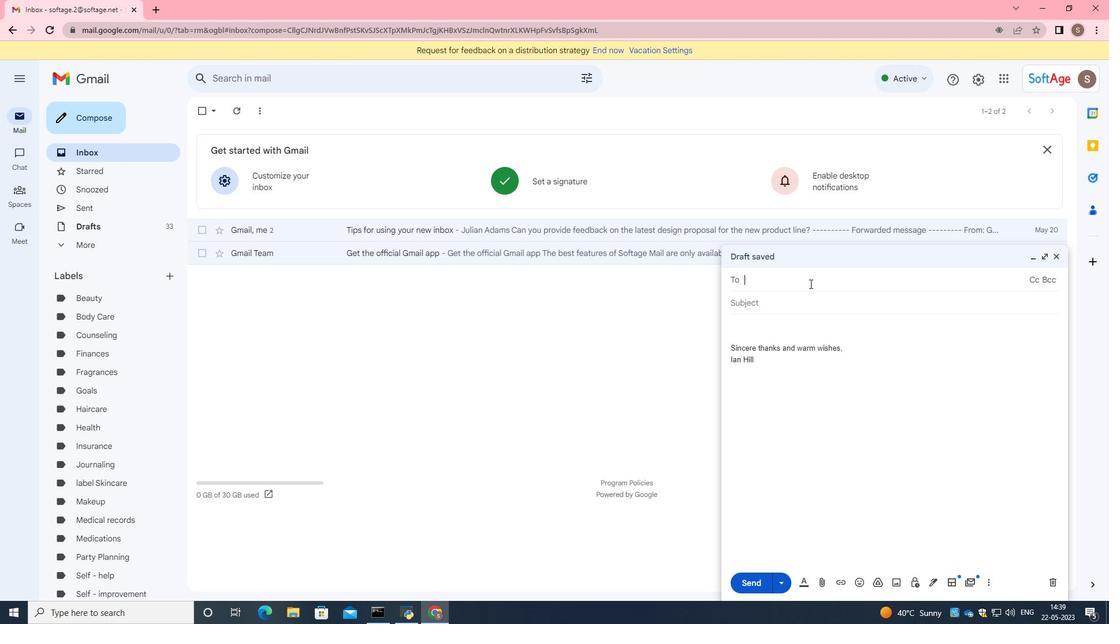 
Action: Key pressed softagee<Key.backspace>.5<Key.shift>@softage.net
Screenshot: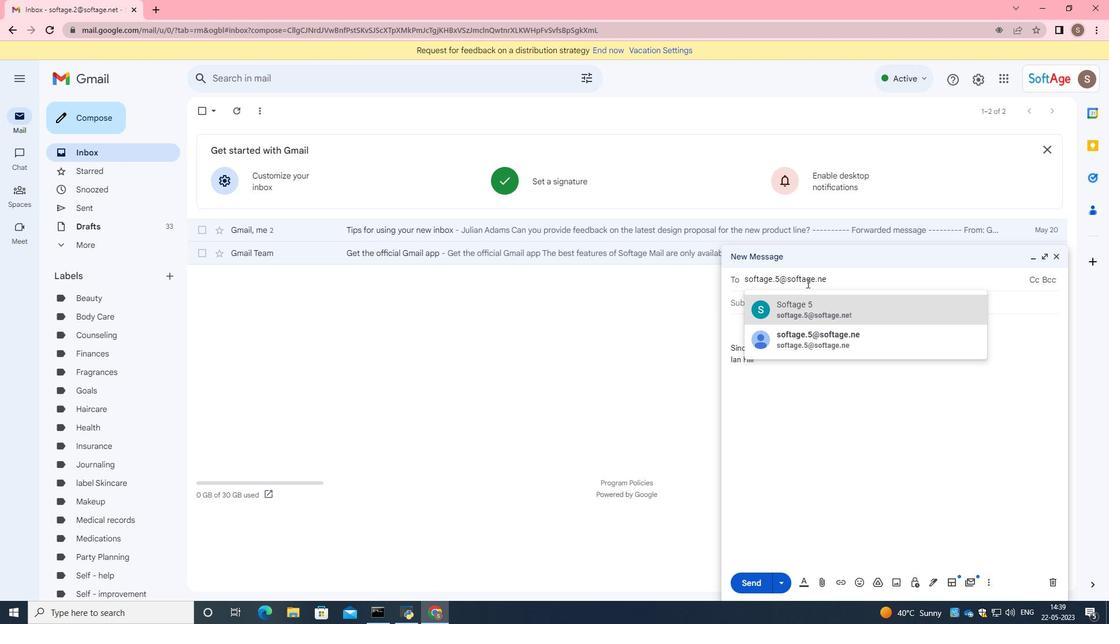 
Action: Mouse moved to (799, 310)
Screenshot: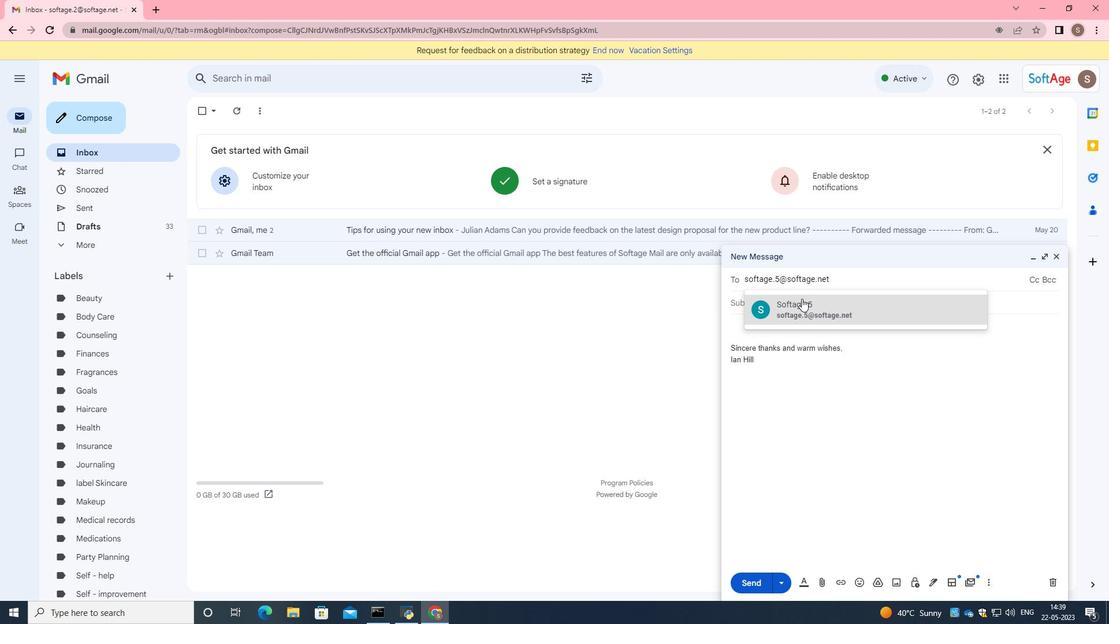 
Action: Mouse pressed left at (799, 310)
Screenshot: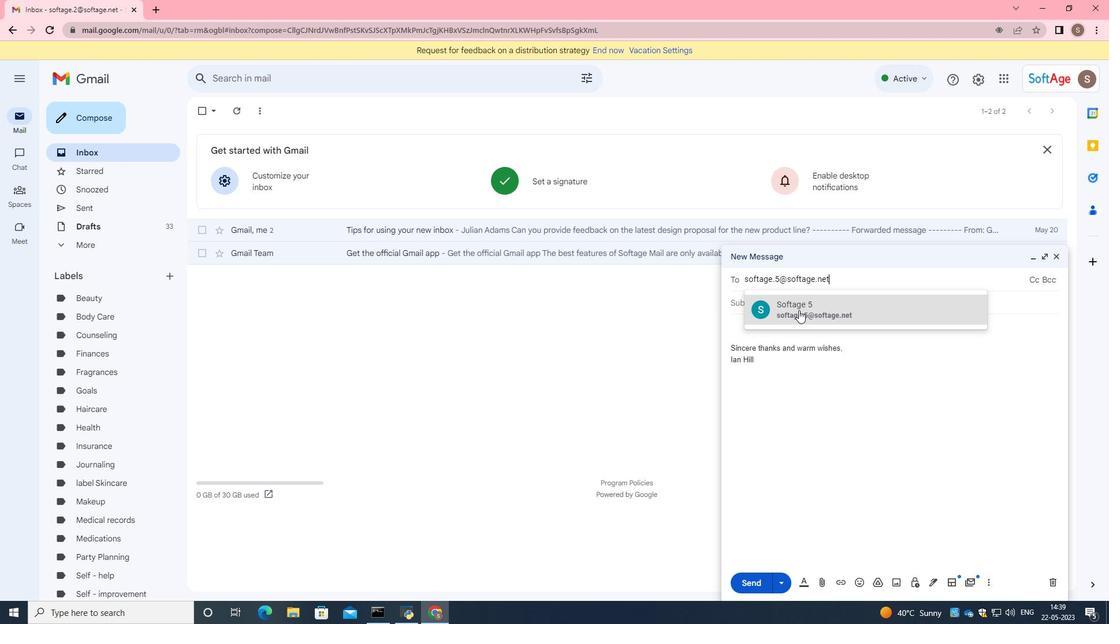 
Action: Mouse moved to (988, 584)
Screenshot: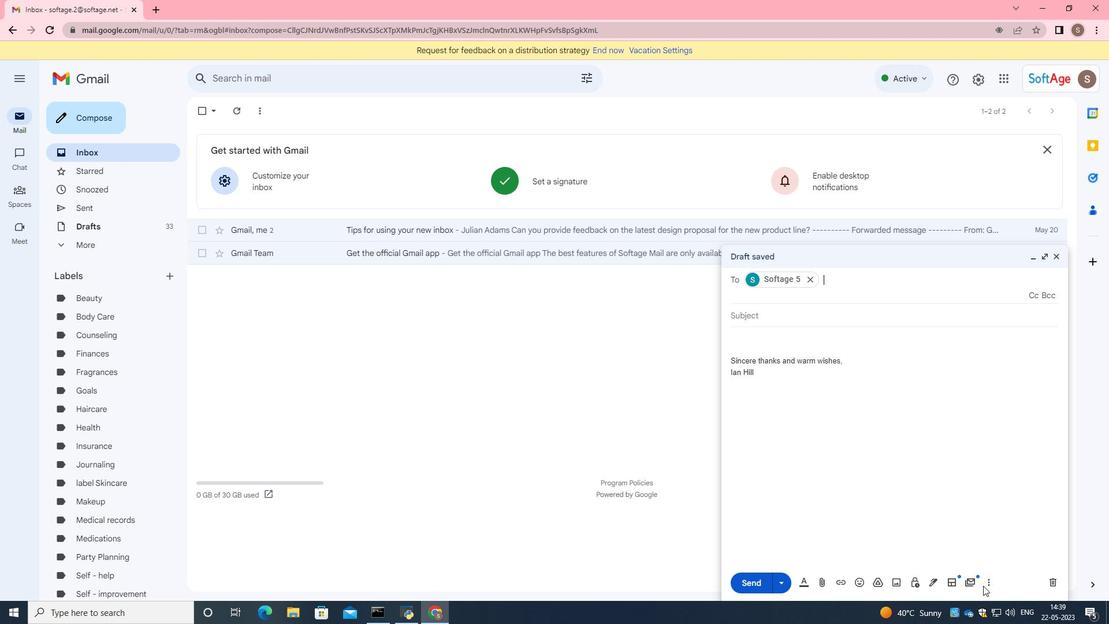 
Action: Mouse pressed left at (988, 584)
Screenshot: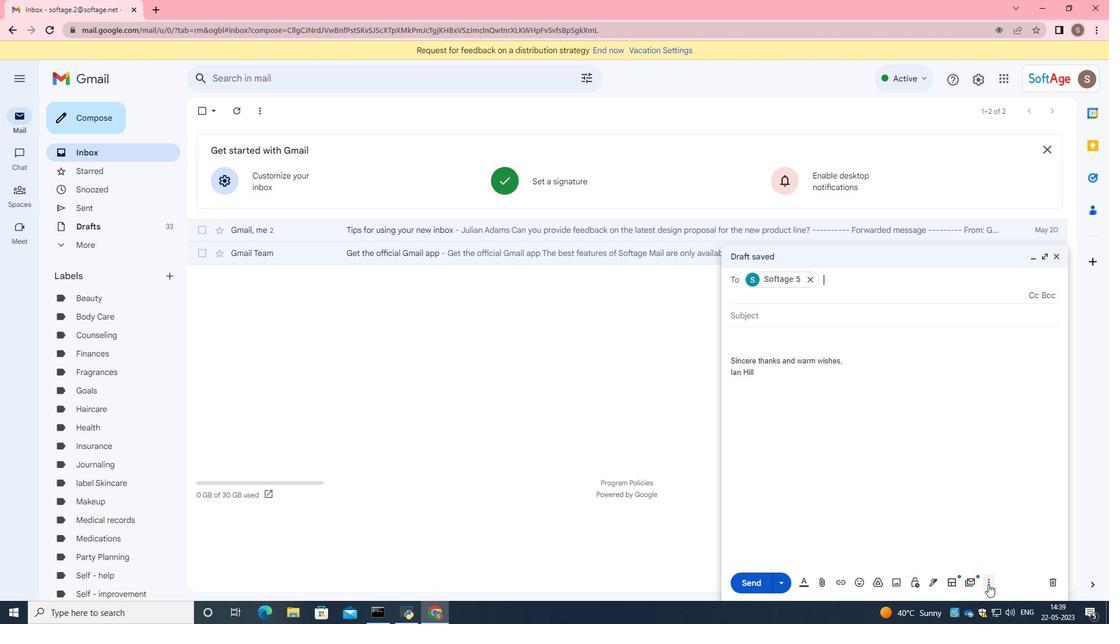 
Action: Mouse moved to (748, 453)
Screenshot: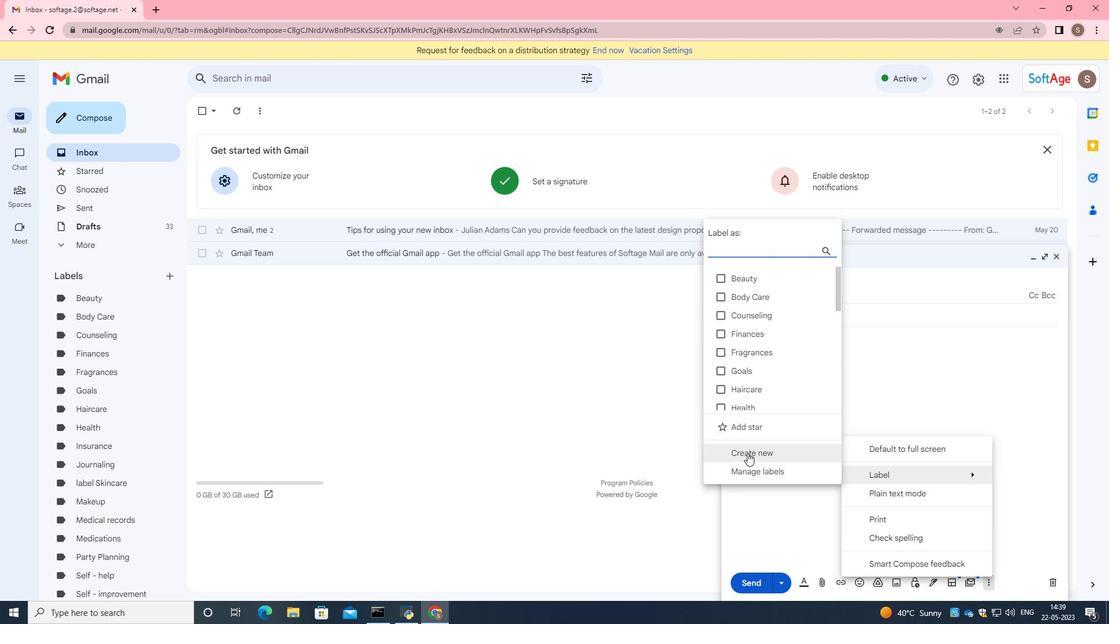 
Action: Mouse pressed left at (748, 453)
Screenshot: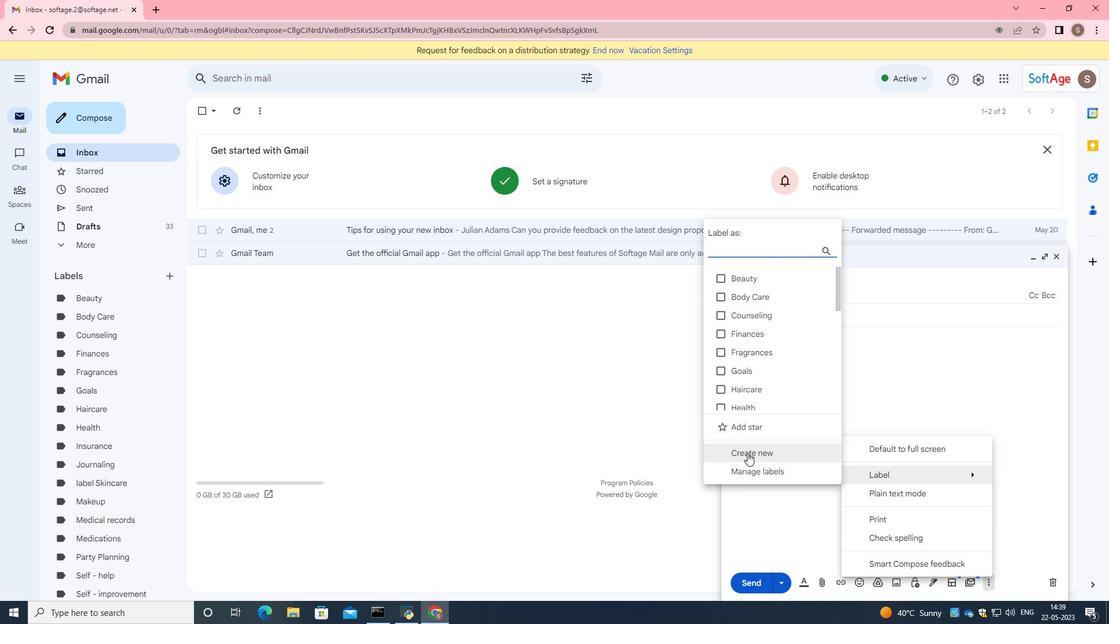 
Action: Mouse moved to (757, 391)
Screenshot: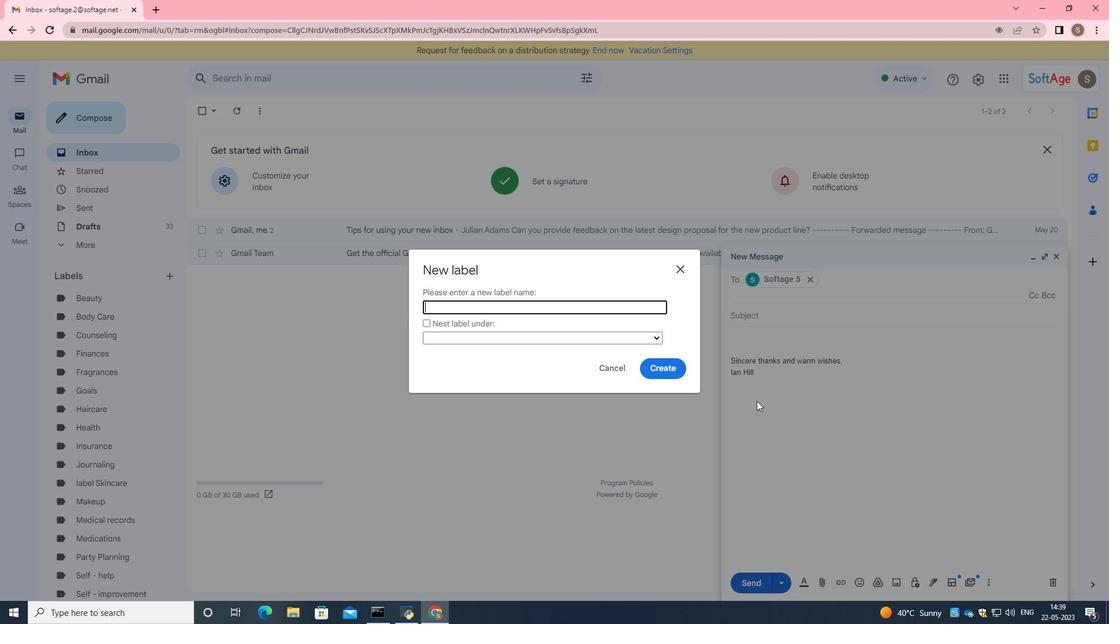 
Action: Key pressed <Key.caps_lock>I<Key.caps_lock>nvitations
Screenshot: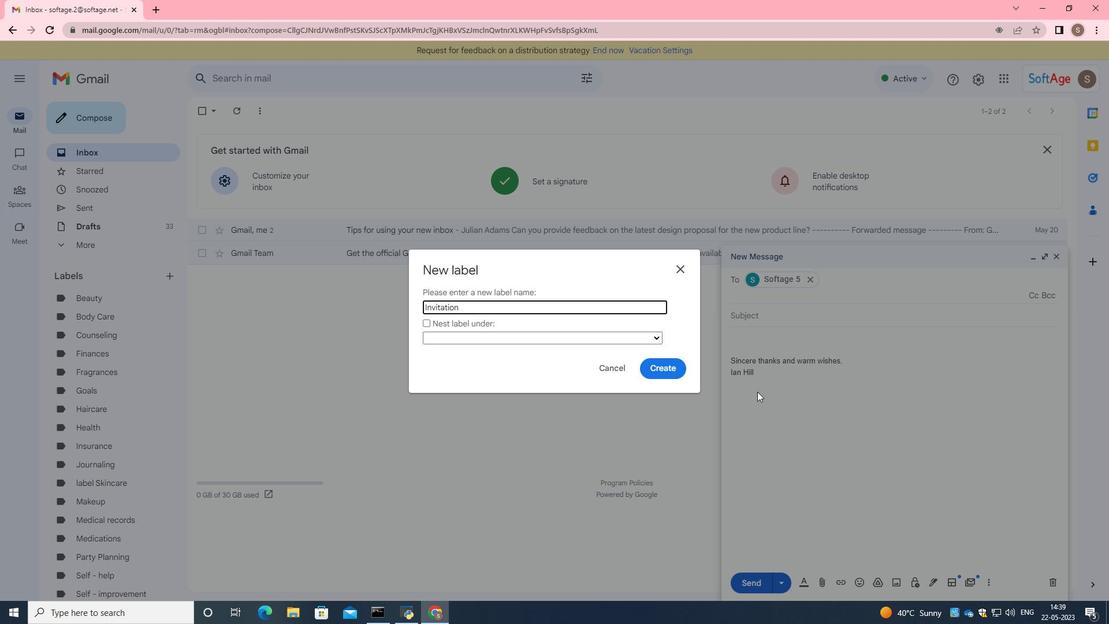 
Action: Mouse moved to (664, 364)
Screenshot: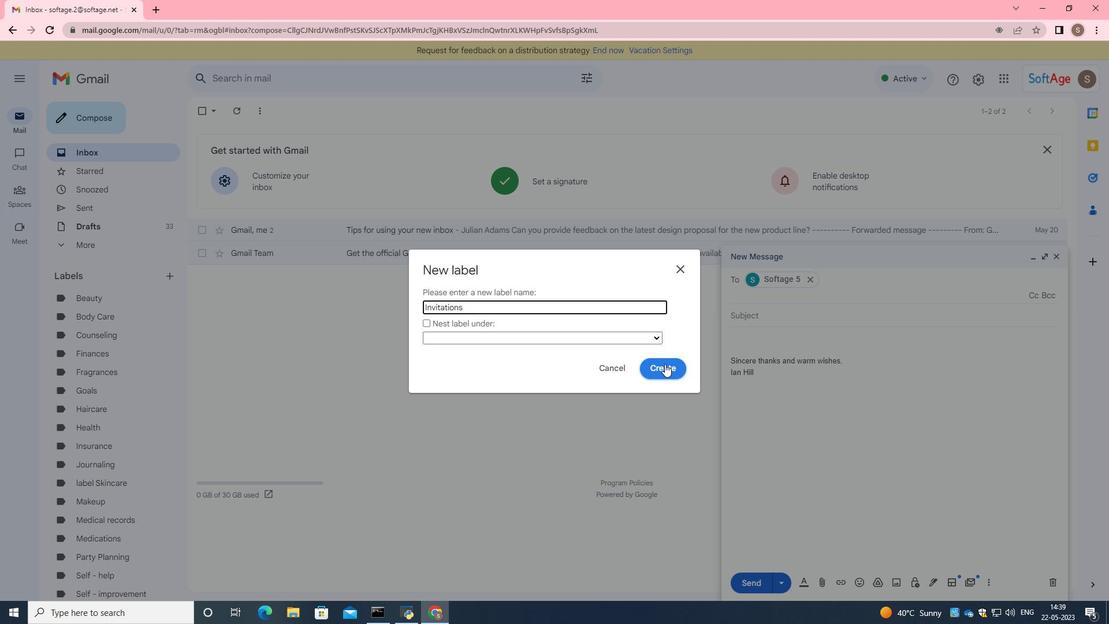 
Action: Mouse pressed left at (664, 364)
Screenshot: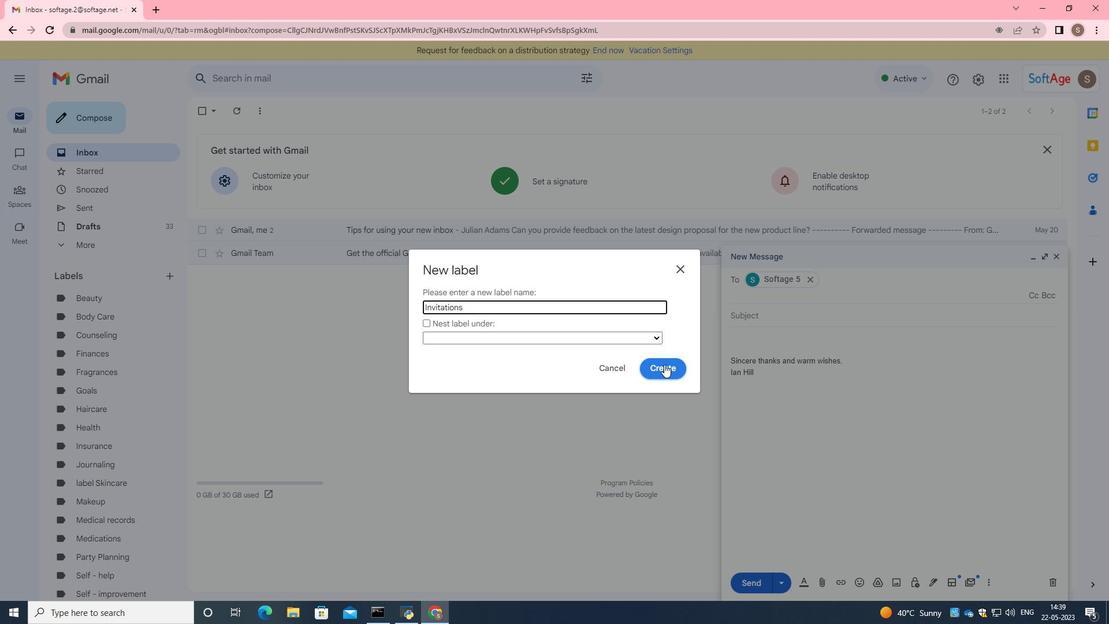 
Action: Mouse moved to (749, 584)
Screenshot: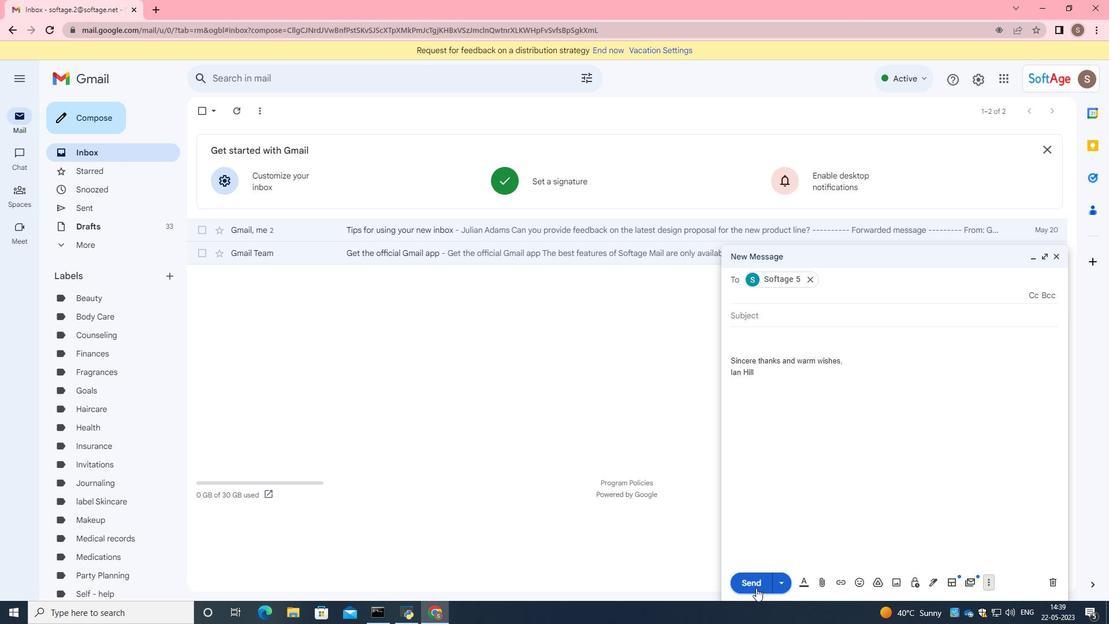 
Action: Mouse pressed left at (749, 584)
Screenshot: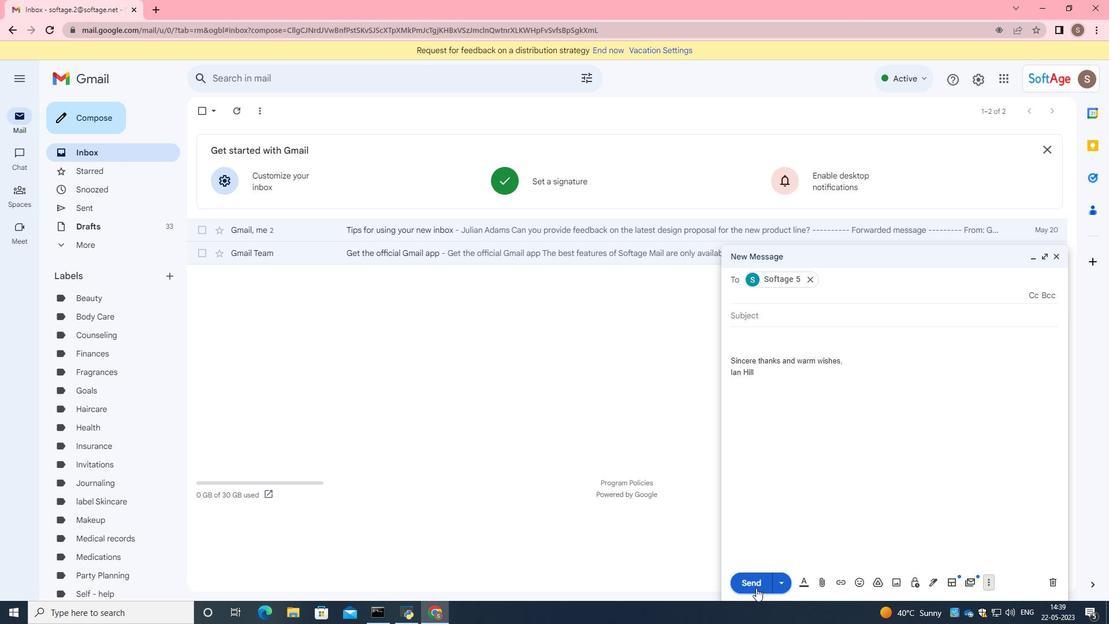 
Action: Mouse moved to (424, 379)
Screenshot: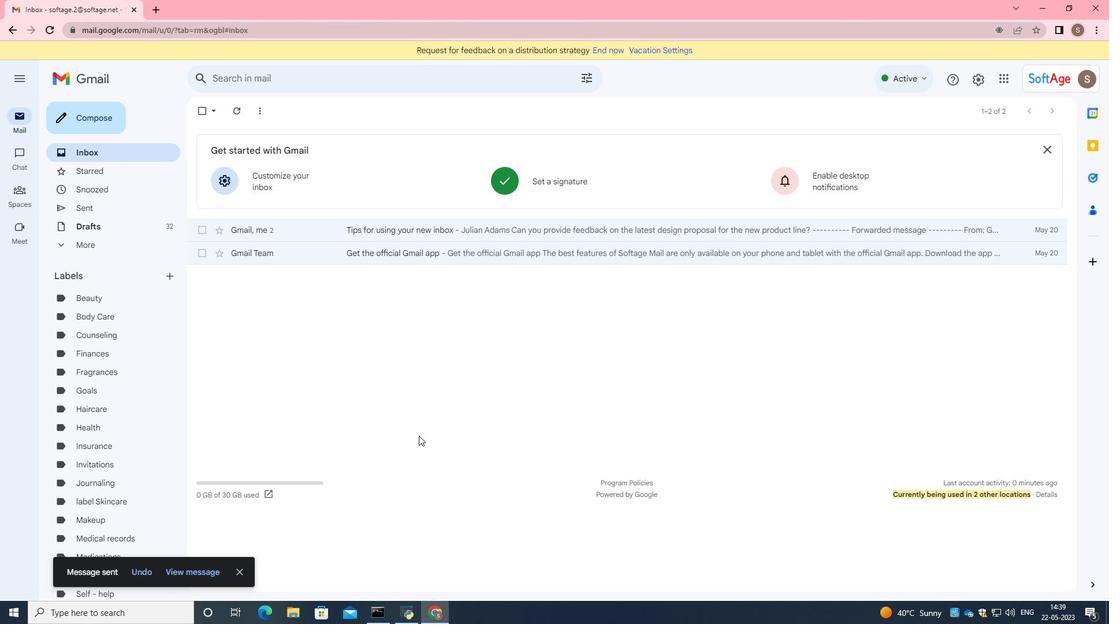 
